 Task: Find connections with filter location São José de Ribamar with filter topic #Hiringwith filter profile language French with filter current company SGS Consulting with filter school Guru Gobind Singh Indraprastha University with filter industry IT System Installation and Disposal with filter service category Portrait Photography with filter keywords title Computer Animator
Action: Mouse moved to (324, 401)
Screenshot: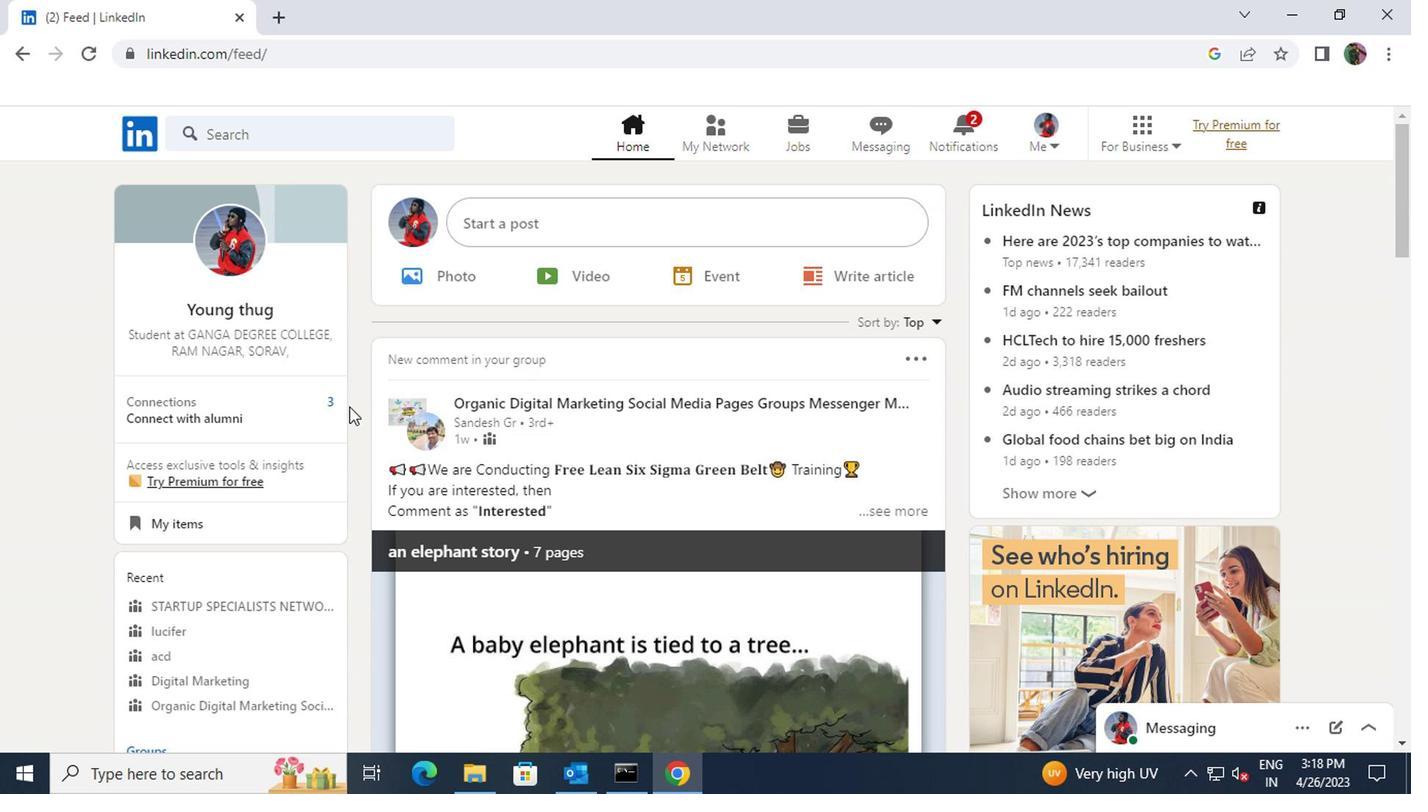 
Action: Mouse pressed left at (324, 401)
Screenshot: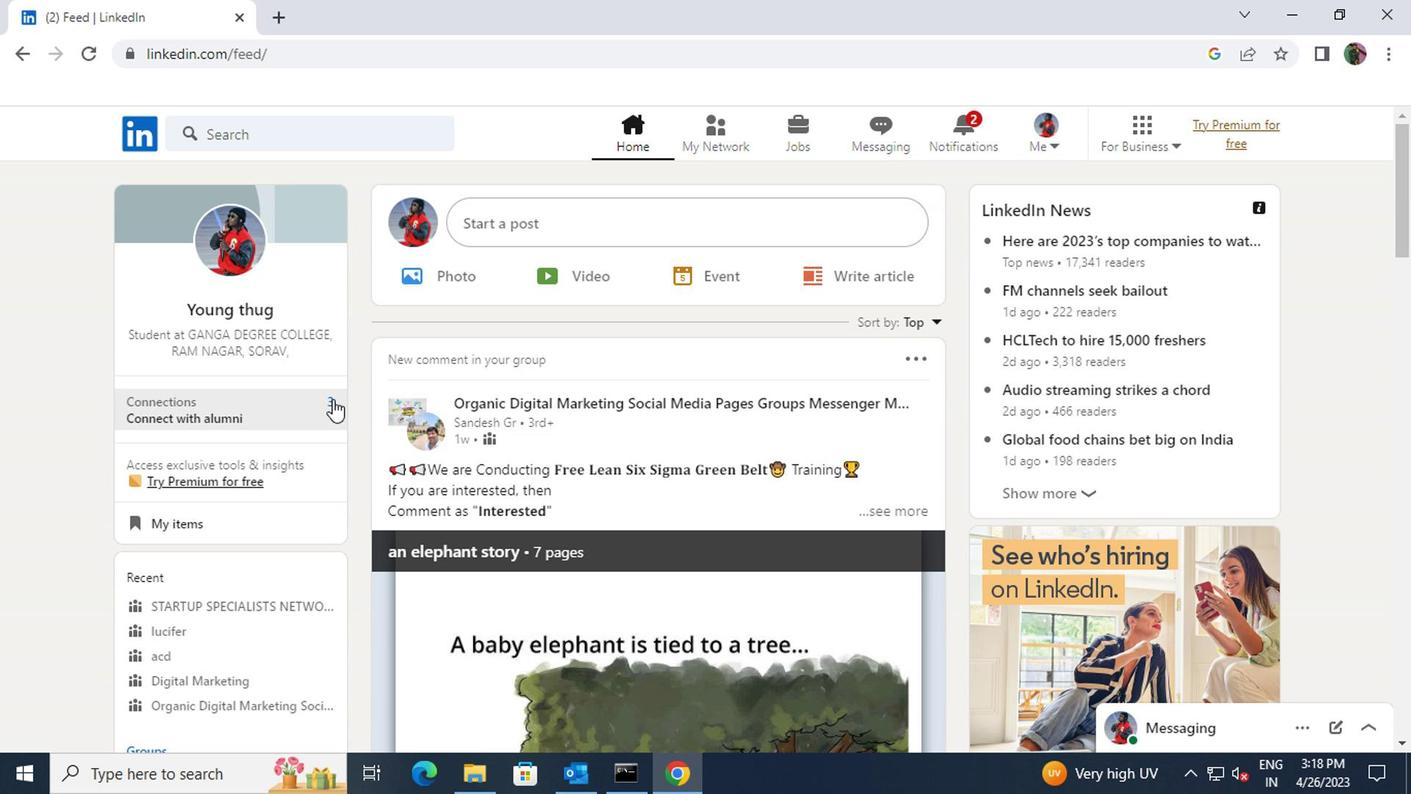 
Action: Mouse moved to (324, 235)
Screenshot: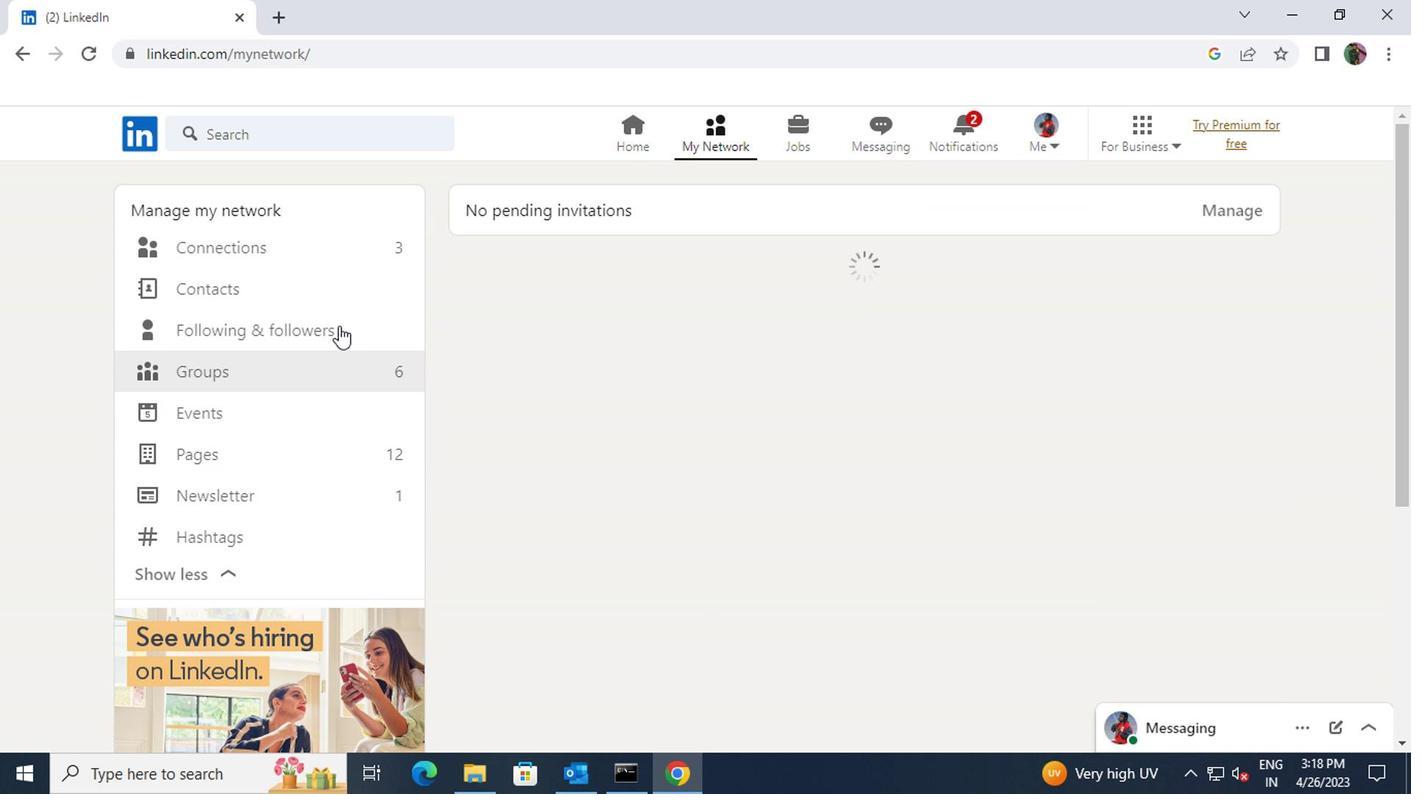 
Action: Mouse pressed left at (324, 235)
Screenshot: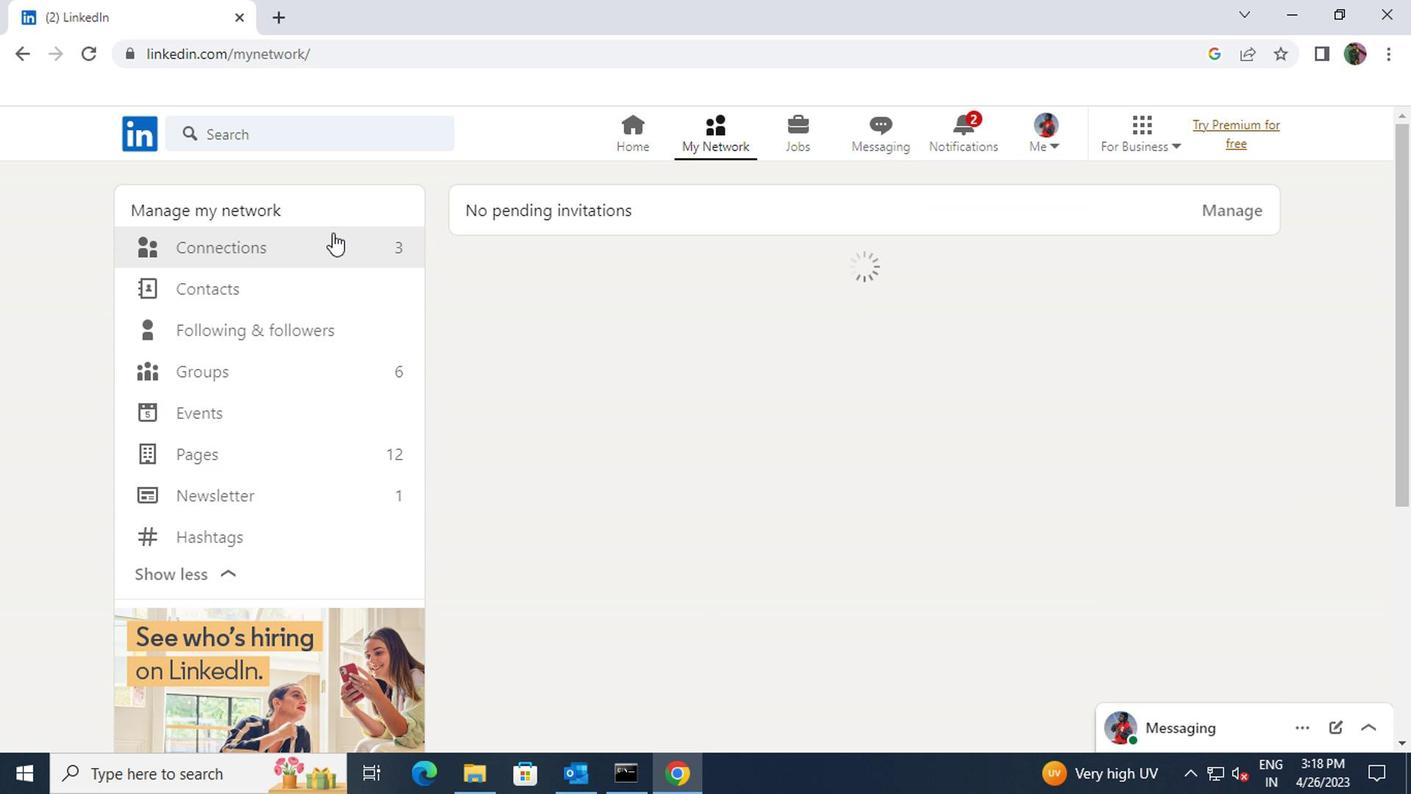 
Action: Mouse moved to (324, 242)
Screenshot: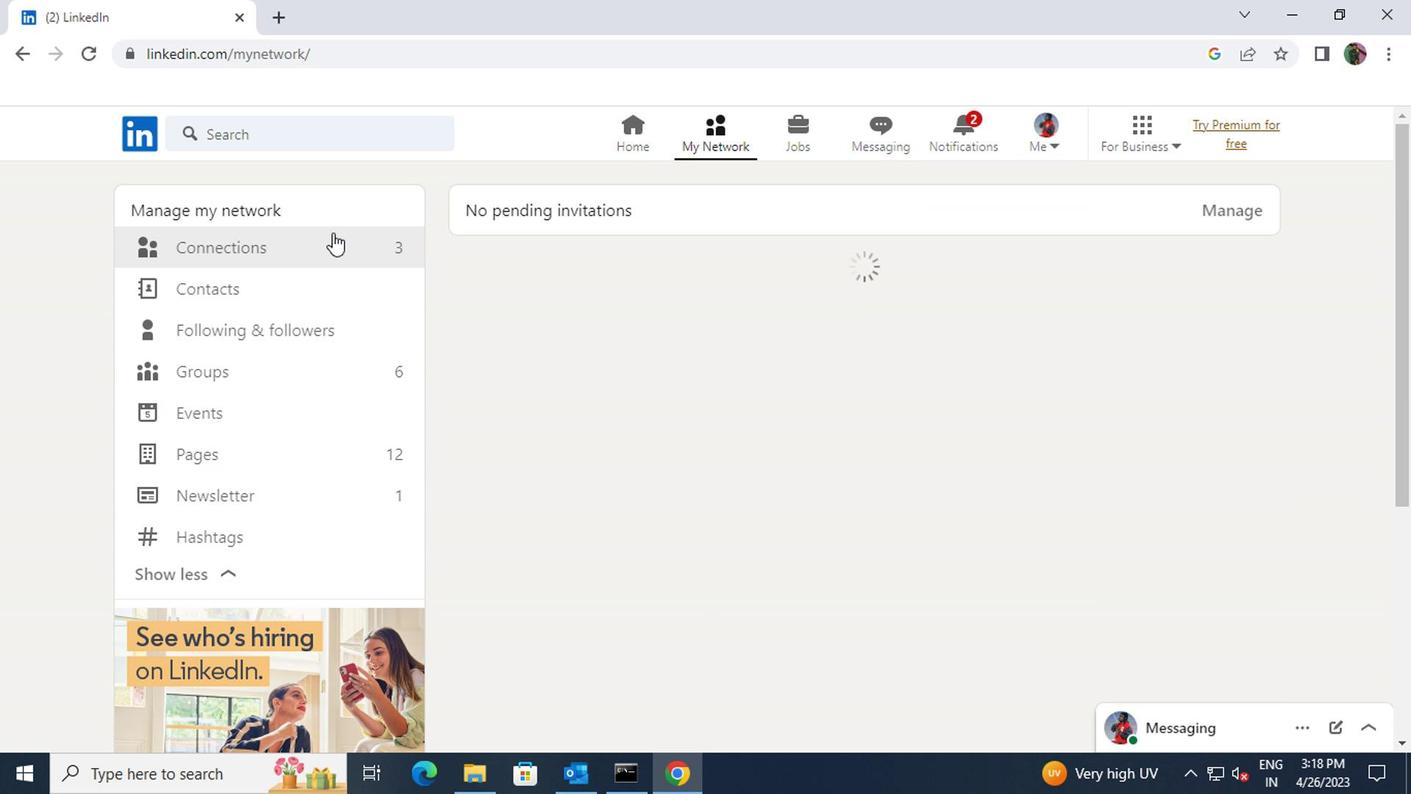 
Action: Mouse pressed left at (324, 242)
Screenshot: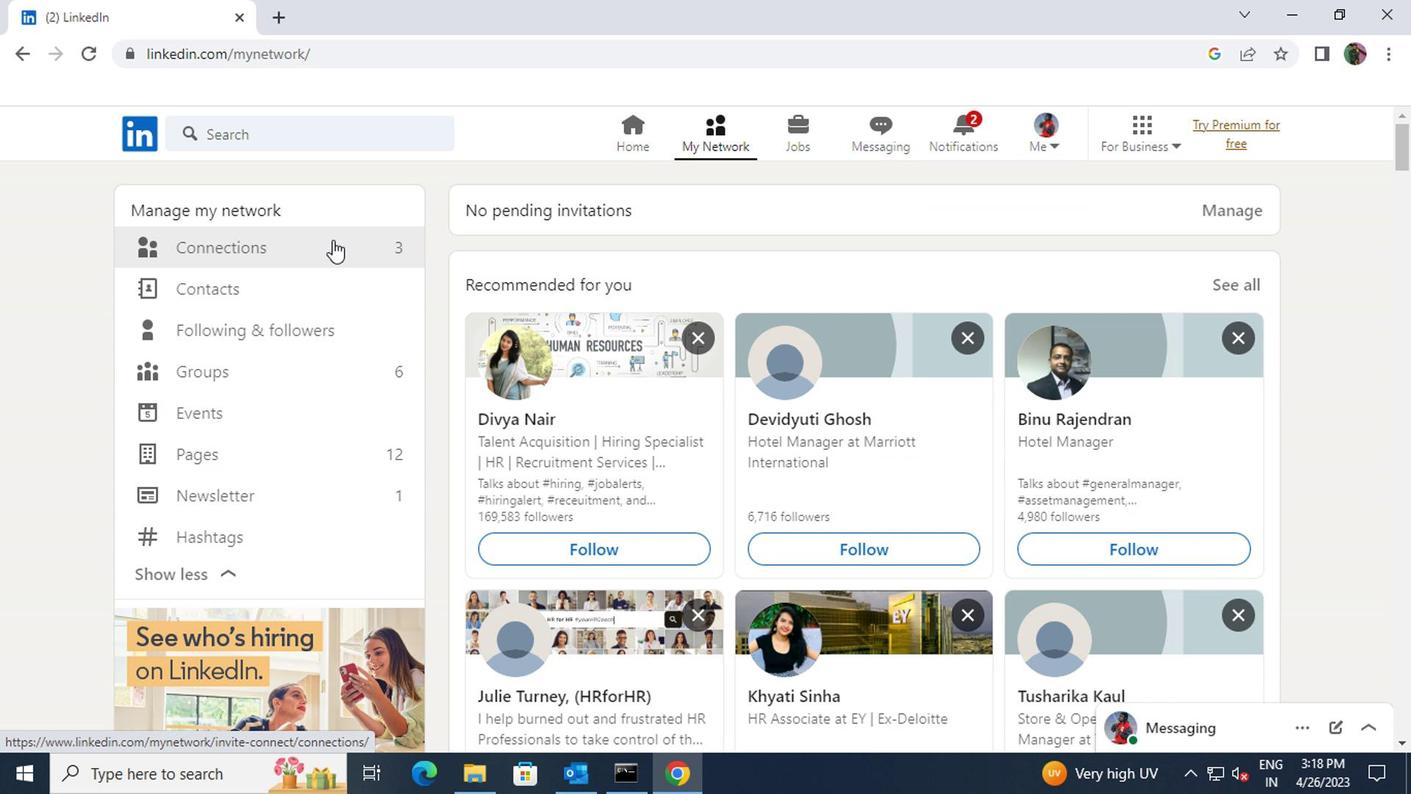 
Action: Mouse pressed left at (324, 242)
Screenshot: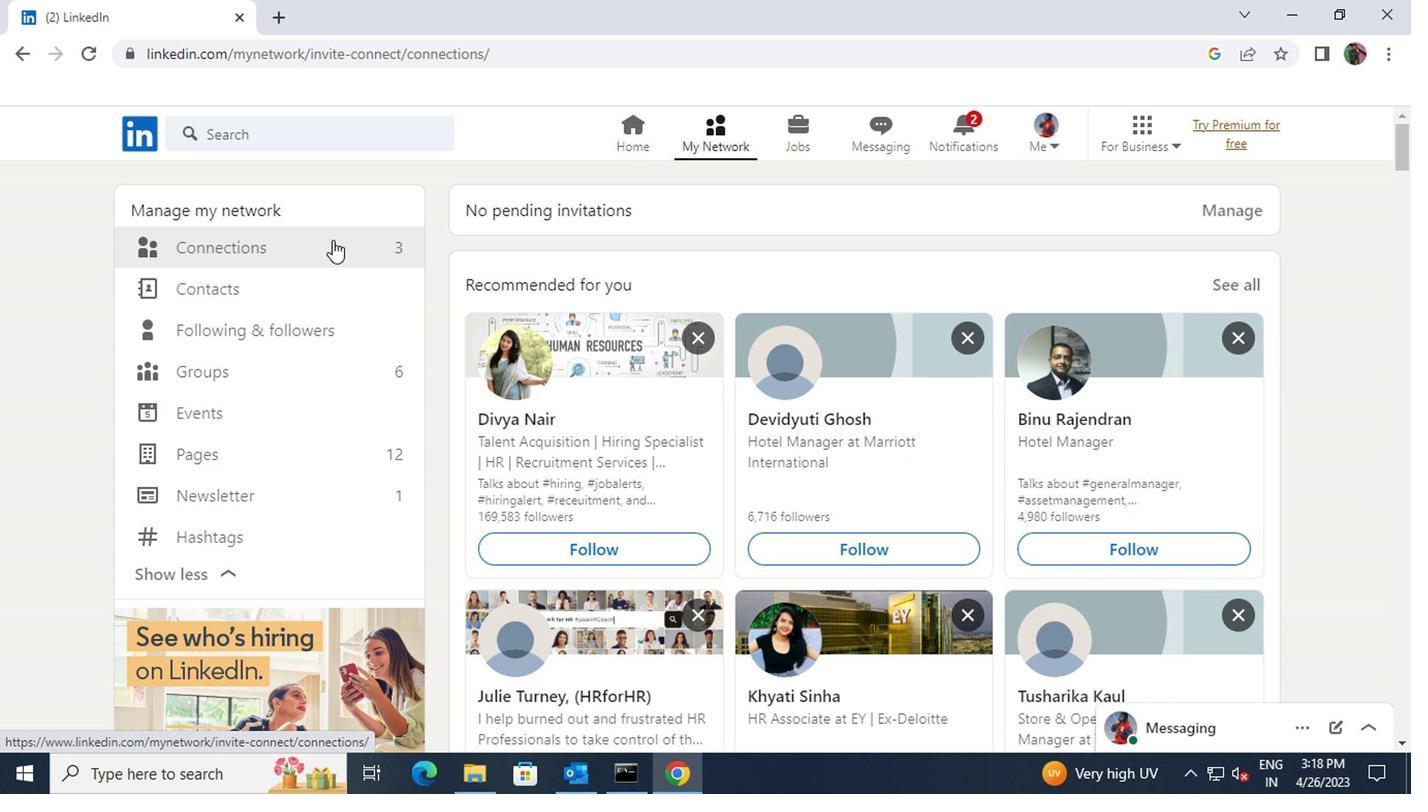 
Action: Mouse moved to (841, 245)
Screenshot: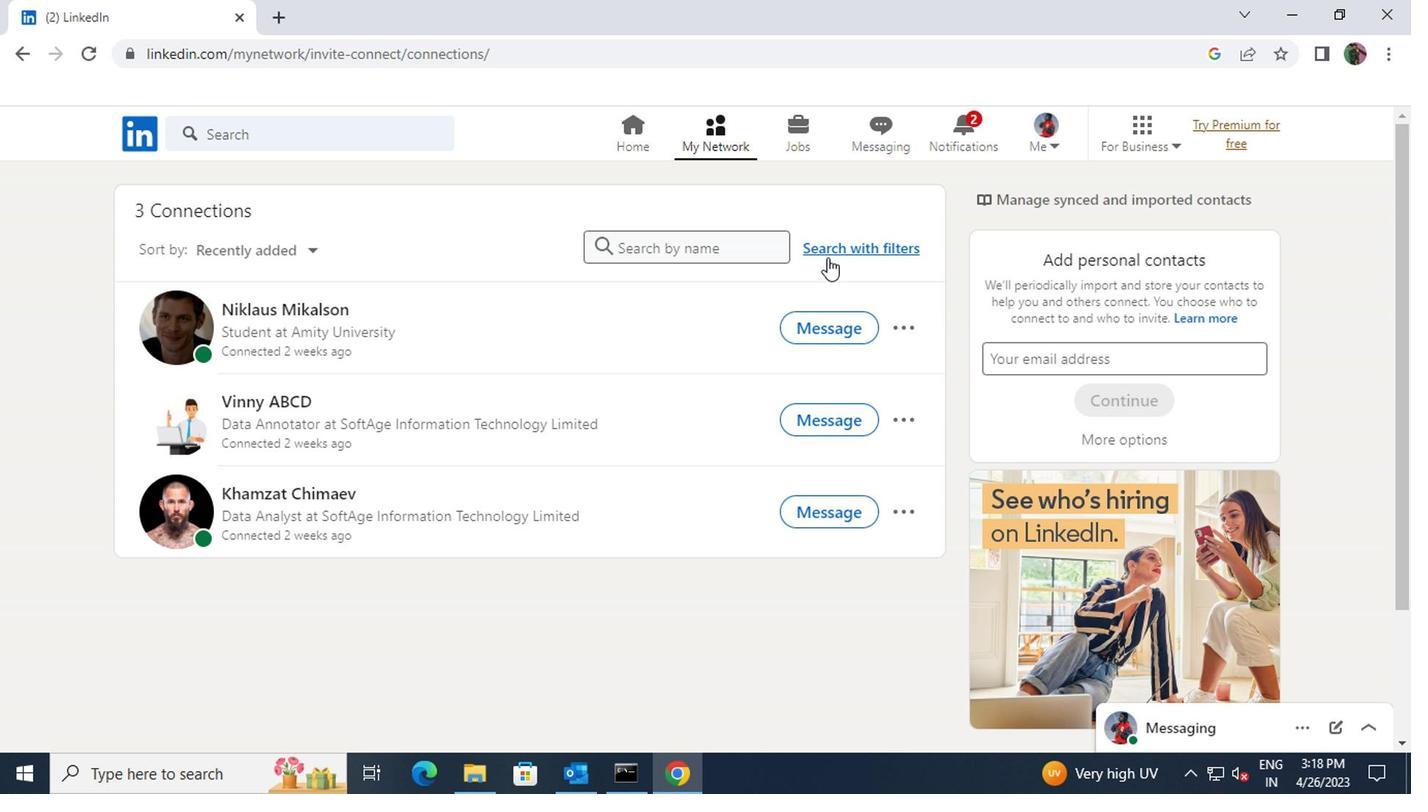 
Action: Mouse pressed left at (841, 245)
Screenshot: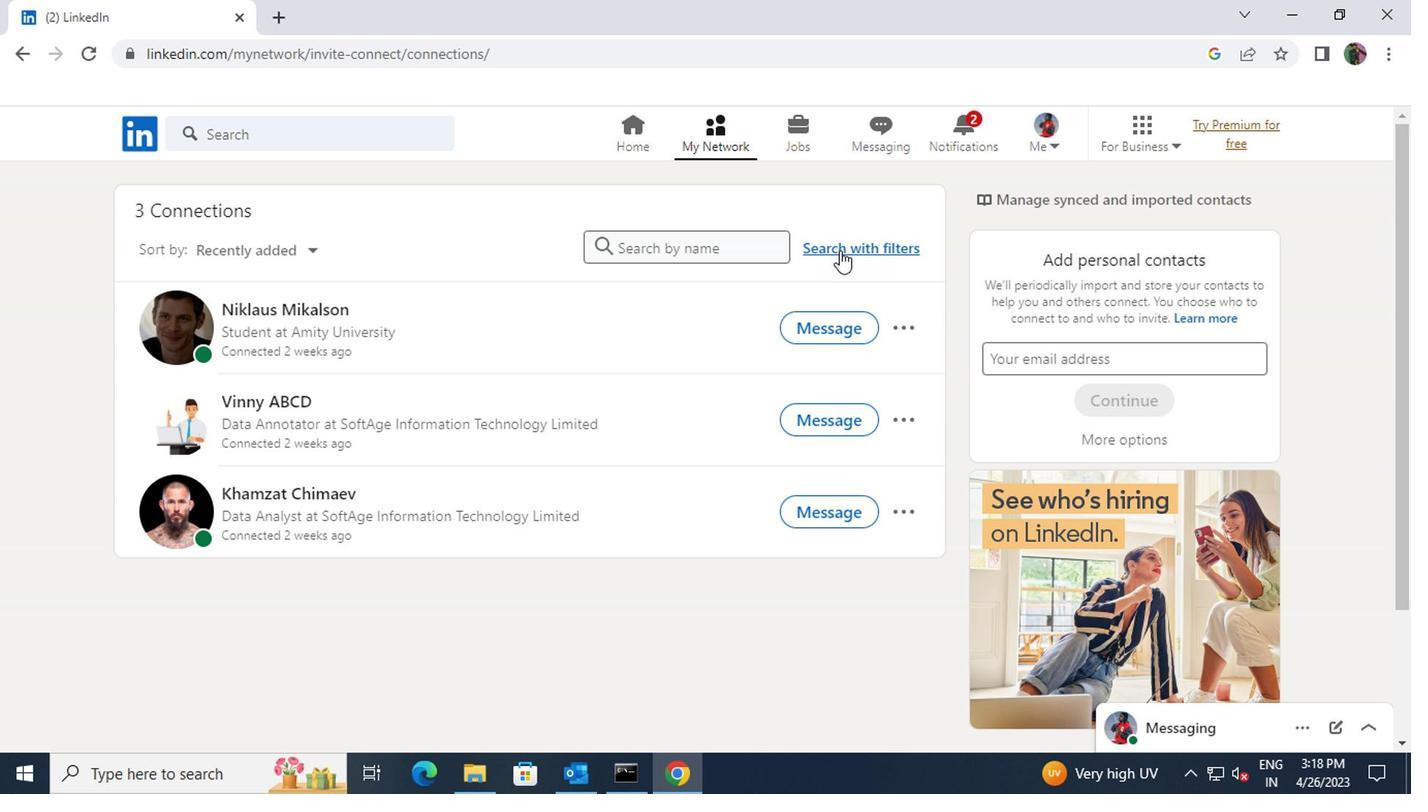 
Action: Mouse moved to (758, 186)
Screenshot: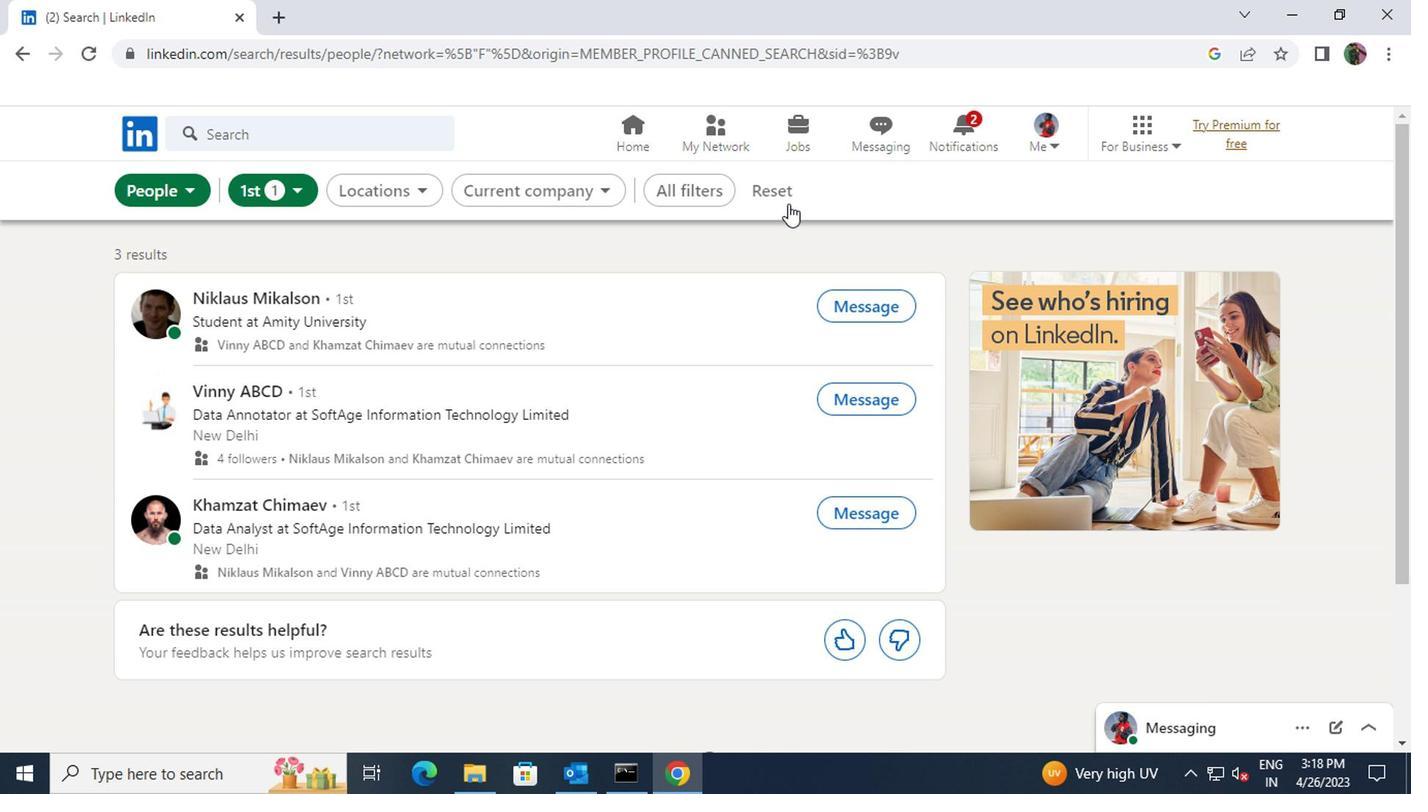 
Action: Mouse pressed left at (758, 186)
Screenshot: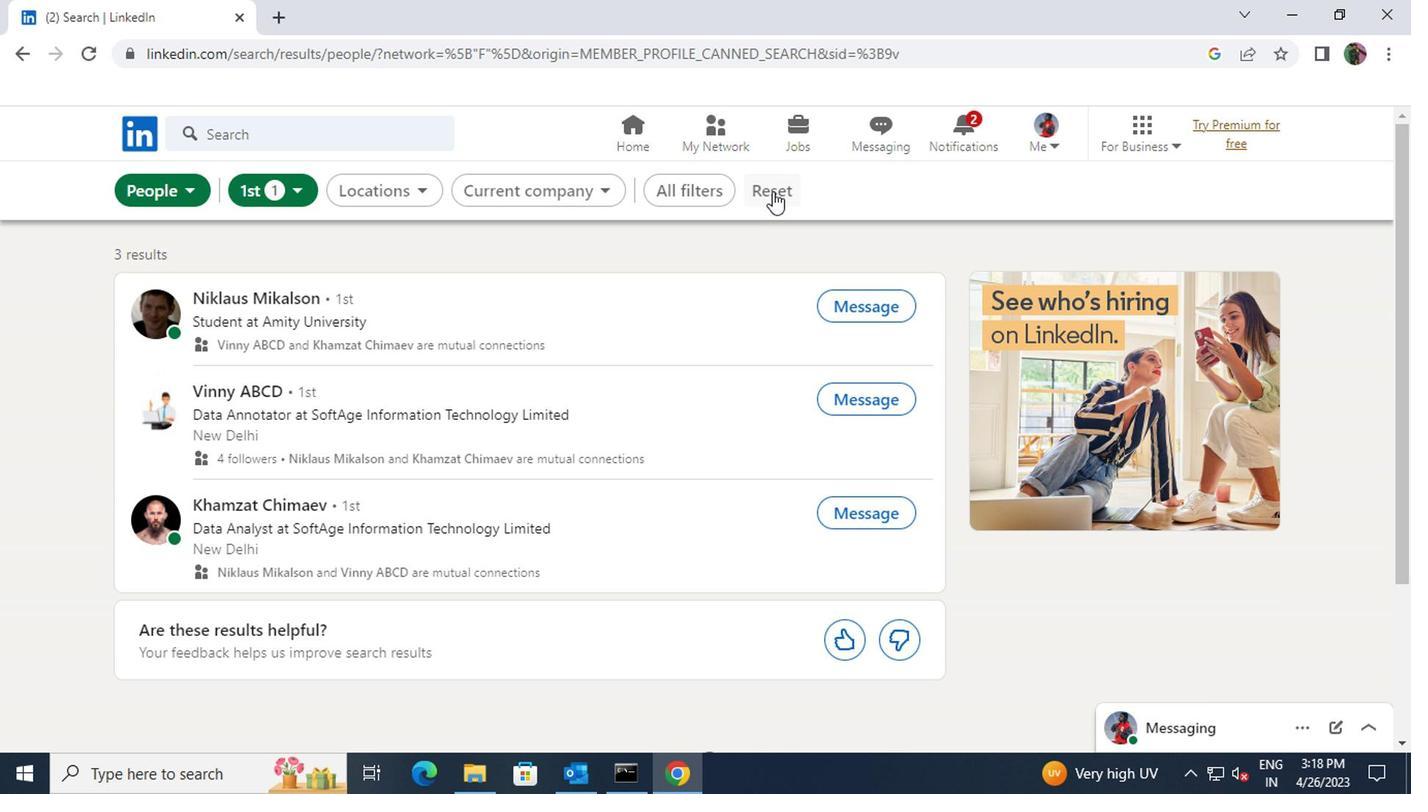 
Action: Mouse moved to (751, 183)
Screenshot: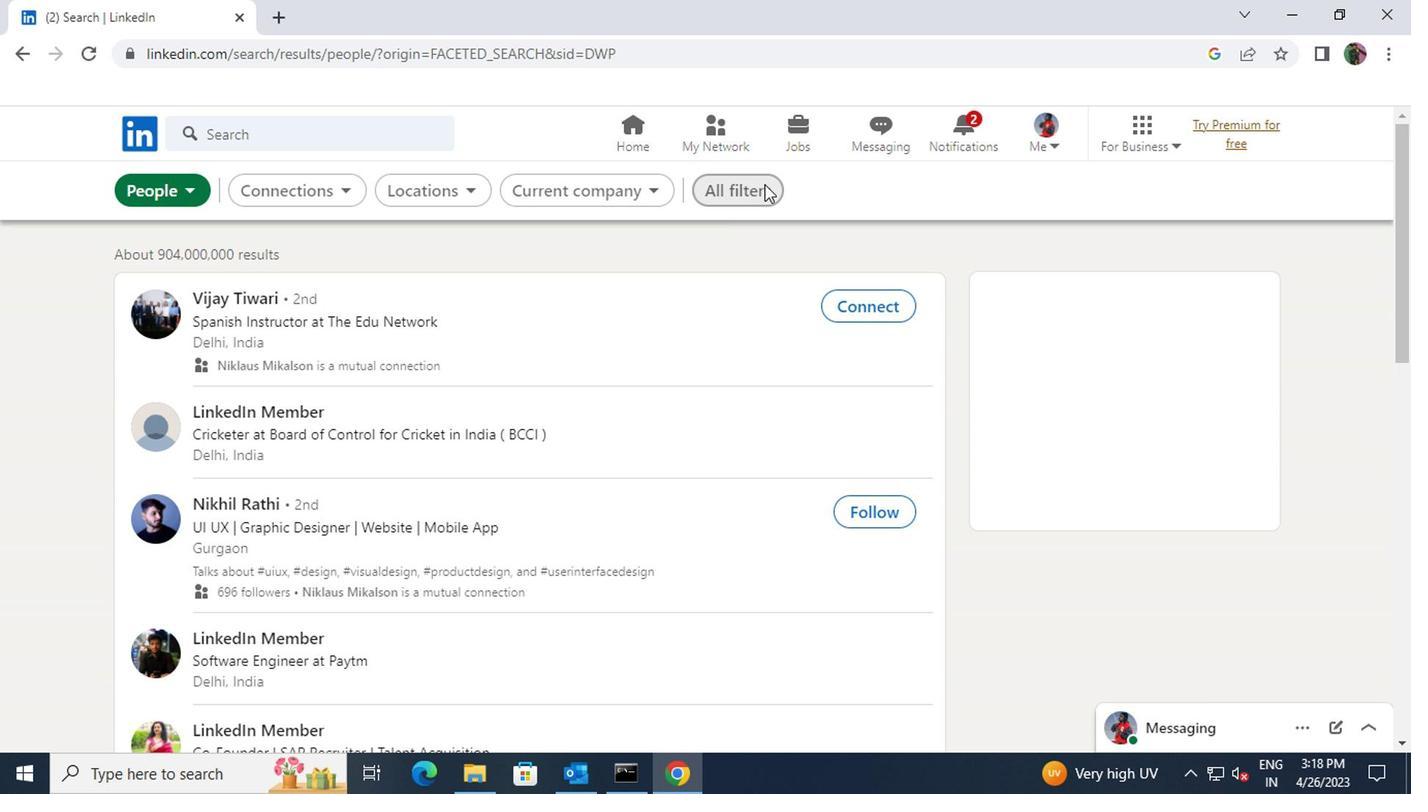 
Action: Mouse pressed left at (751, 183)
Screenshot: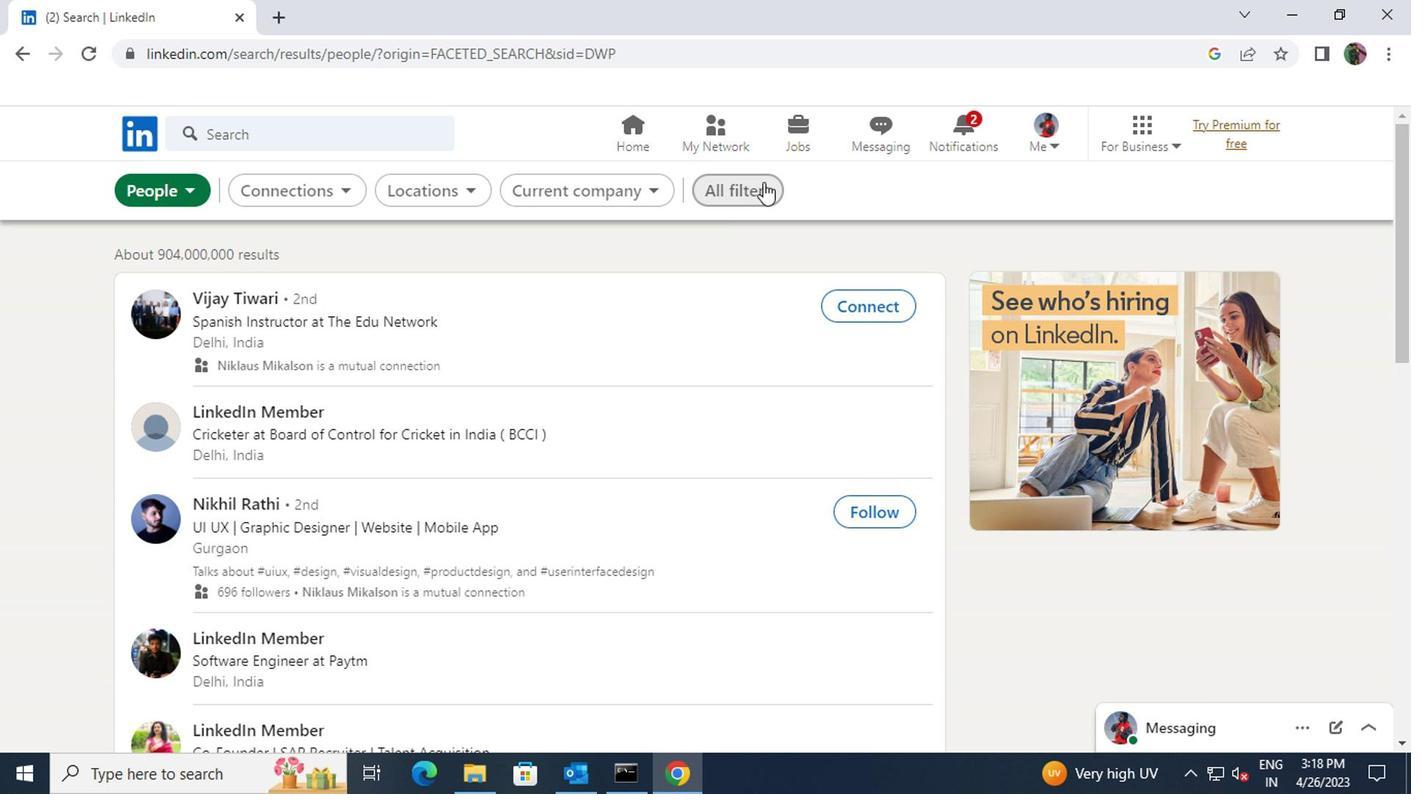 
Action: Mouse moved to (1108, 494)
Screenshot: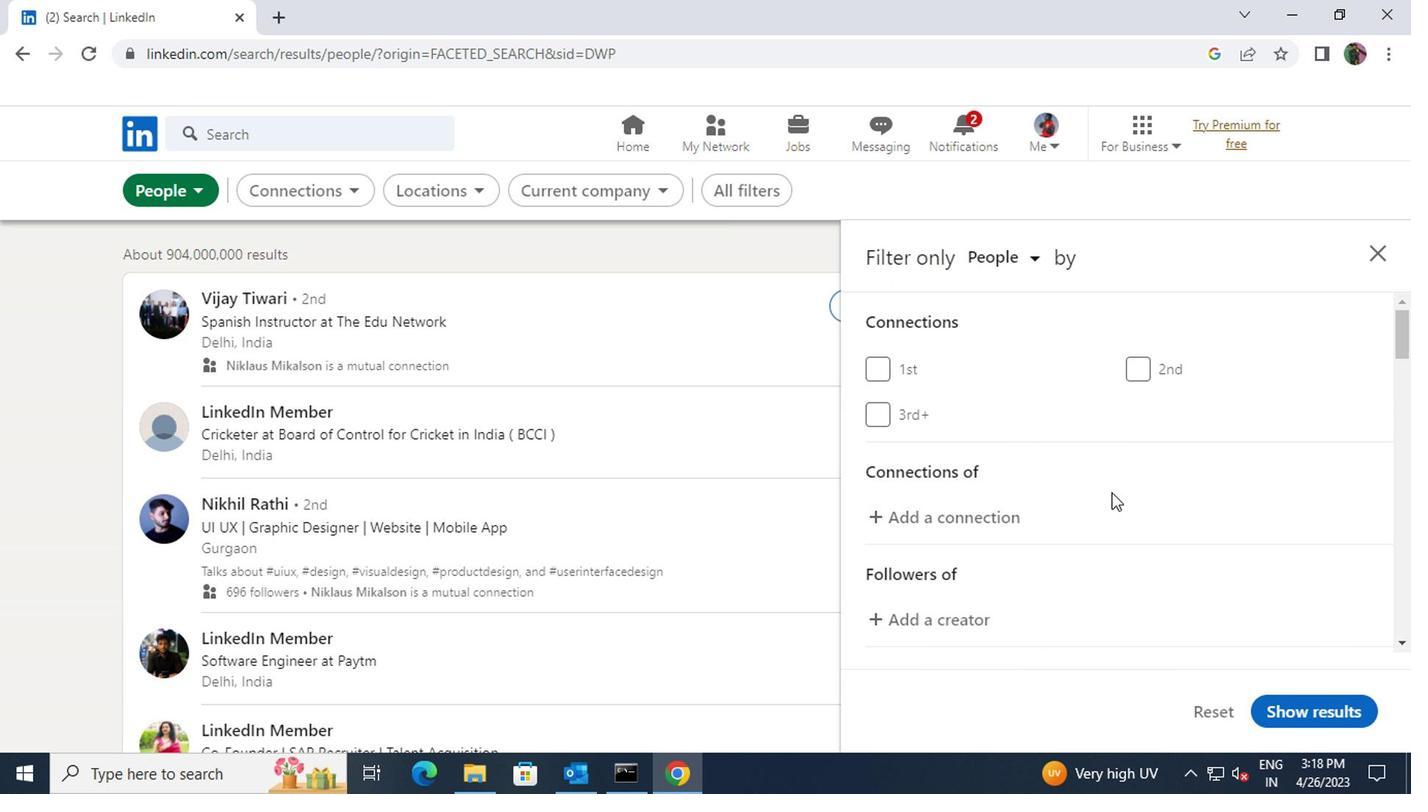 
Action: Mouse scrolled (1108, 493) with delta (0, -1)
Screenshot: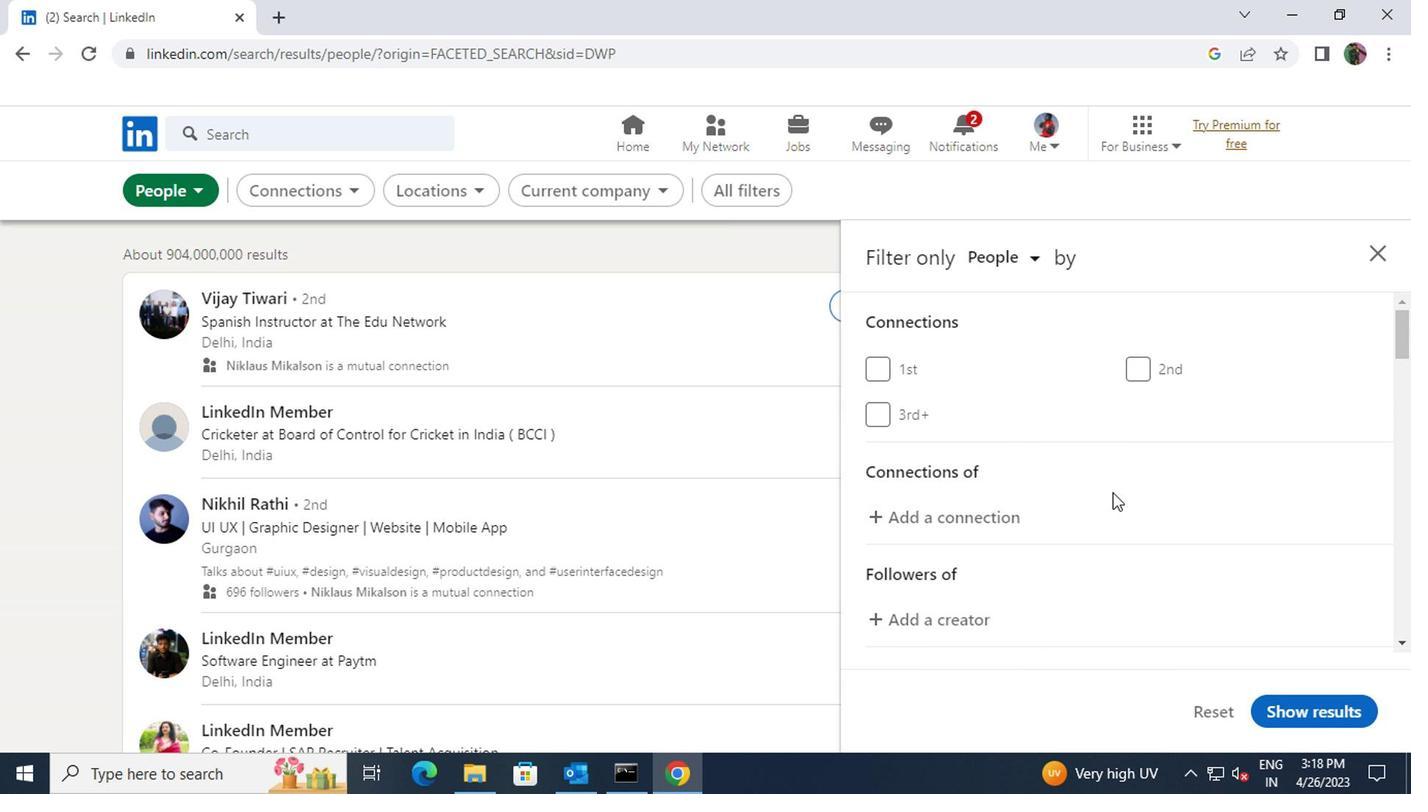 
Action: Mouse moved to (1109, 492)
Screenshot: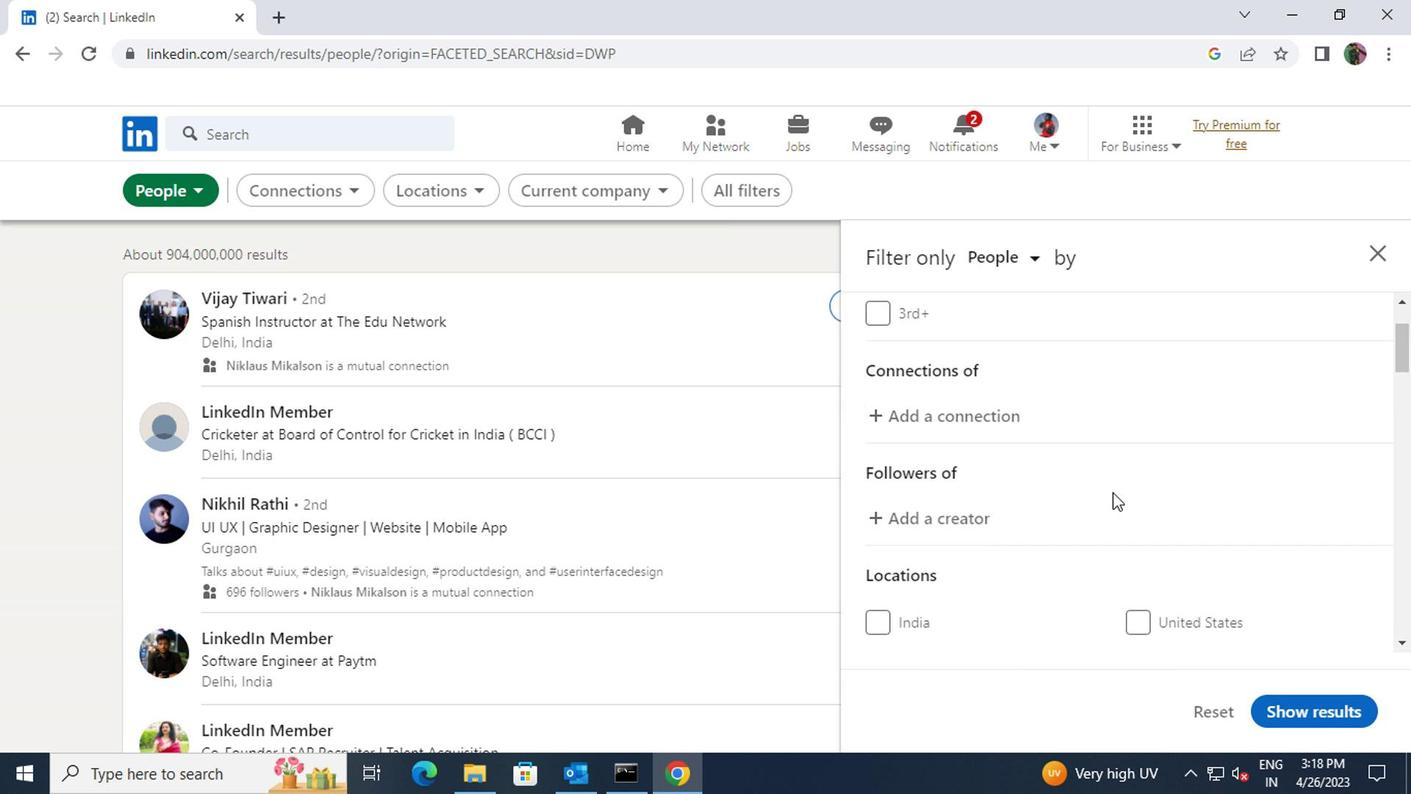 
Action: Mouse scrolled (1109, 491) with delta (0, 0)
Screenshot: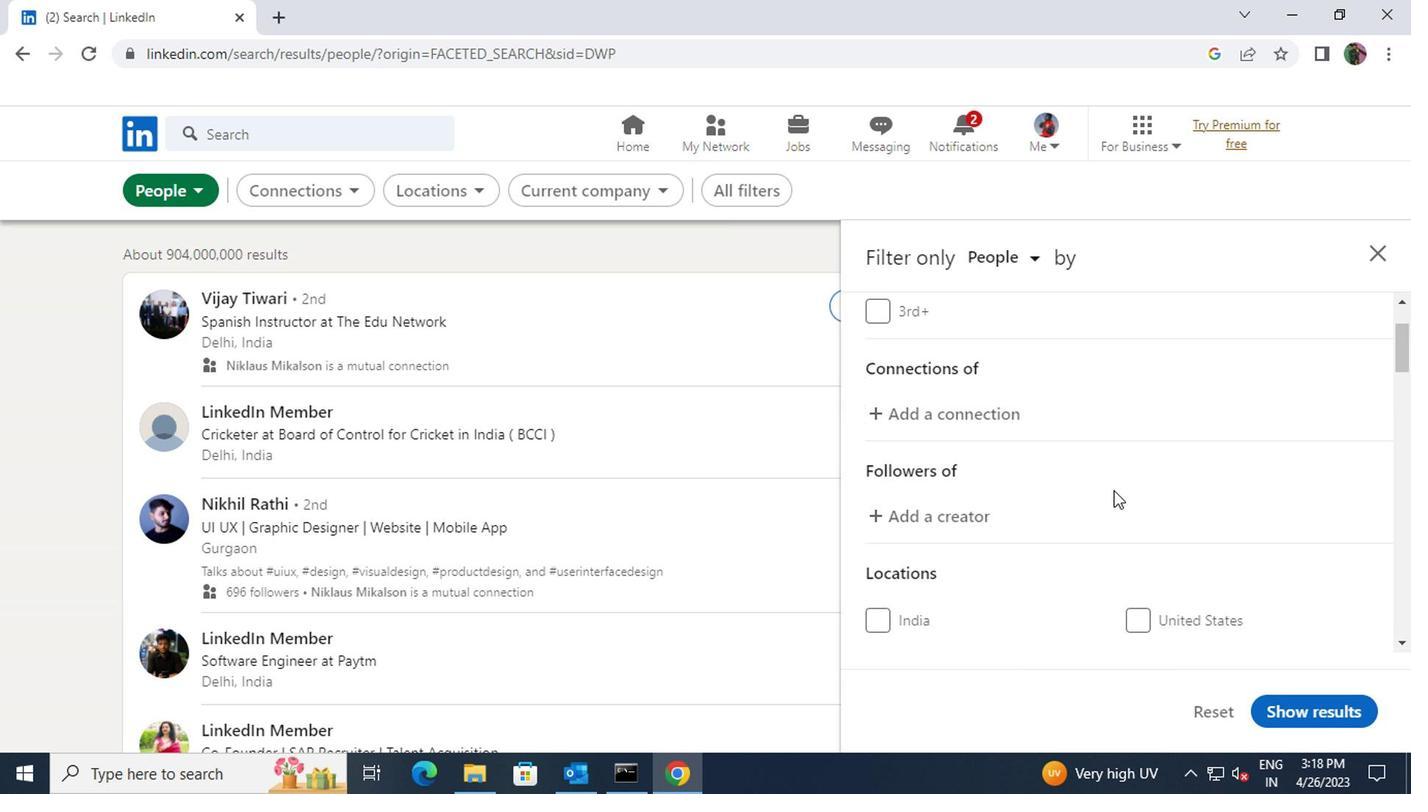 
Action: Mouse scrolled (1109, 491) with delta (0, 0)
Screenshot: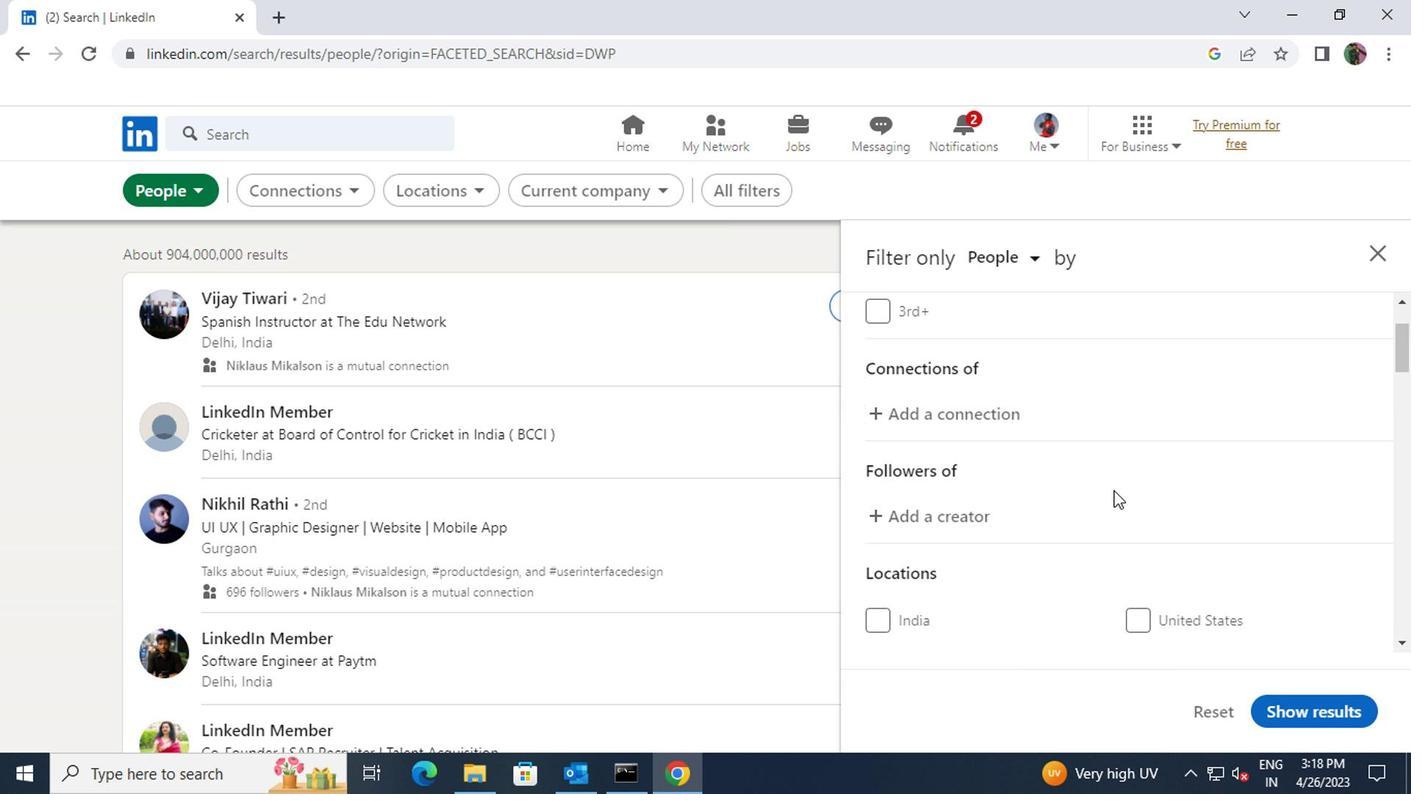
Action: Mouse moved to (1172, 508)
Screenshot: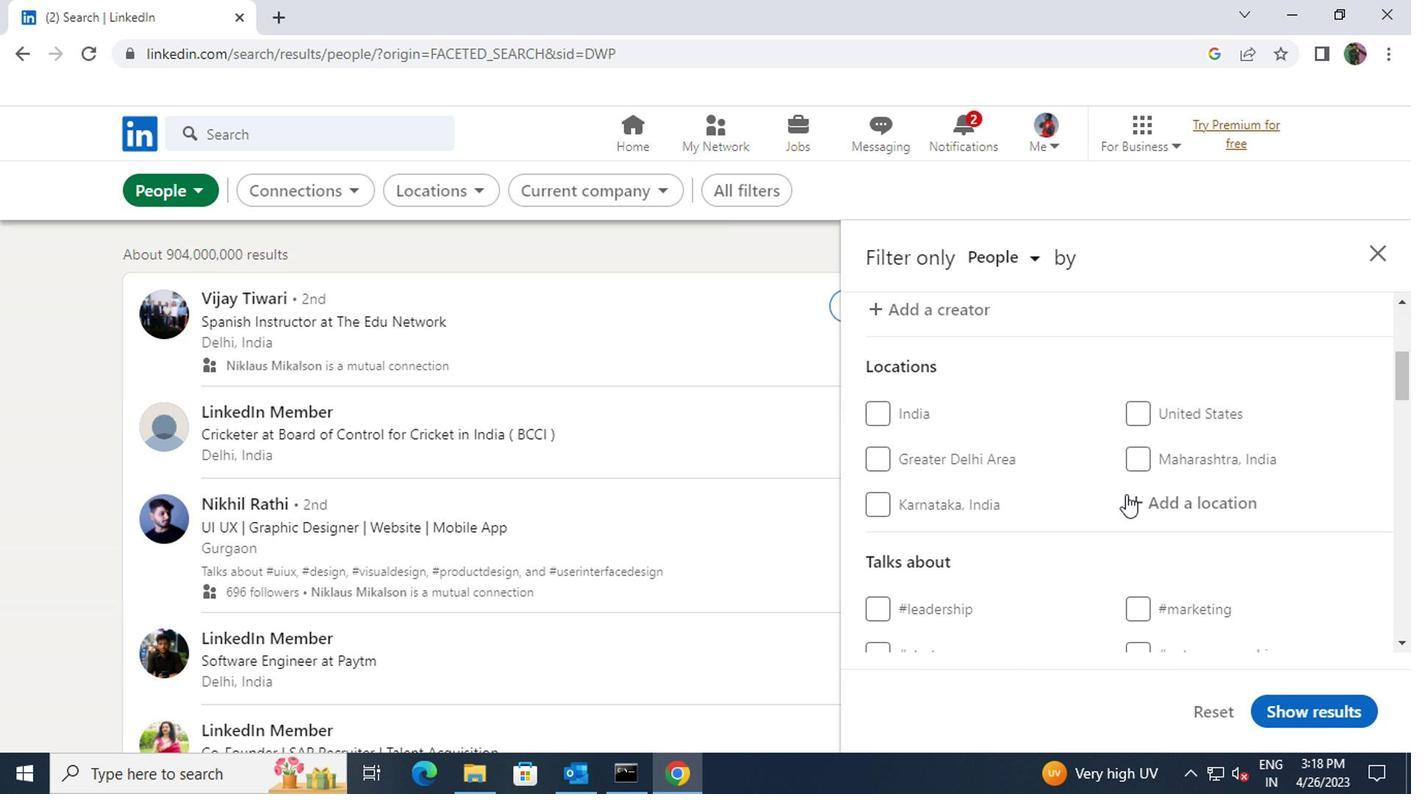 
Action: Mouse pressed left at (1172, 508)
Screenshot: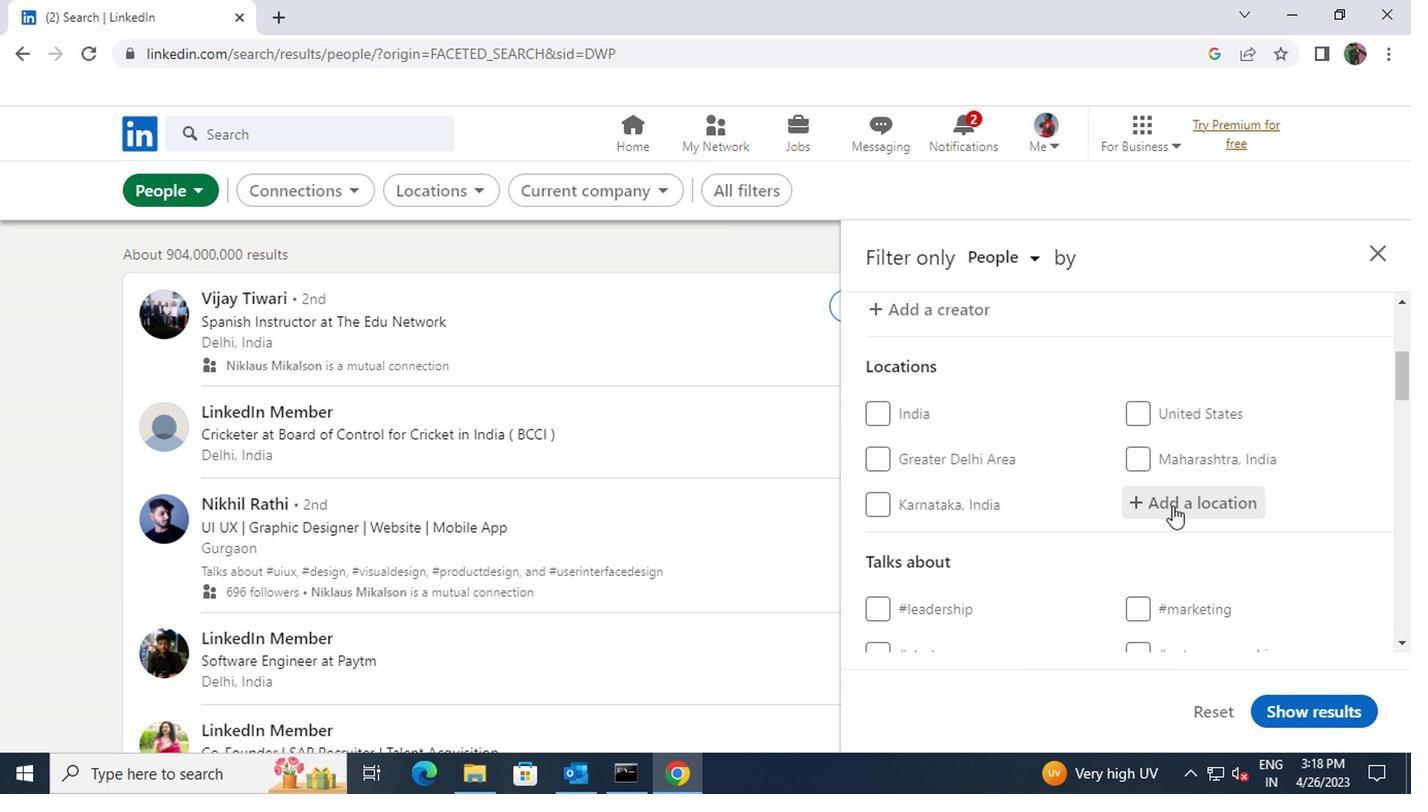 
Action: Key pressed <Key.shift><Key.shift><Key.shift>SAO<Key.space>JOSE<Key.space>DE<Key.space>RIB
Screenshot: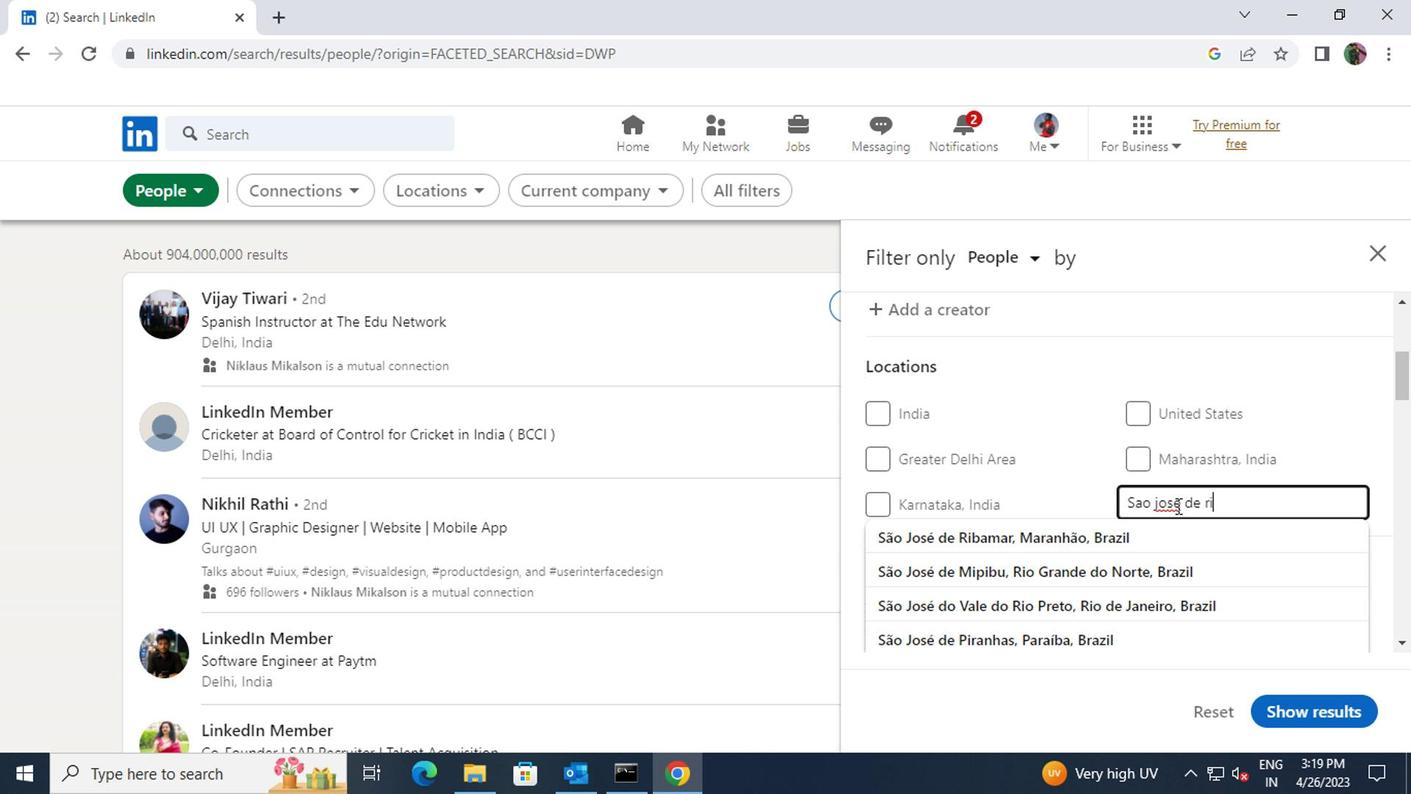 
Action: Mouse moved to (1147, 530)
Screenshot: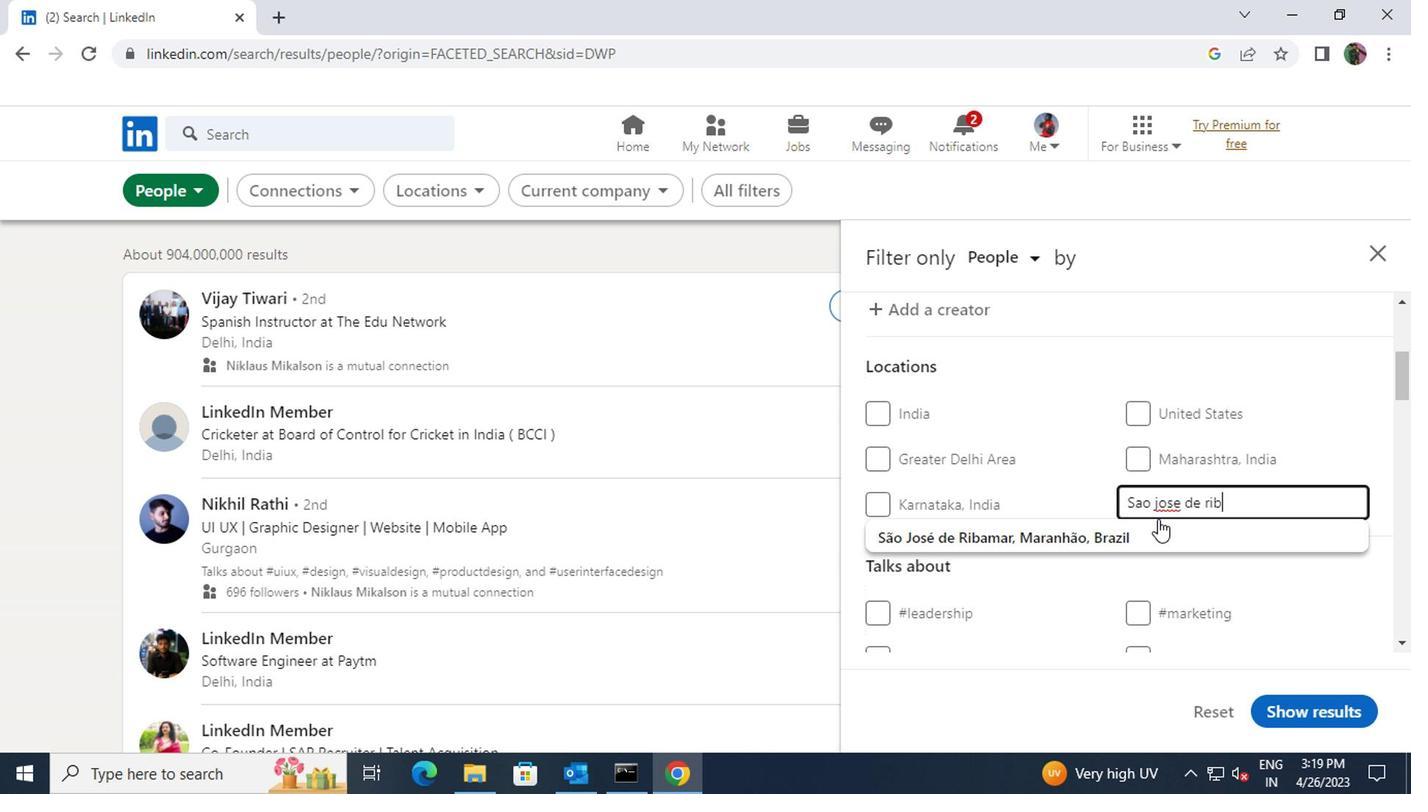 
Action: Mouse pressed left at (1147, 530)
Screenshot: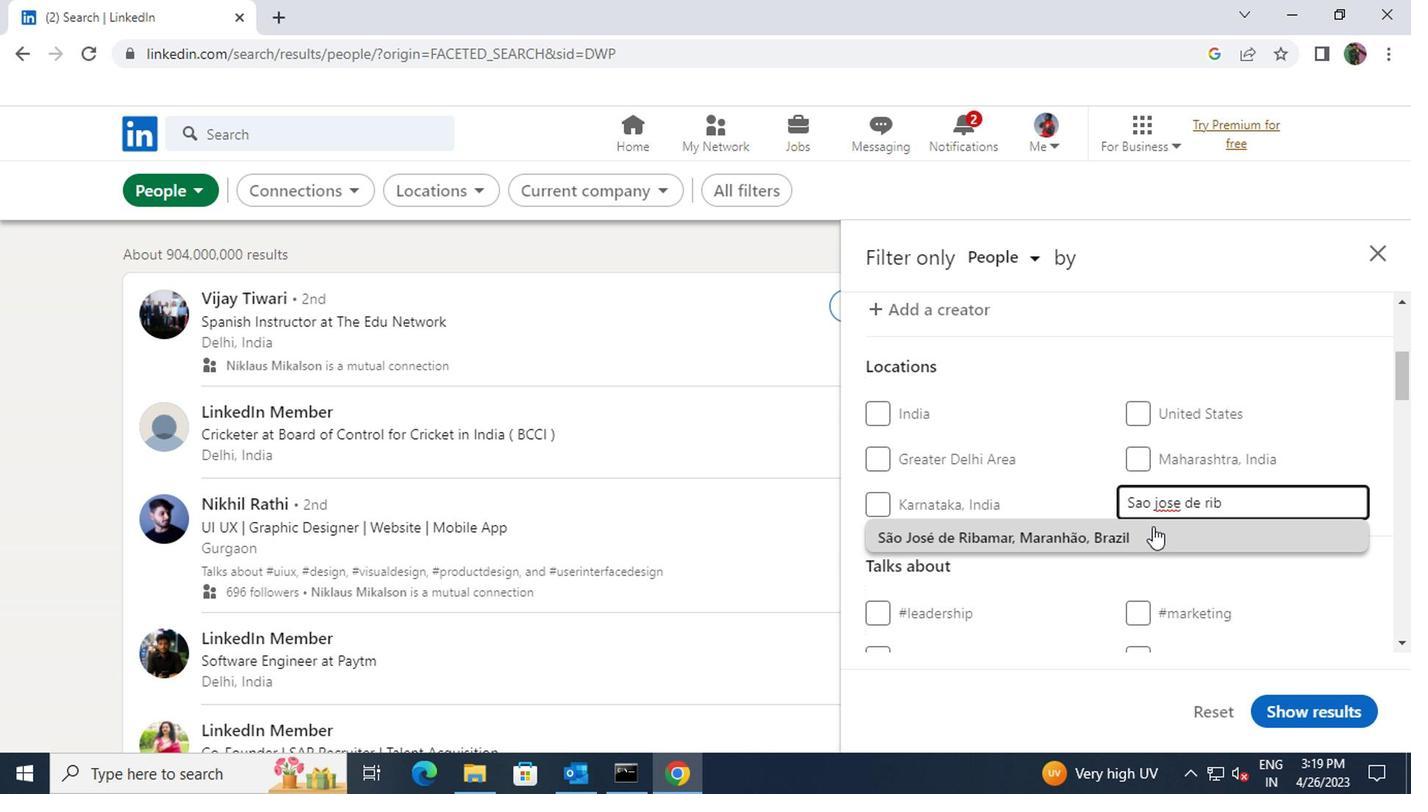 
Action: Mouse scrolled (1147, 530) with delta (0, 0)
Screenshot: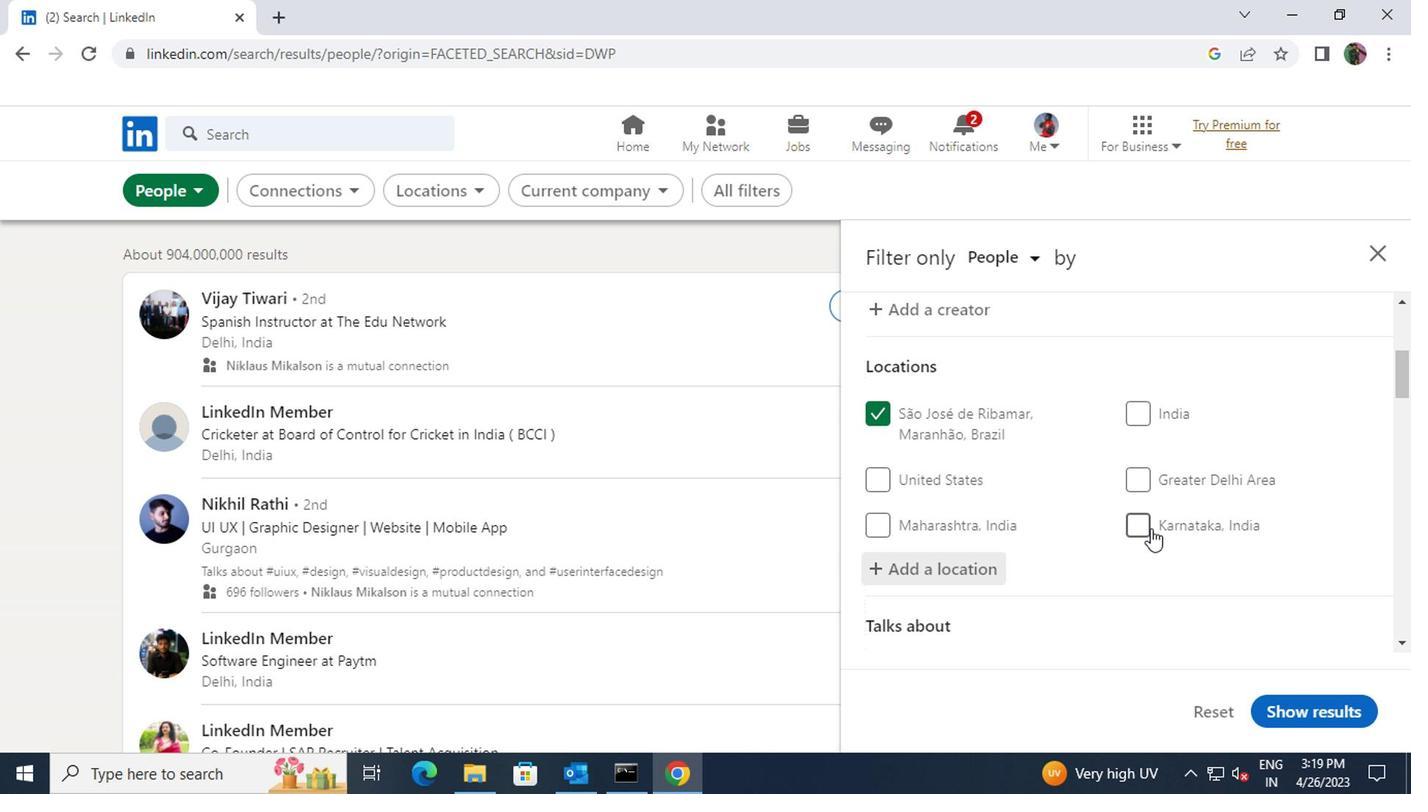 
Action: Mouse scrolled (1147, 530) with delta (0, 0)
Screenshot: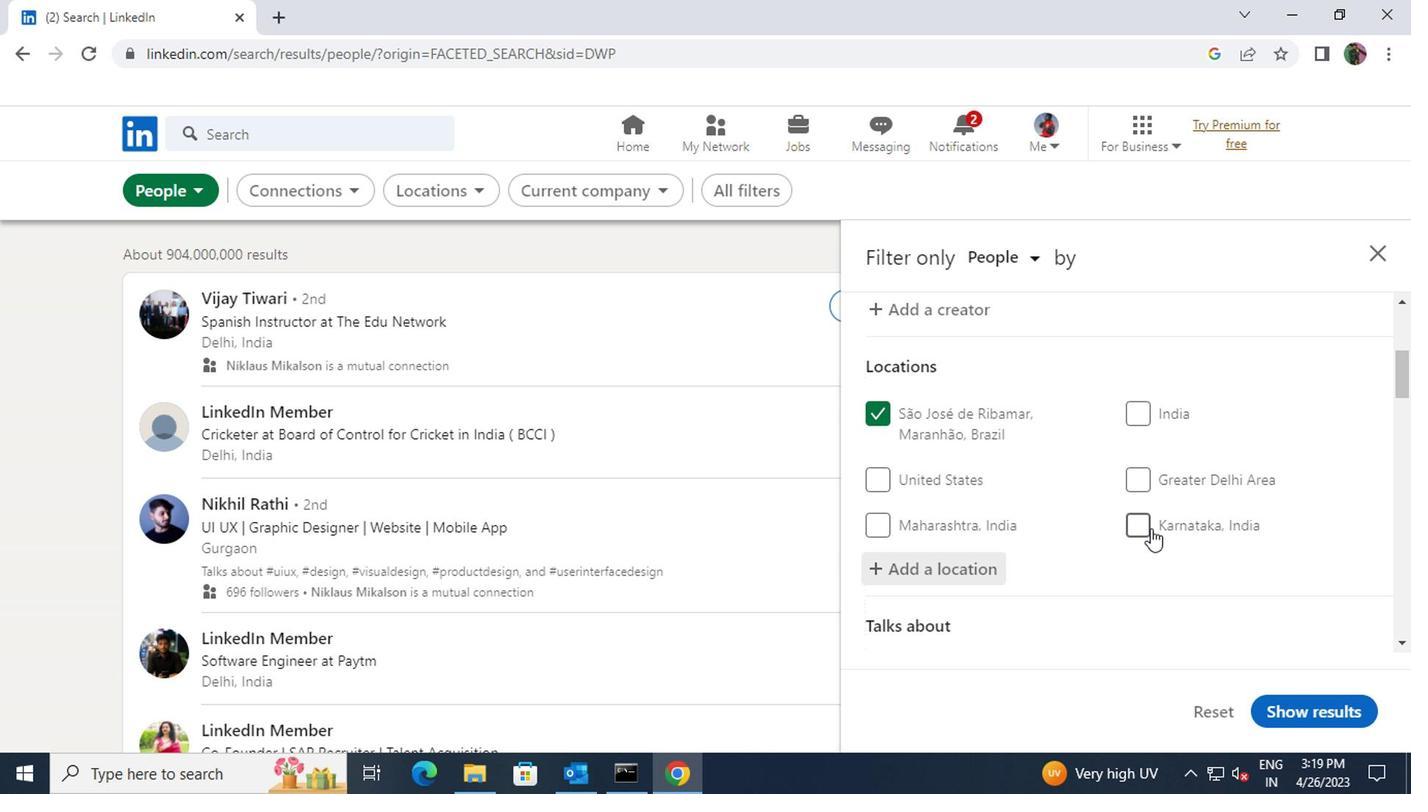 
Action: Mouse scrolled (1147, 530) with delta (0, 0)
Screenshot: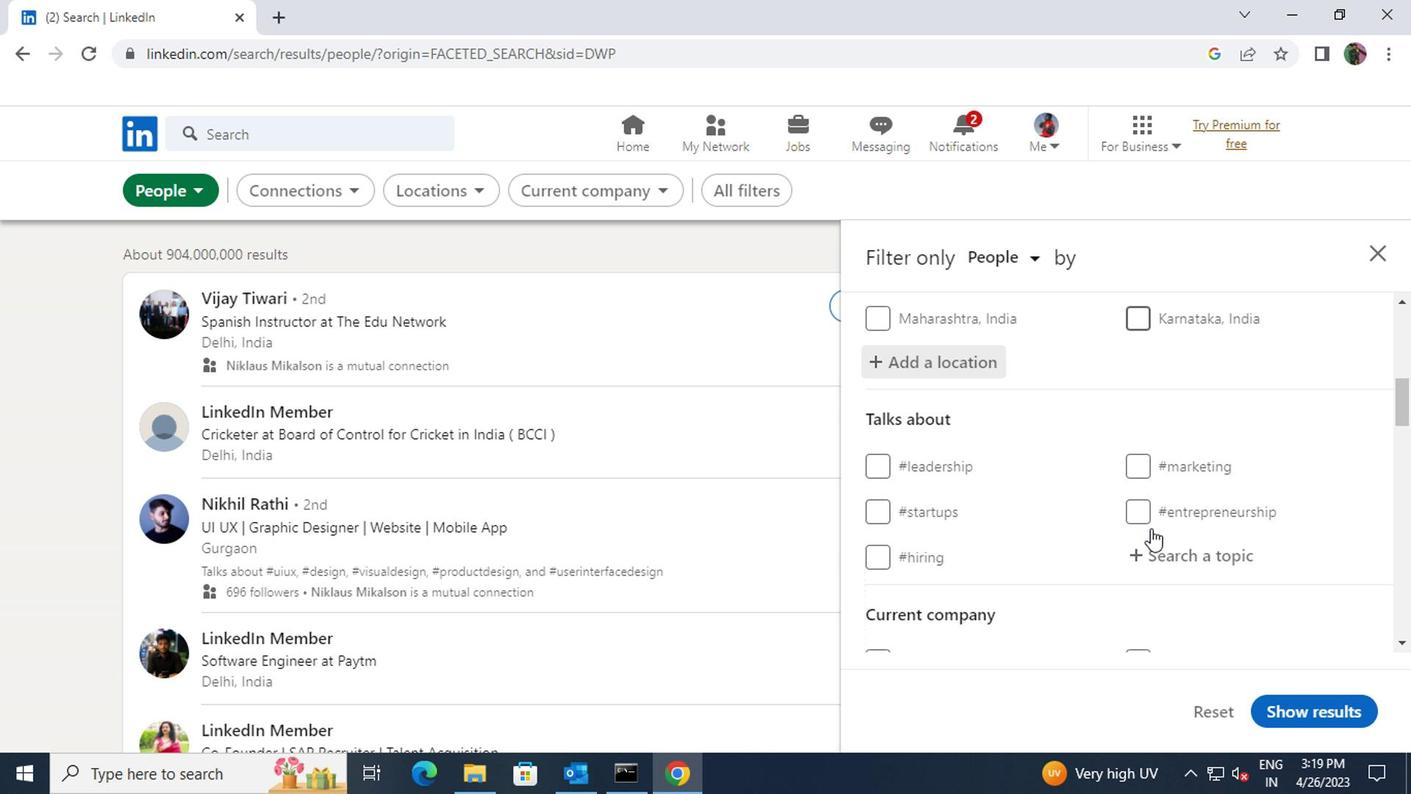 
Action: Mouse moved to (1149, 459)
Screenshot: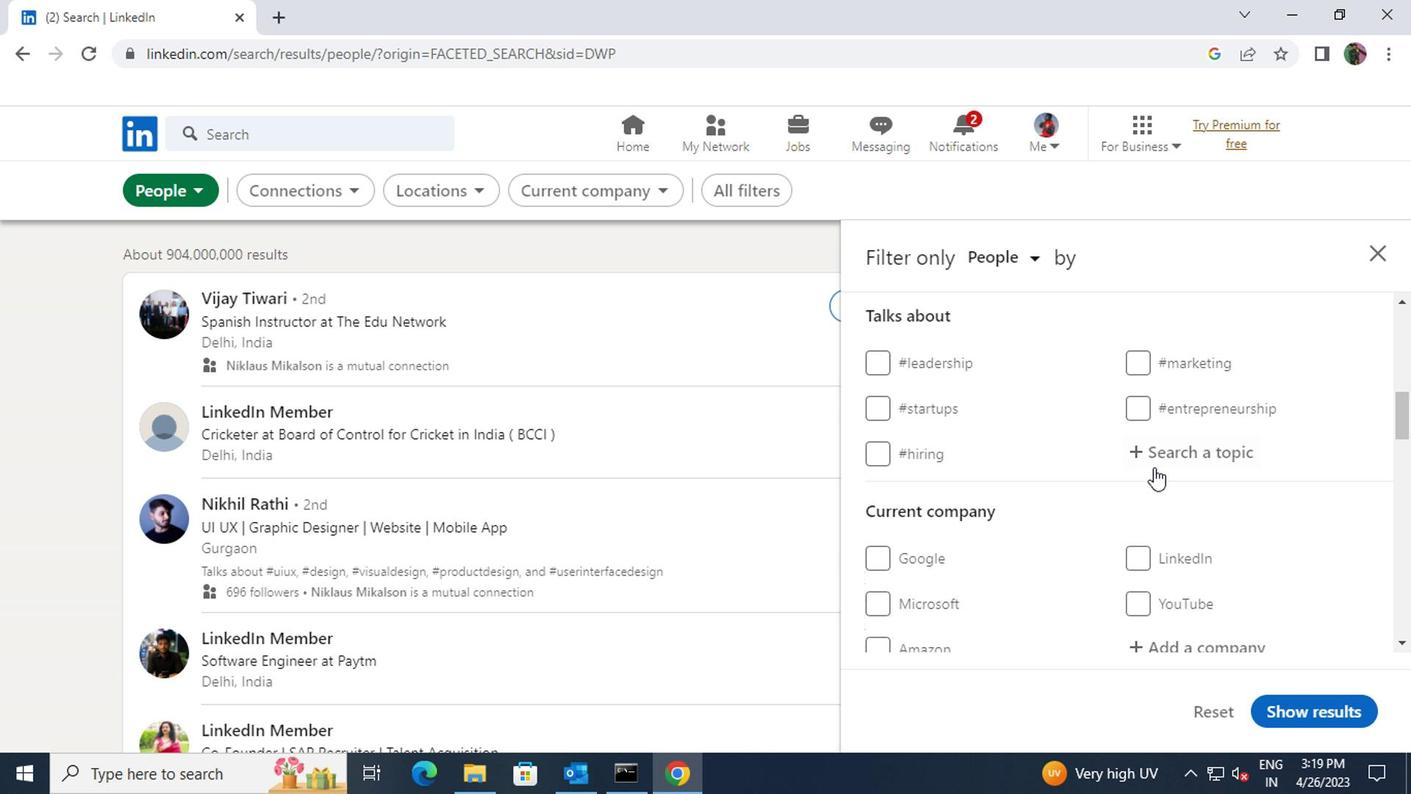 
Action: Mouse pressed left at (1149, 459)
Screenshot: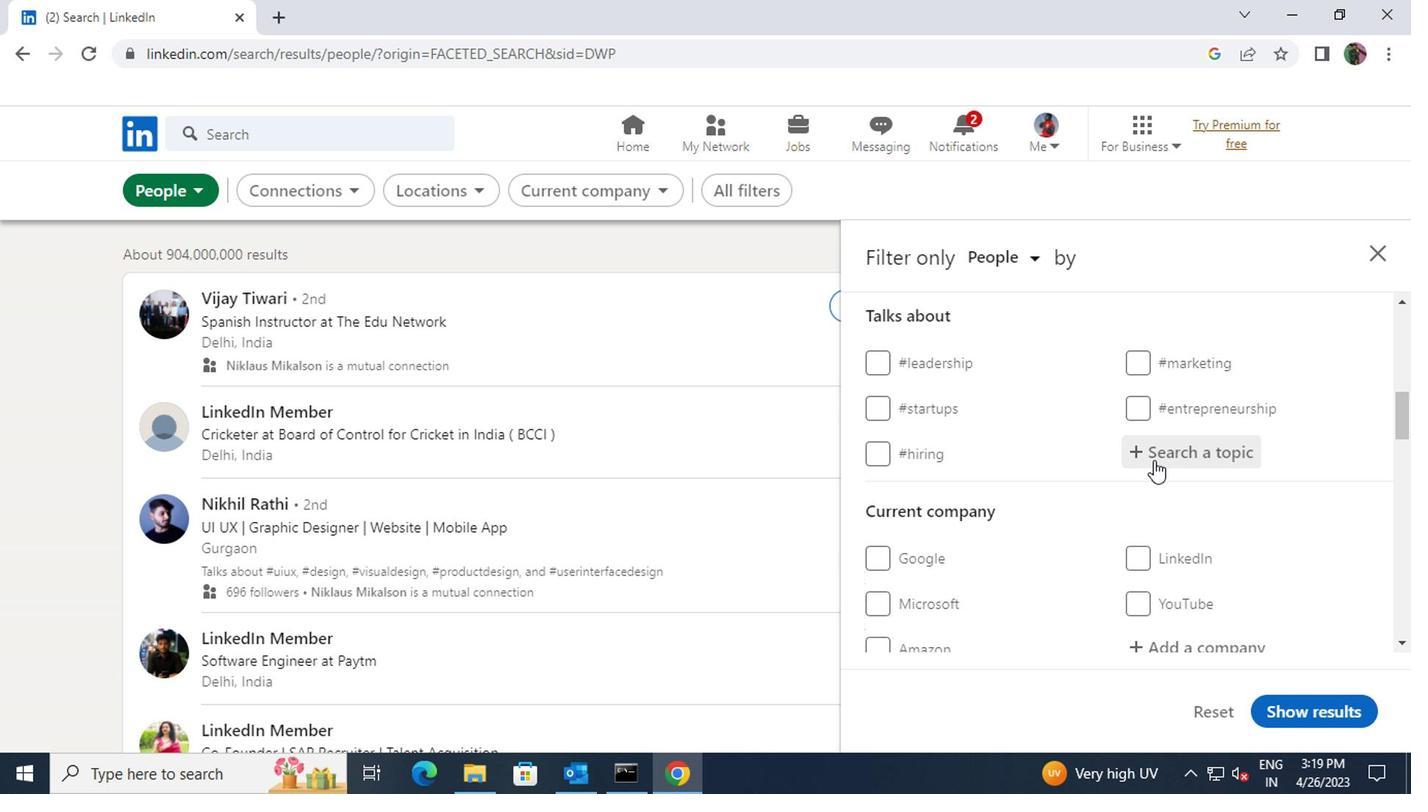 
Action: Key pressed <Key.shift><Key.shift><Key.shift><Key.shift><Key.shift>#<Key.shift>HIRINGWITH
Screenshot: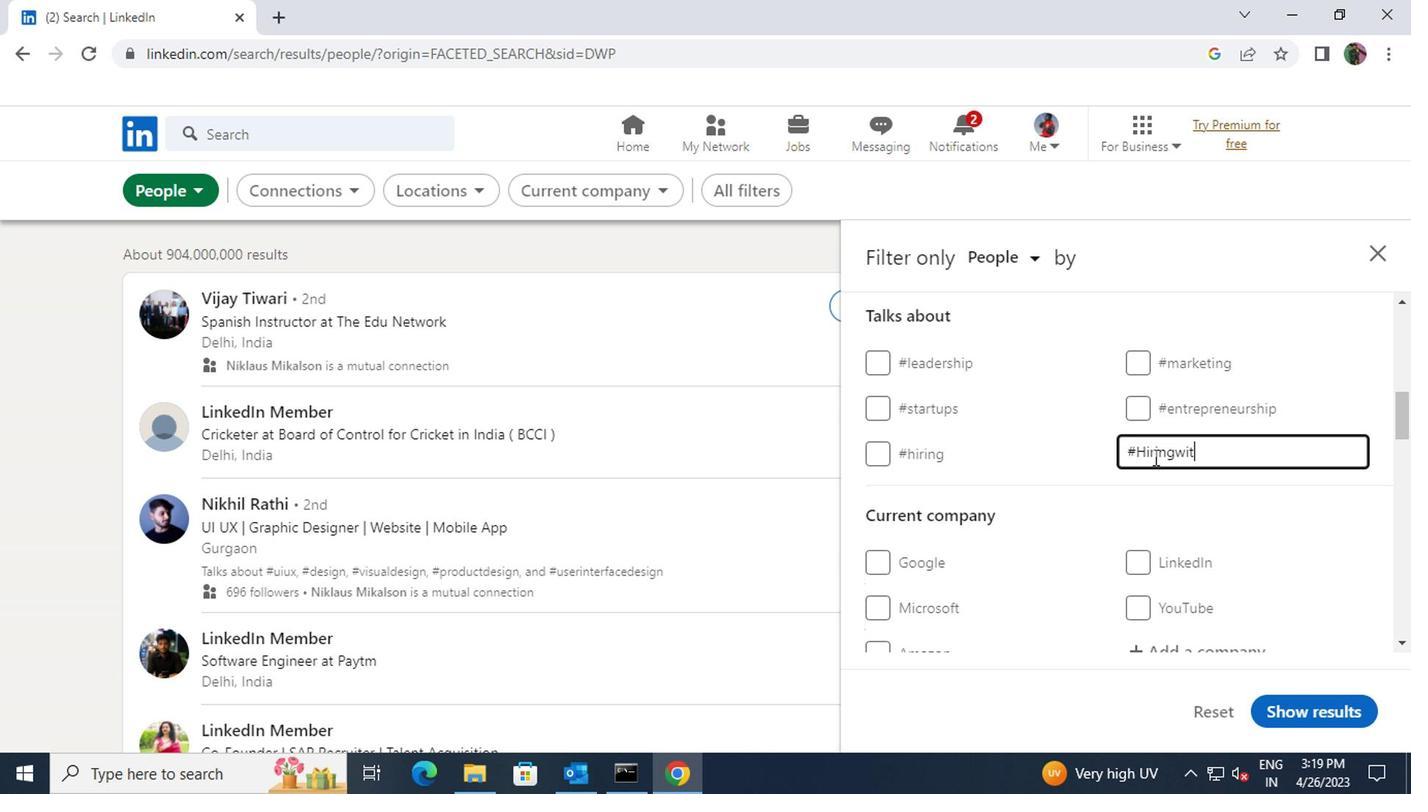 
Action: Mouse moved to (1117, 469)
Screenshot: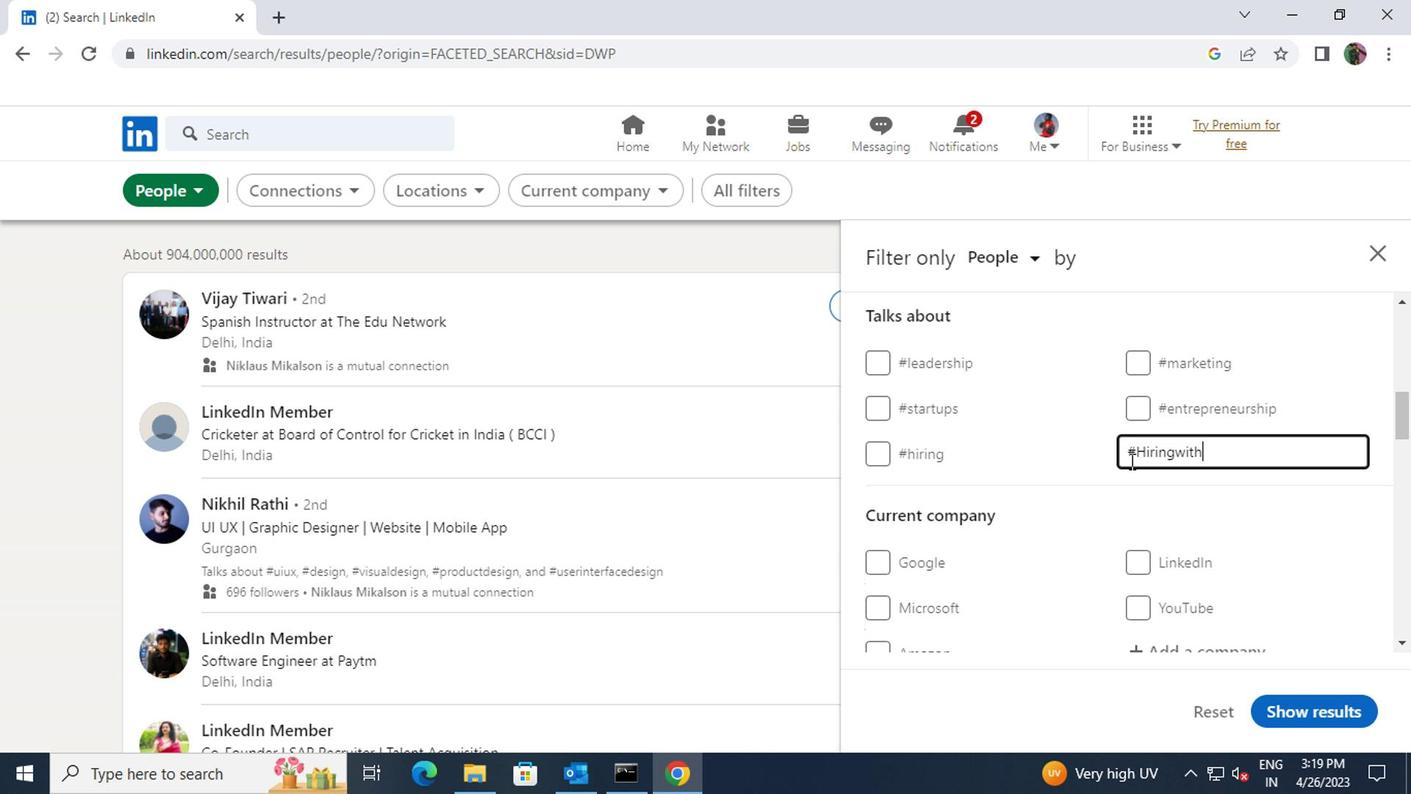 
Action: Mouse scrolled (1117, 467) with delta (0, -1)
Screenshot: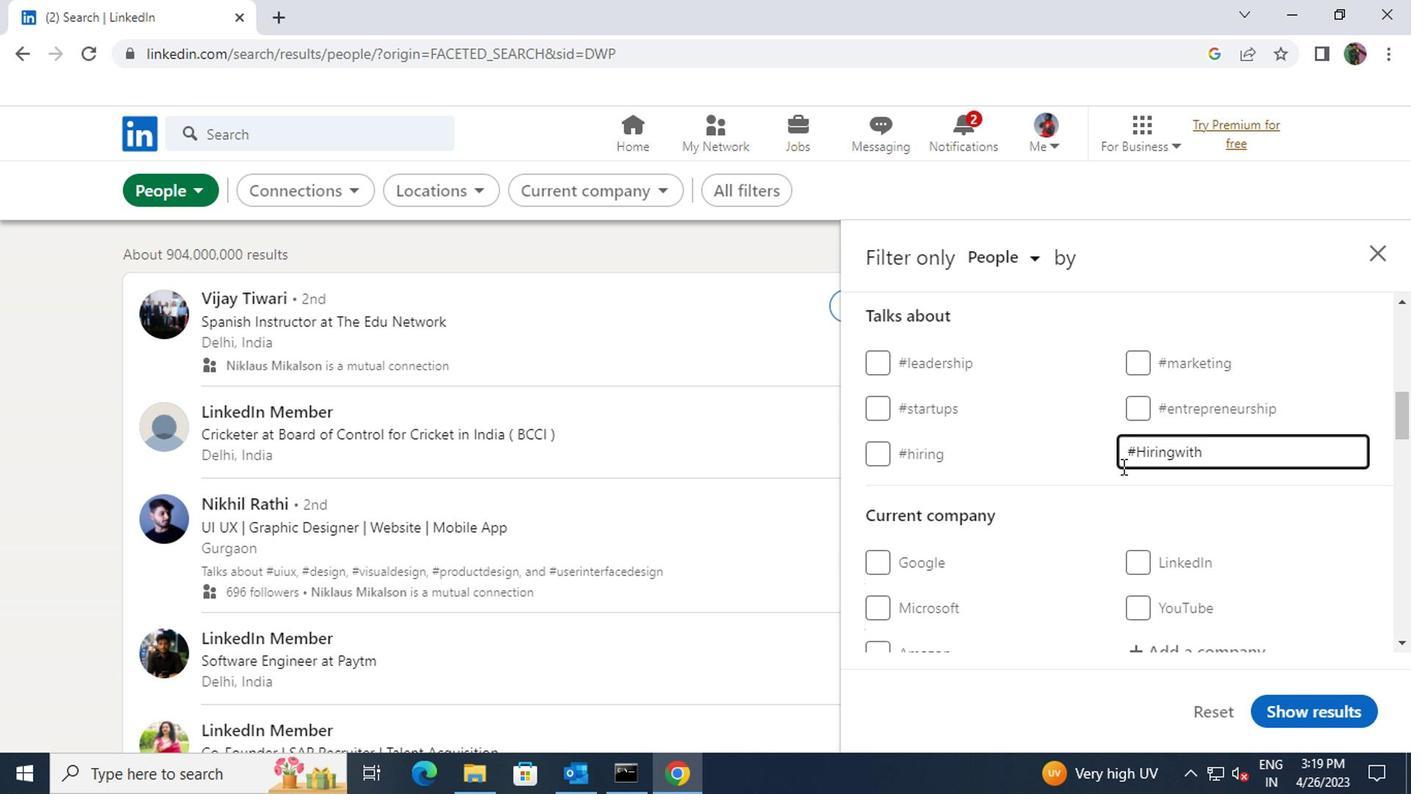 
Action: Mouse scrolled (1117, 467) with delta (0, -1)
Screenshot: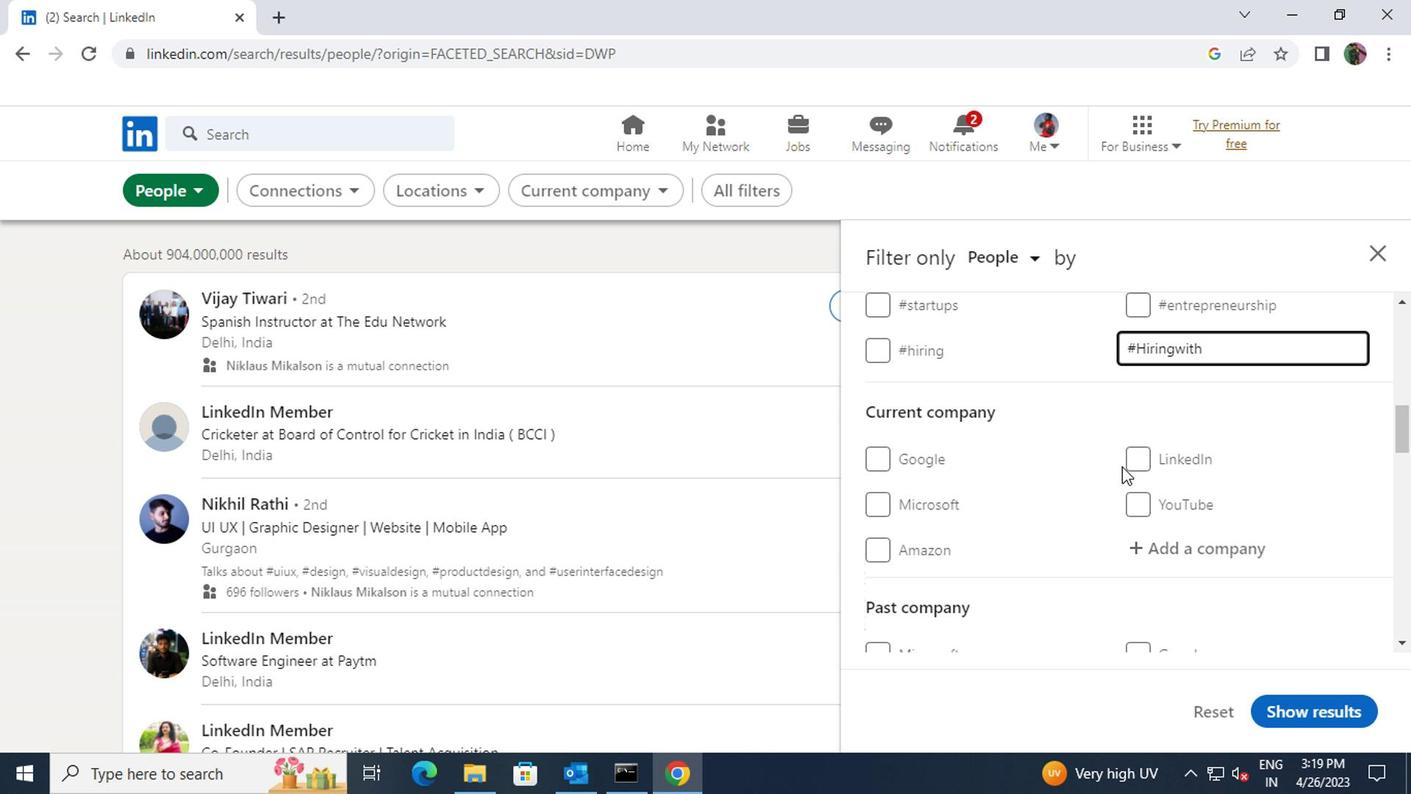 
Action: Mouse moved to (1152, 453)
Screenshot: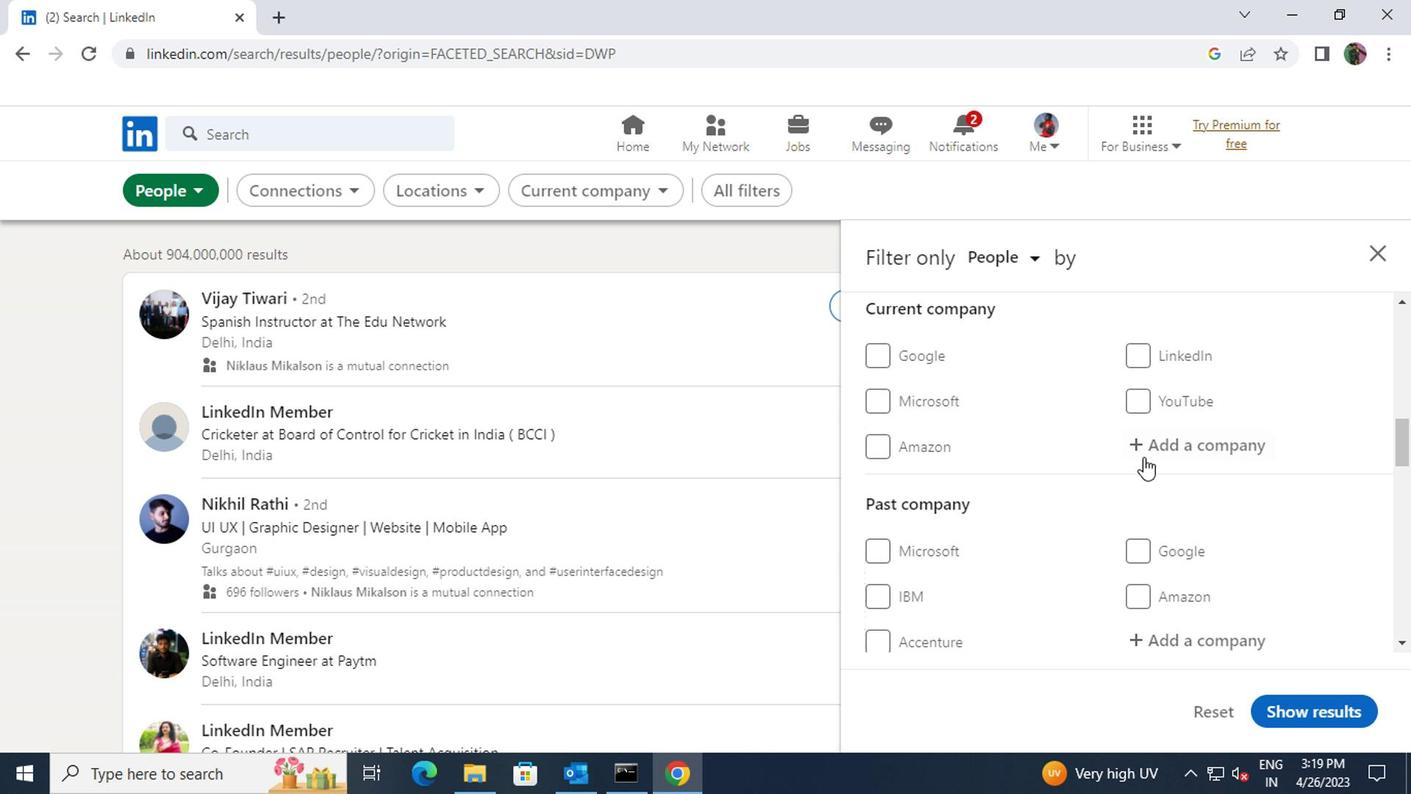 
Action: Mouse pressed left at (1152, 453)
Screenshot: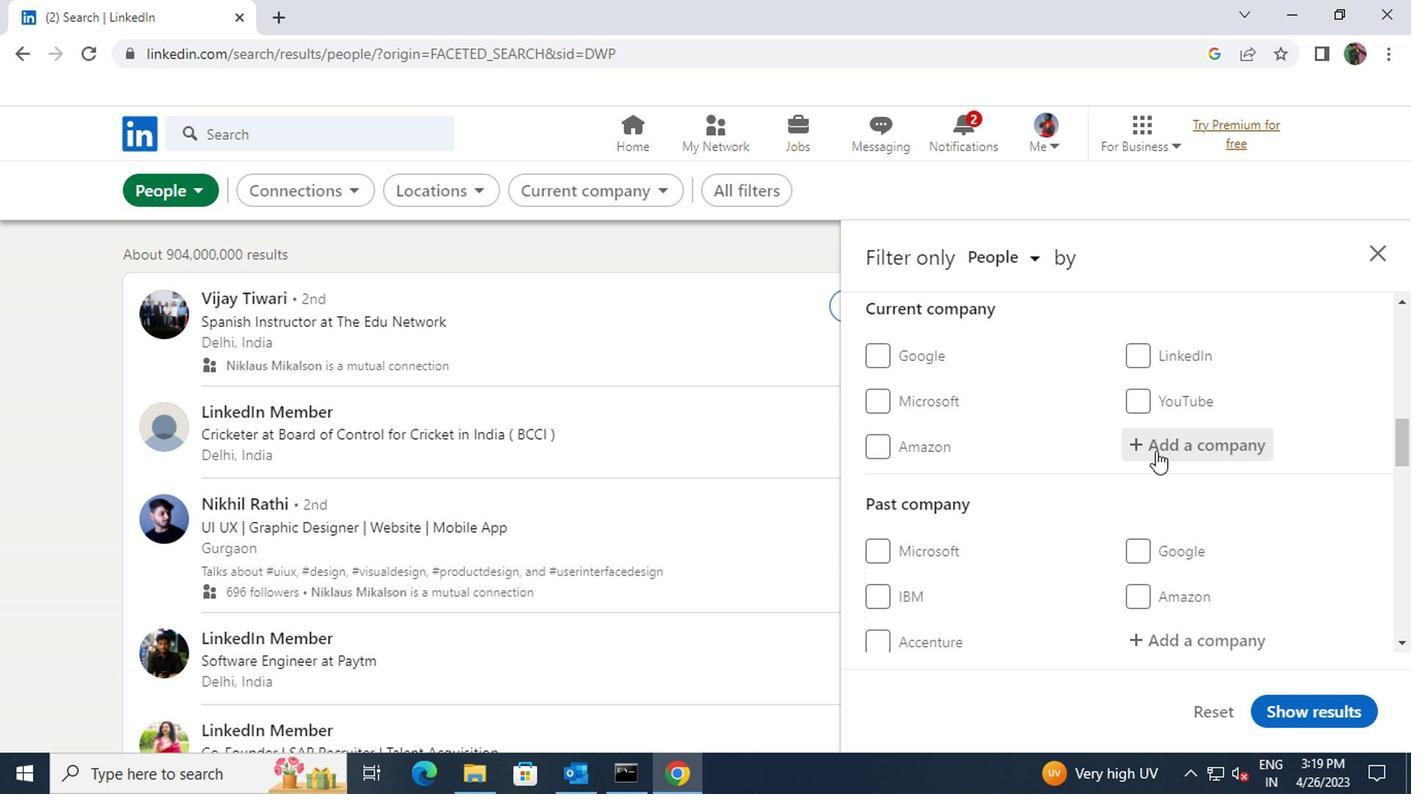 
Action: Key pressed <Key.shift>SGS
Screenshot: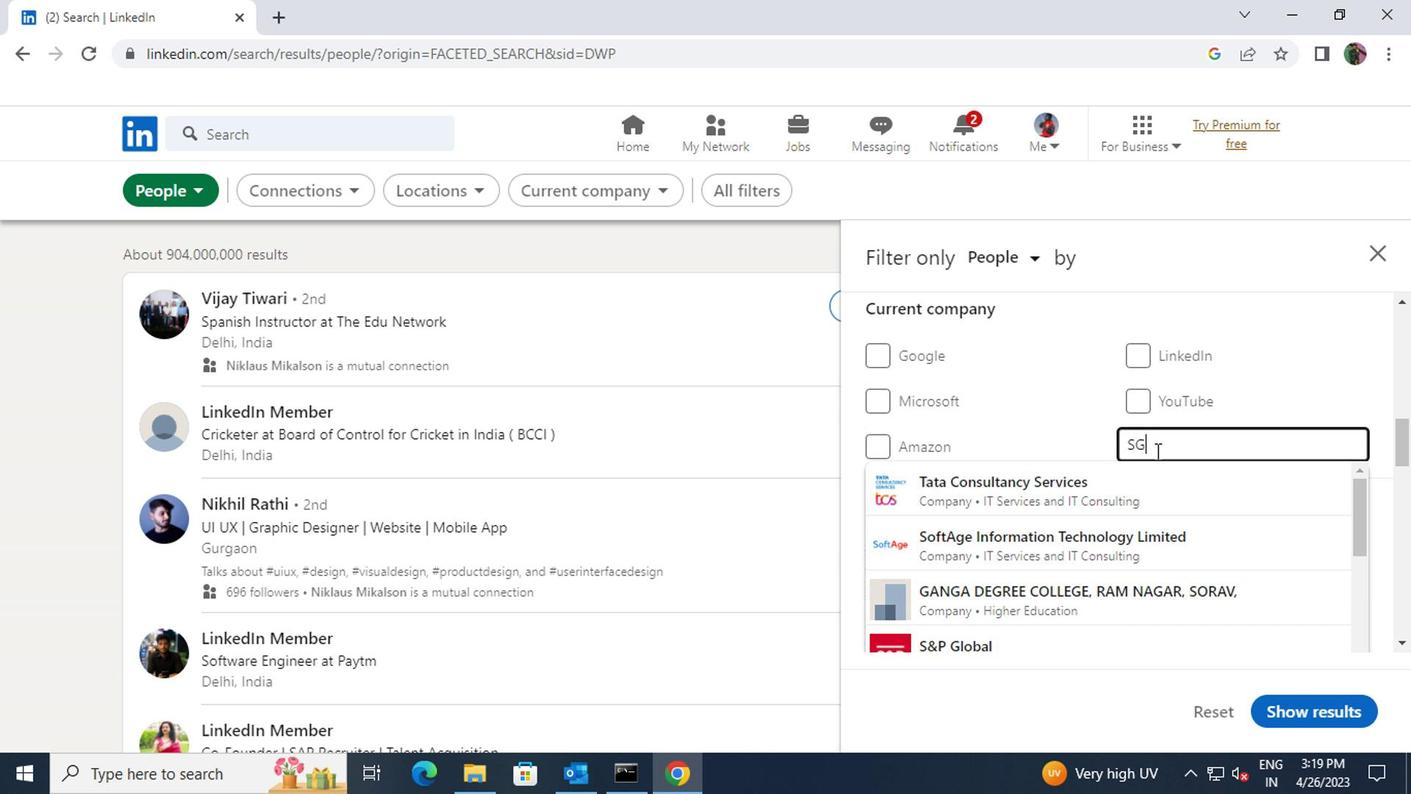 
Action: Mouse moved to (1091, 589)
Screenshot: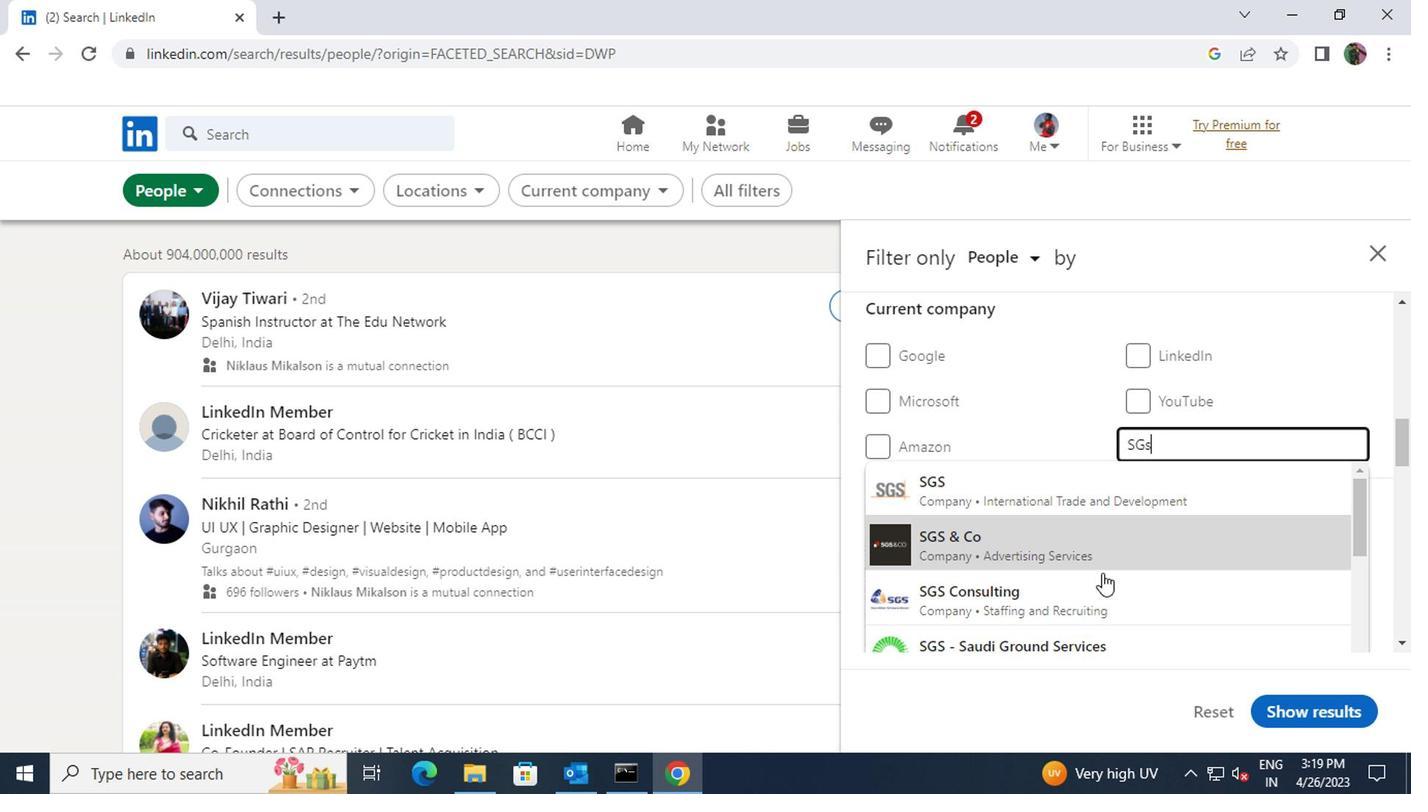 
Action: Mouse pressed left at (1091, 589)
Screenshot: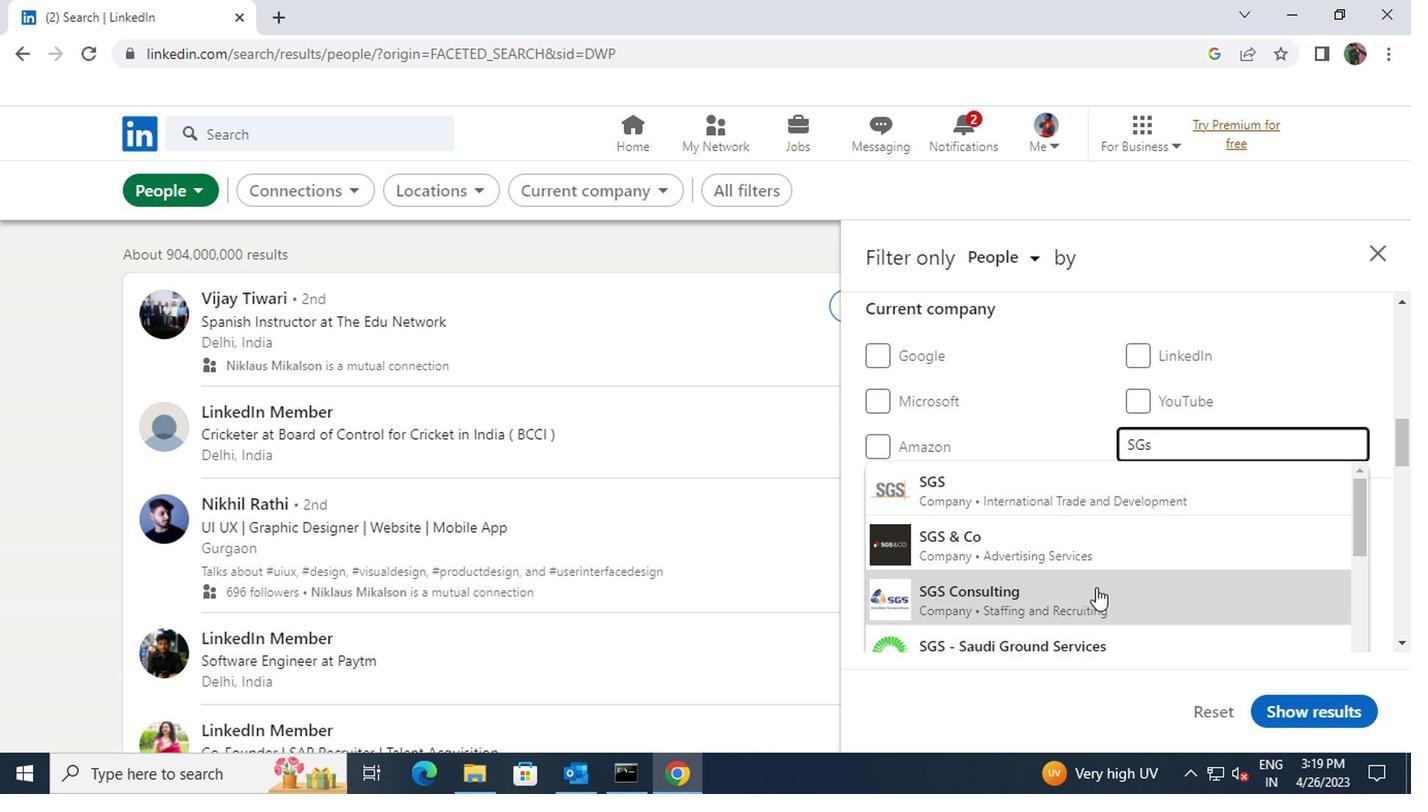 
Action: Mouse scrolled (1091, 588) with delta (0, 0)
Screenshot: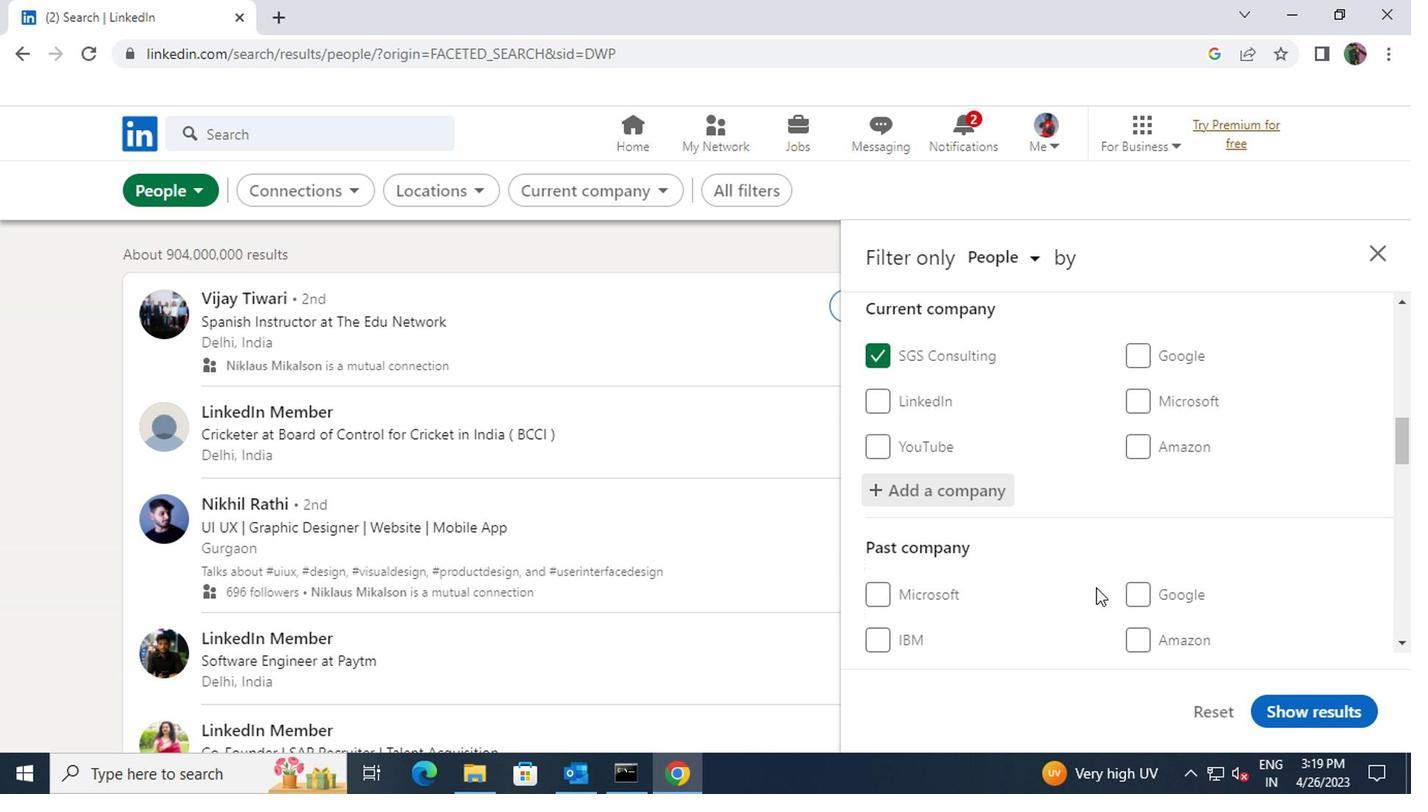 
Action: Mouse scrolled (1091, 588) with delta (0, 0)
Screenshot: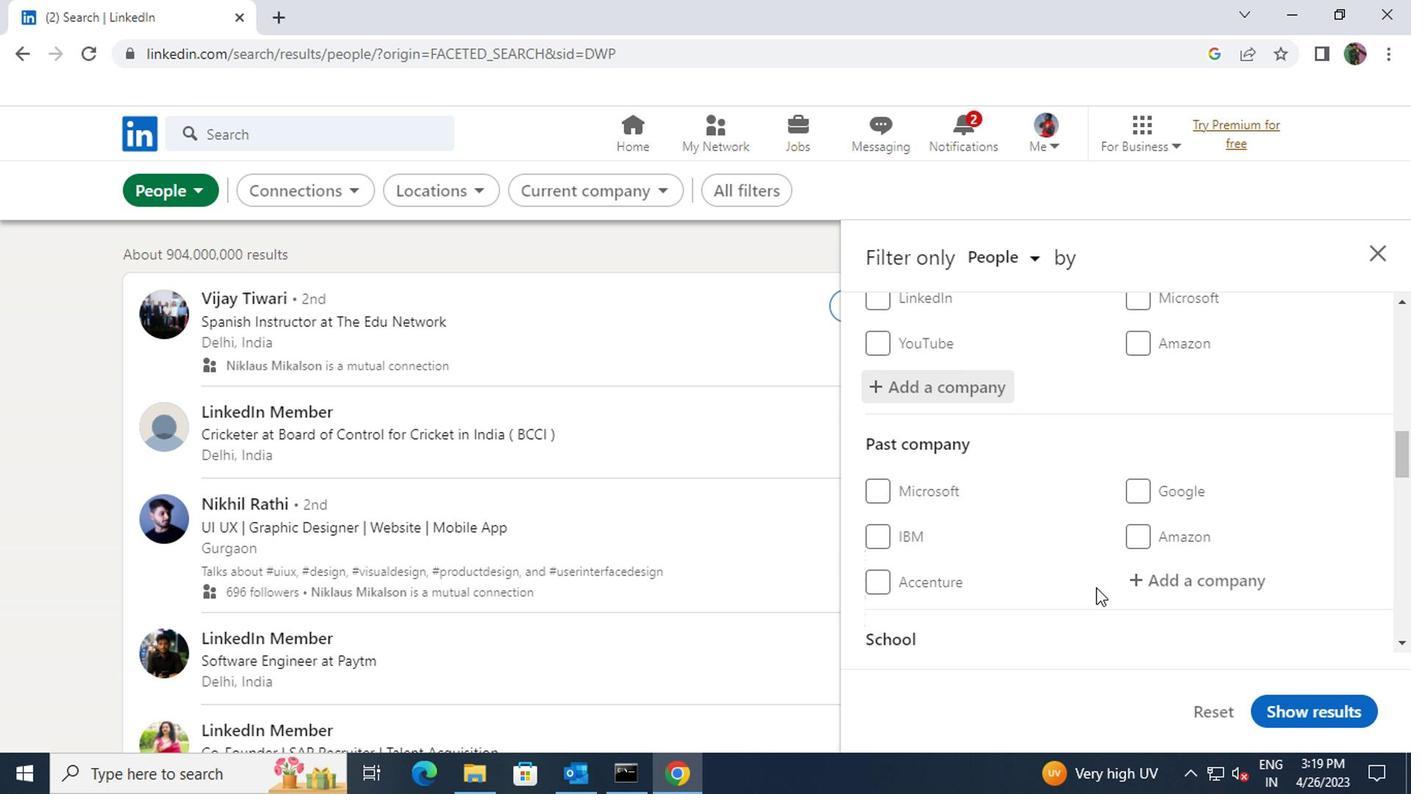 
Action: Mouse scrolled (1091, 588) with delta (0, 0)
Screenshot: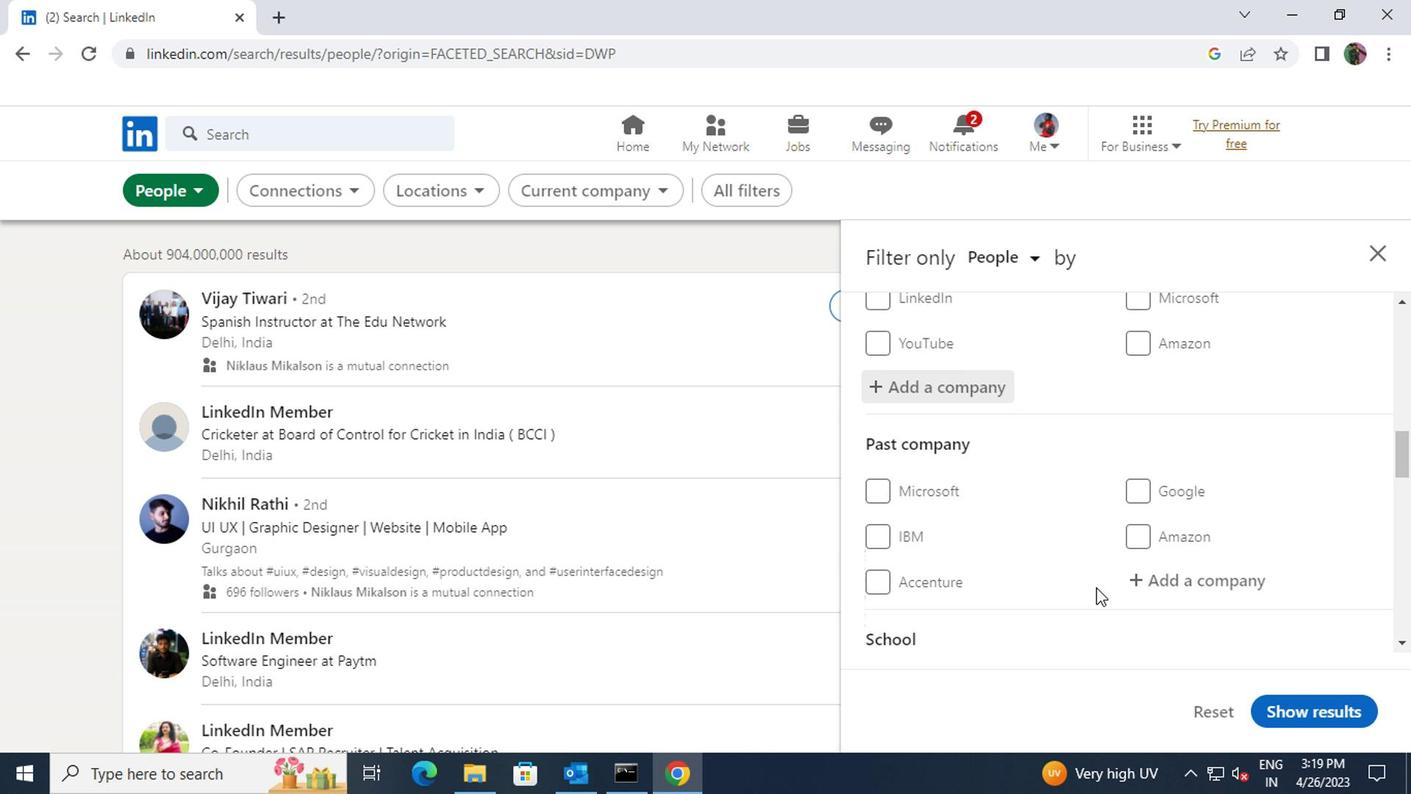 
Action: Mouse moved to (1130, 586)
Screenshot: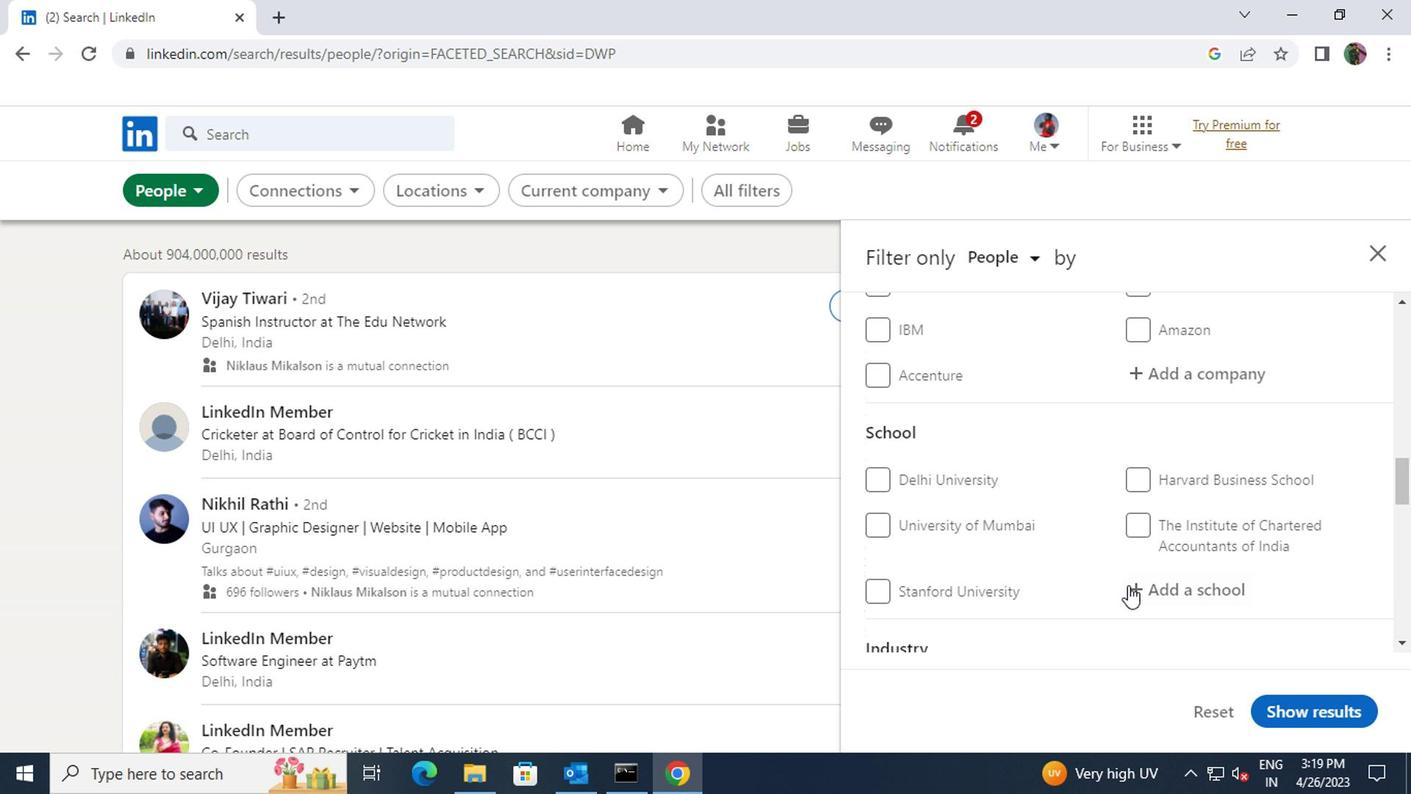 
Action: Mouse pressed left at (1130, 586)
Screenshot: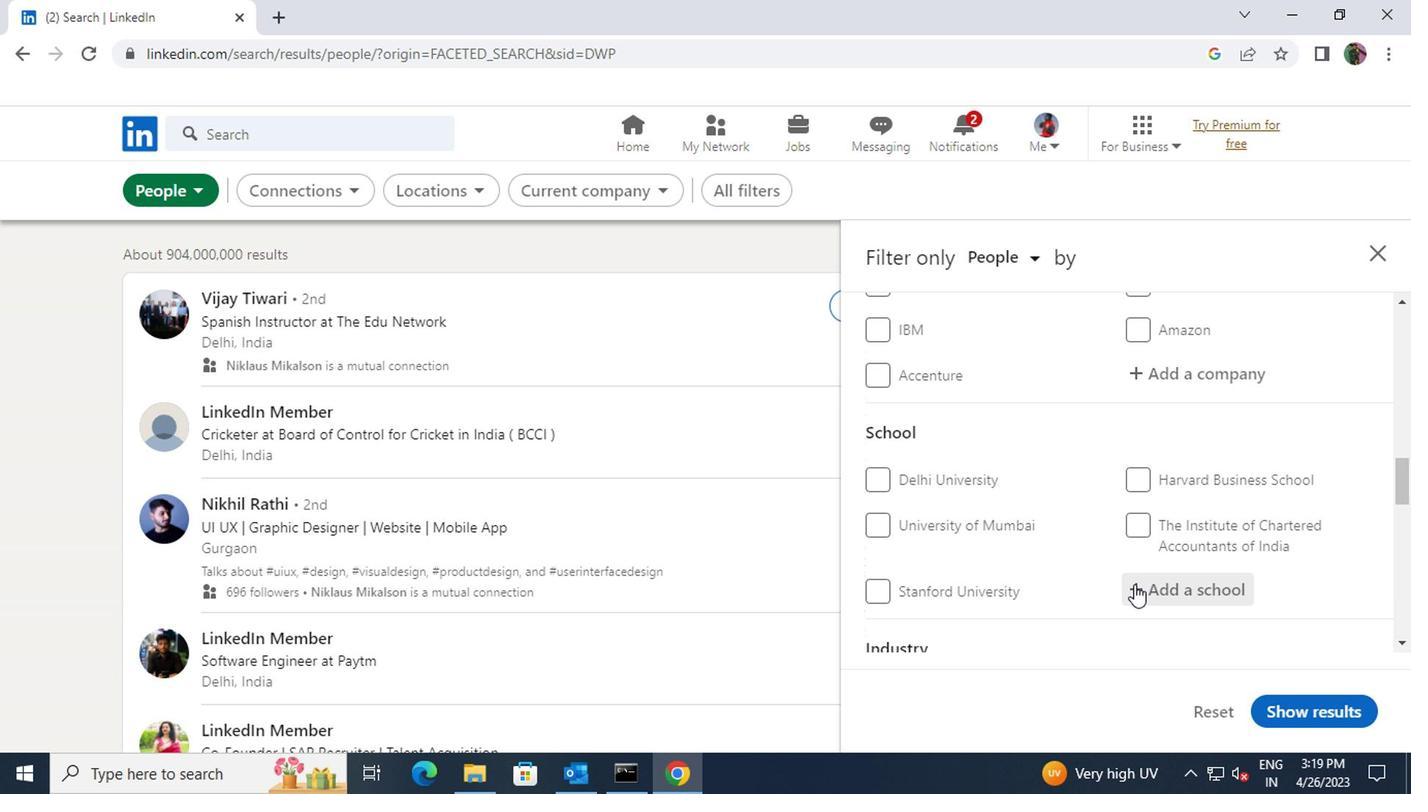
Action: Key pressed <Key.shift>GURU<Key.space>GO
Screenshot: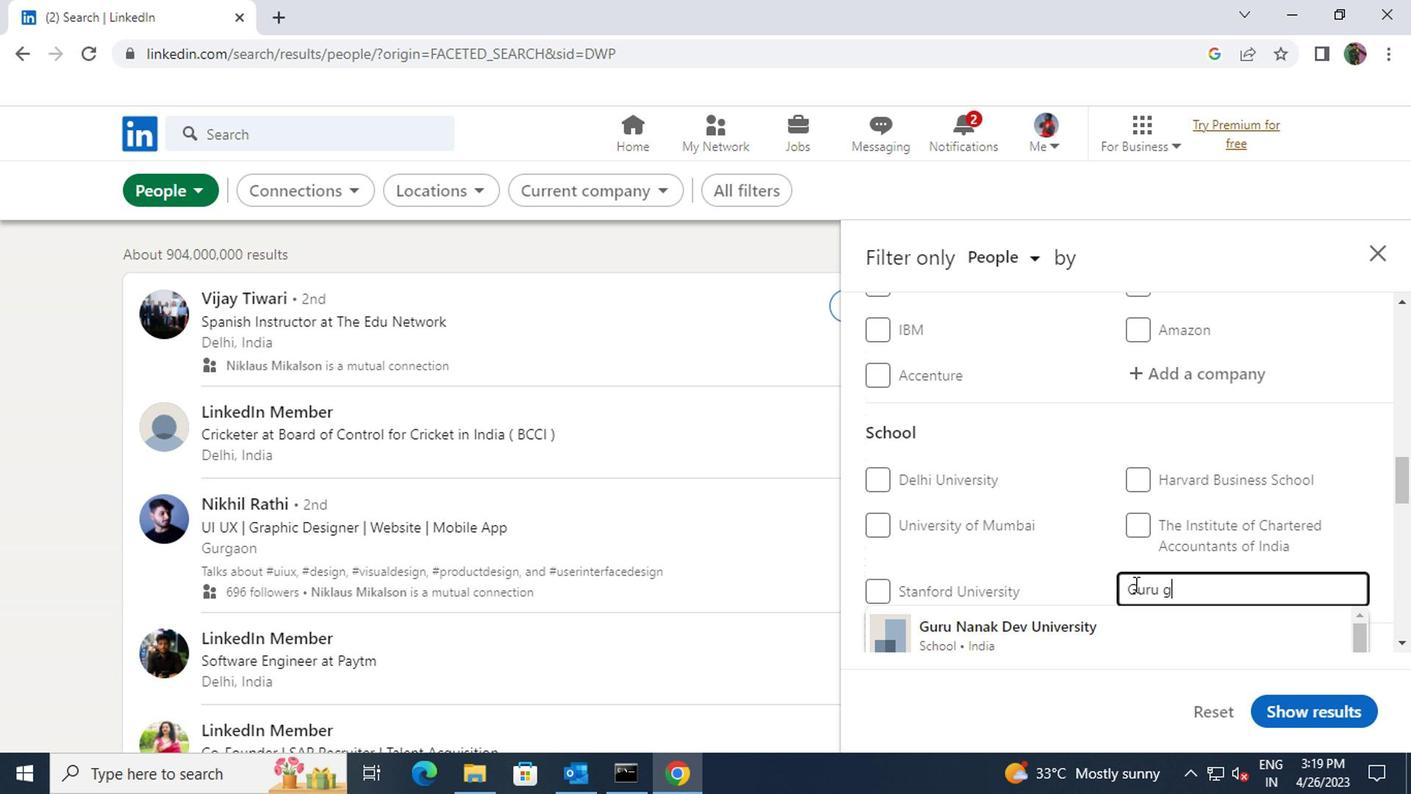 
Action: Mouse moved to (1114, 624)
Screenshot: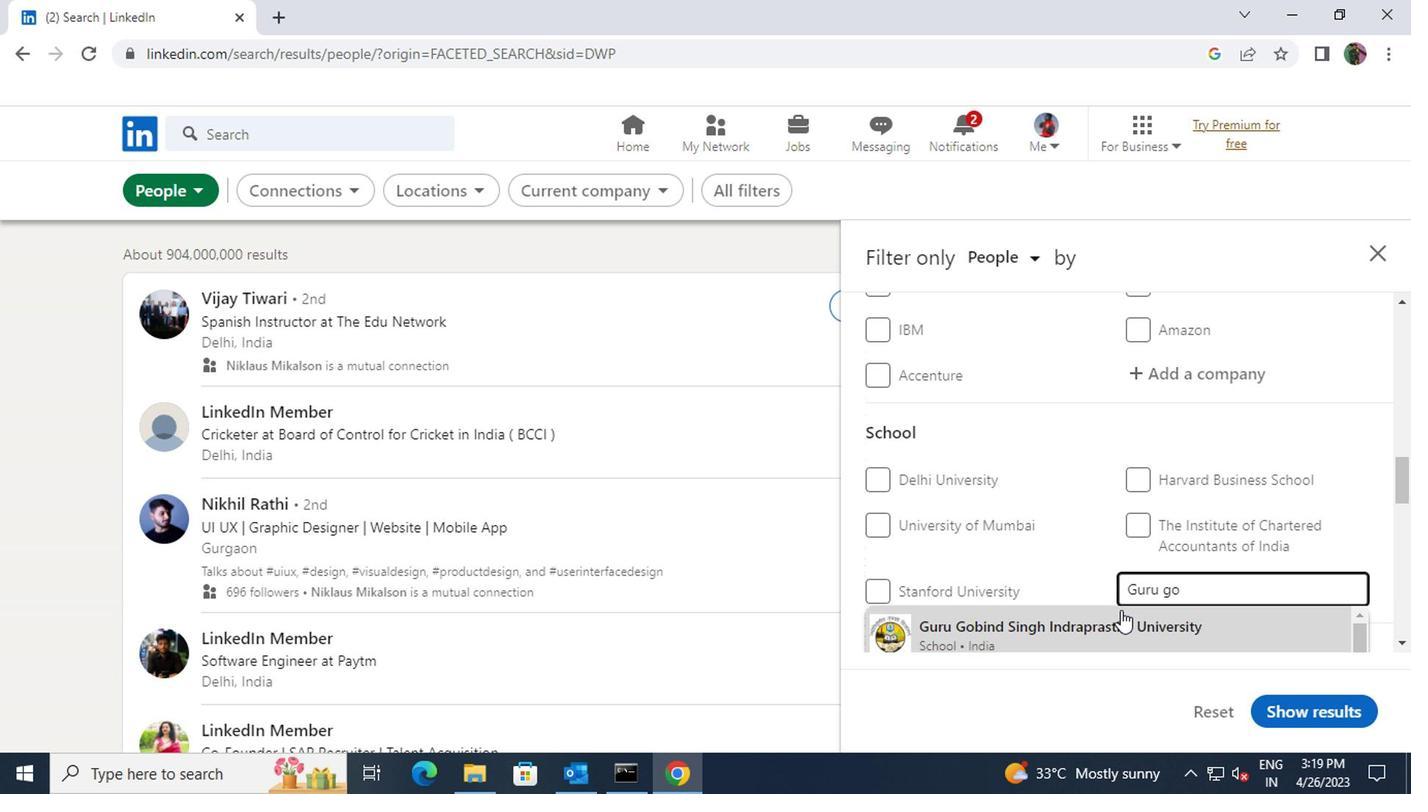 
Action: Mouse pressed left at (1114, 624)
Screenshot: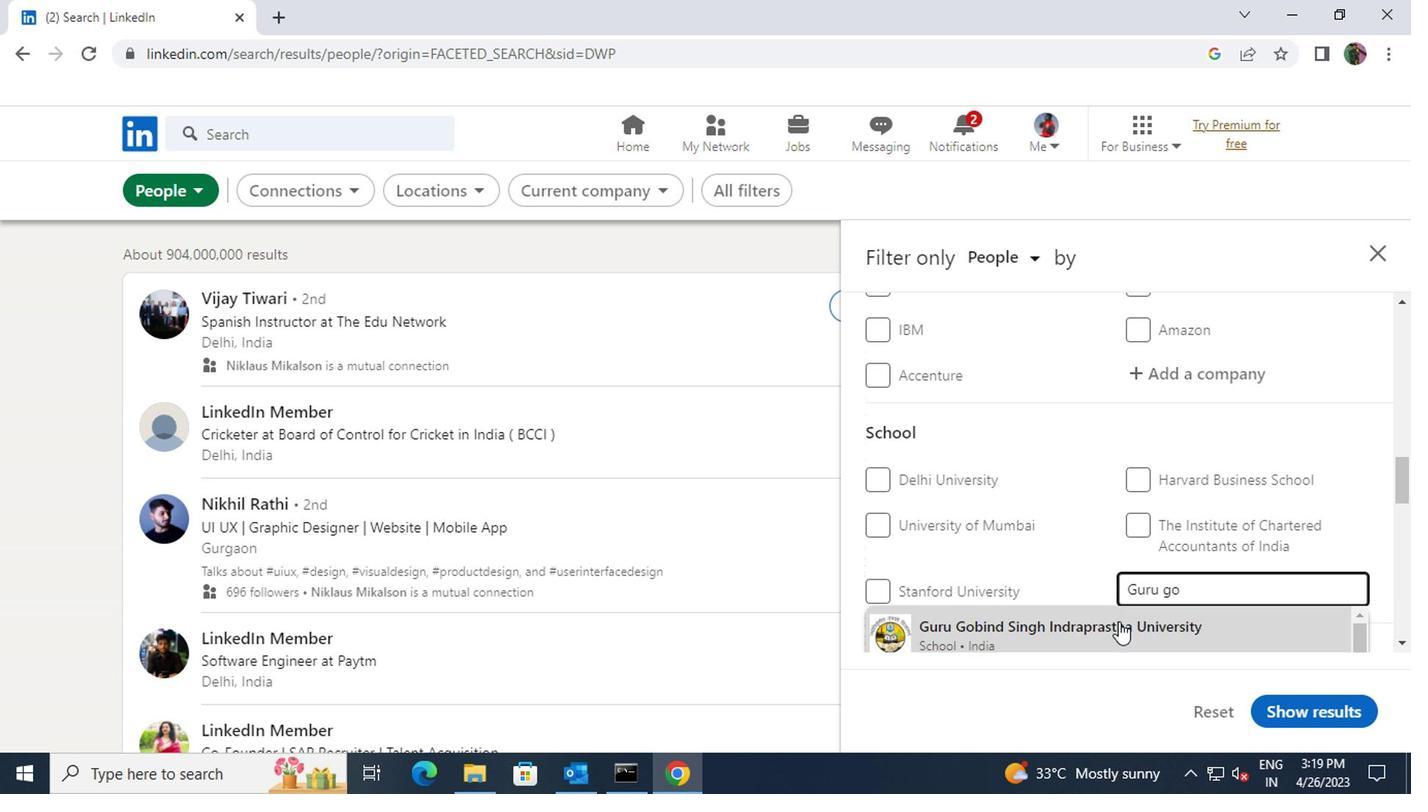 
Action: Mouse moved to (1114, 624)
Screenshot: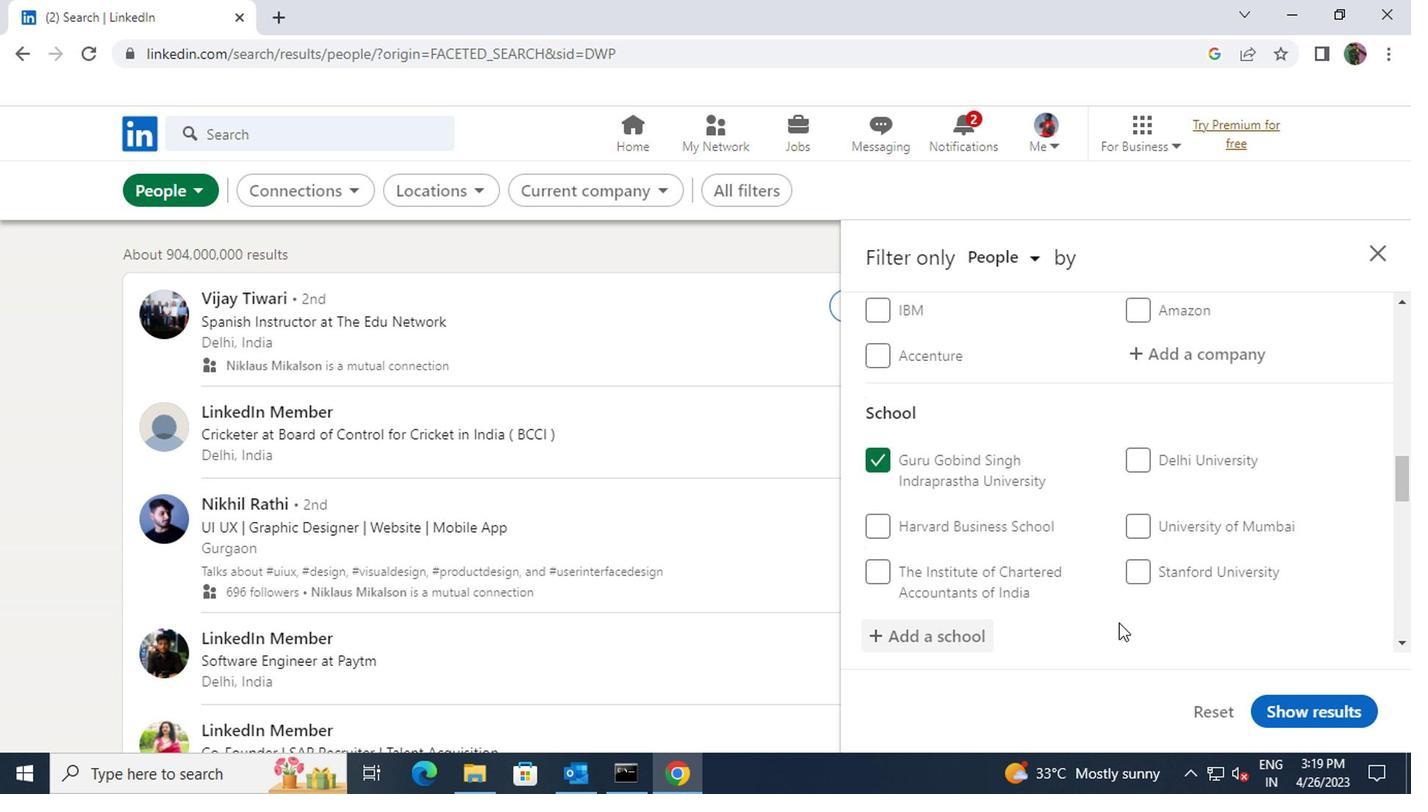 
Action: Mouse scrolled (1114, 624) with delta (0, 0)
Screenshot: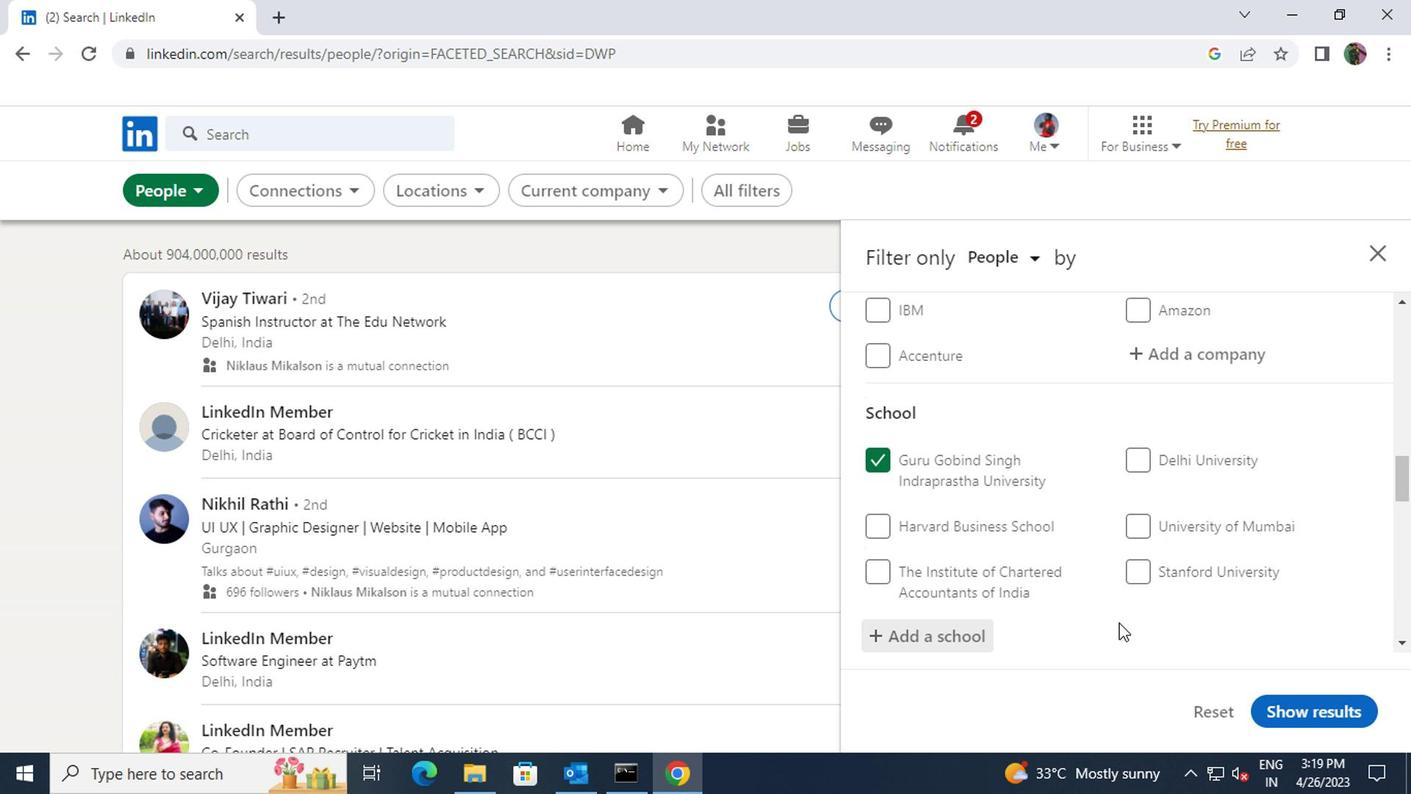 
Action: Mouse scrolled (1114, 624) with delta (0, 0)
Screenshot: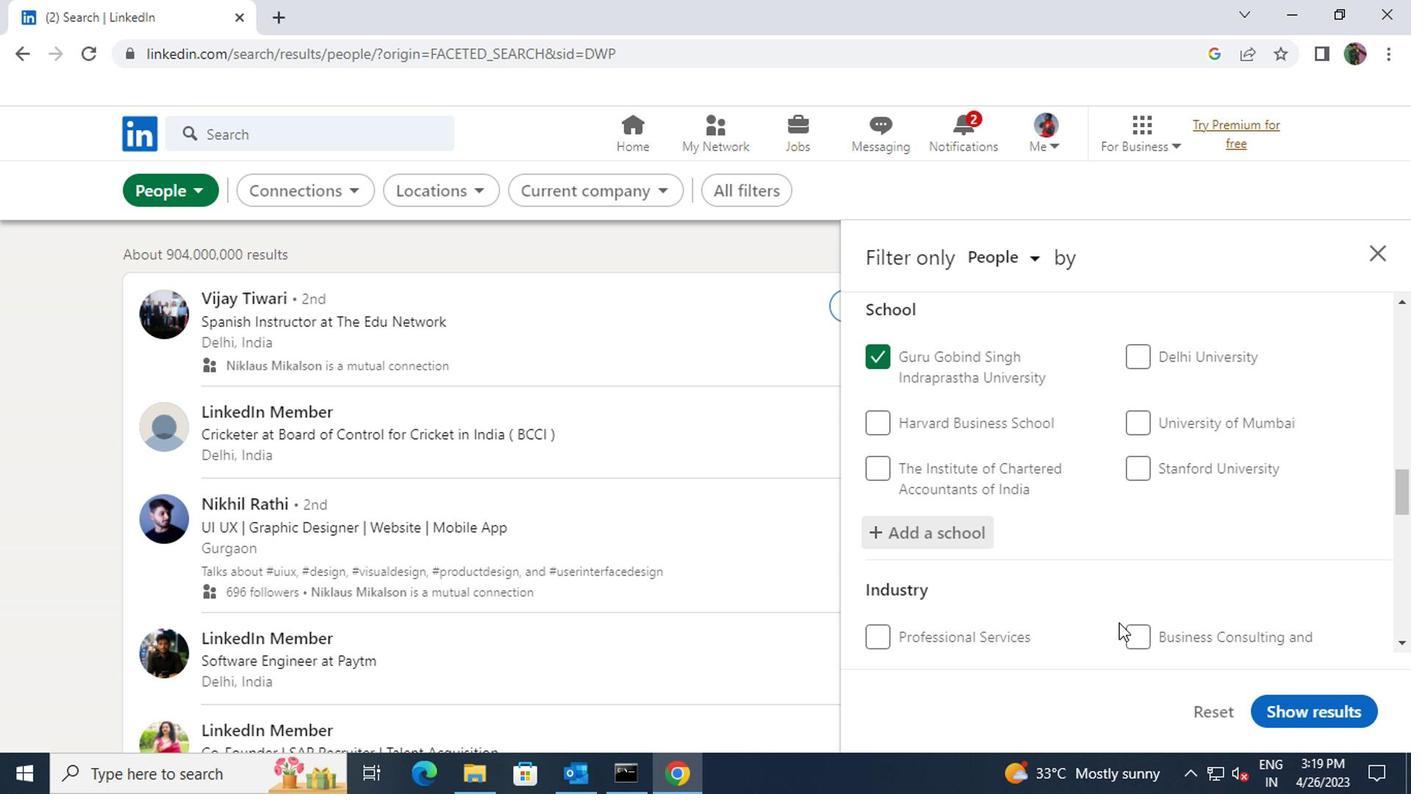 
Action: Mouse scrolled (1114, 624) with delta (0, 0)
Screenshot: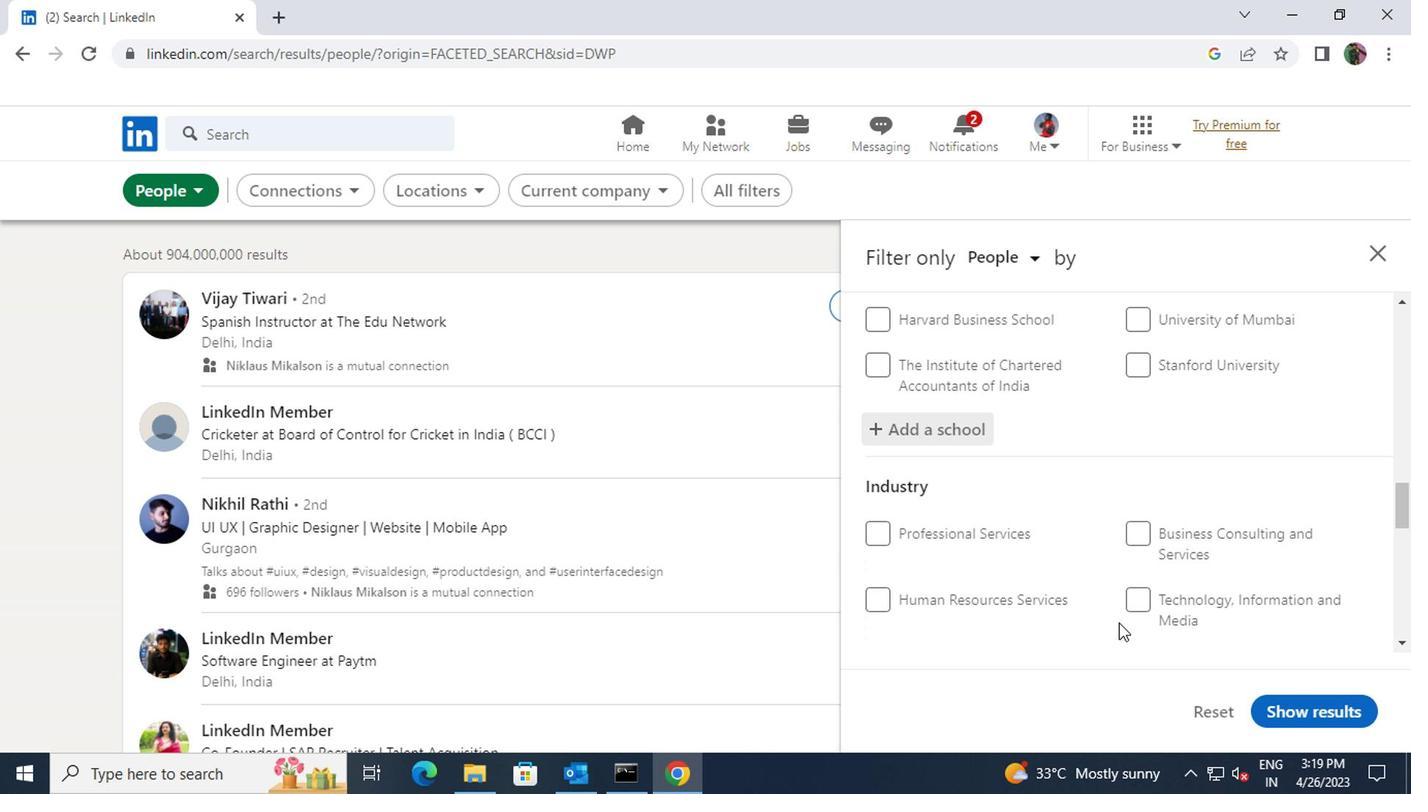 
Action: Mouse moved to (1163, 566)
Screenshot: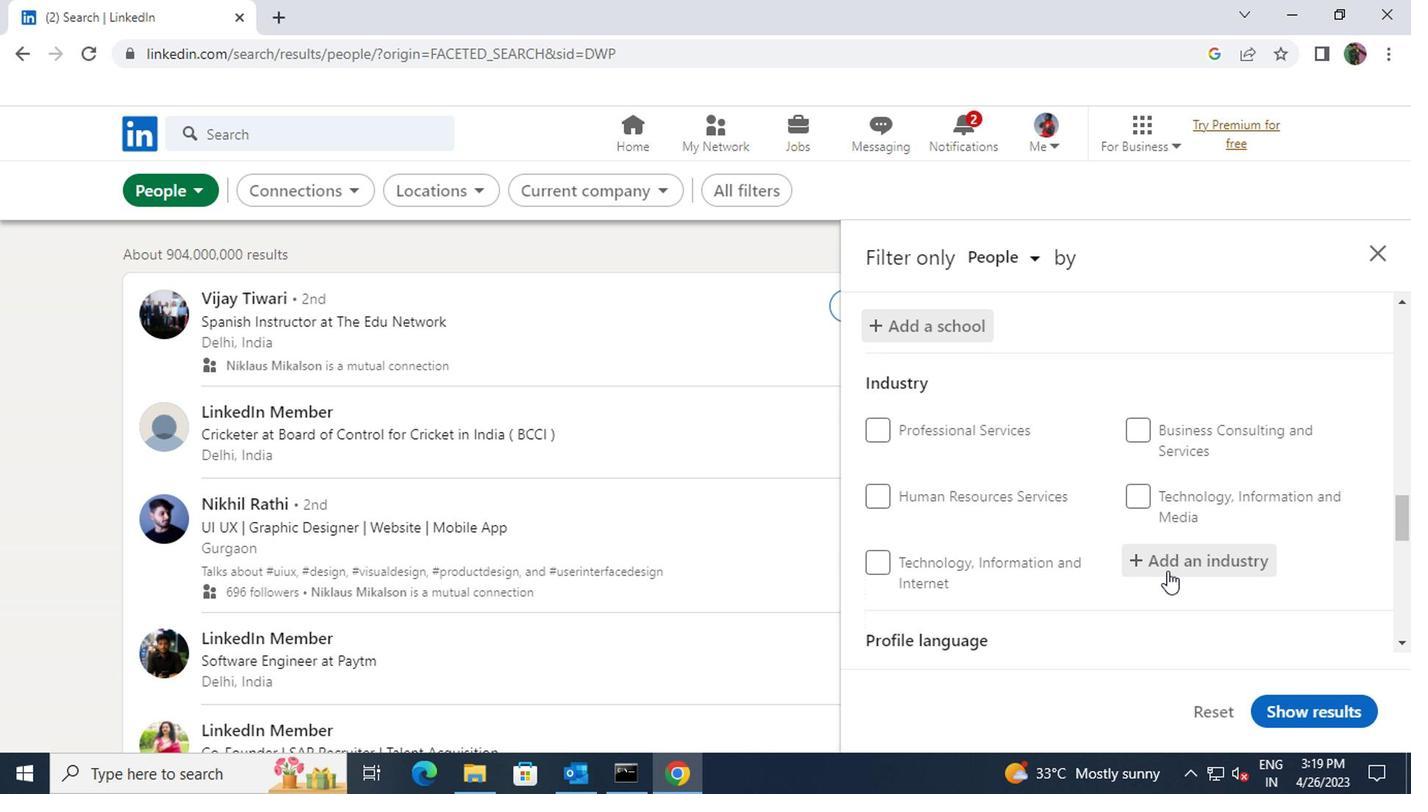 
Action: Mouse pressed left at (1163, 566)
Screenshot: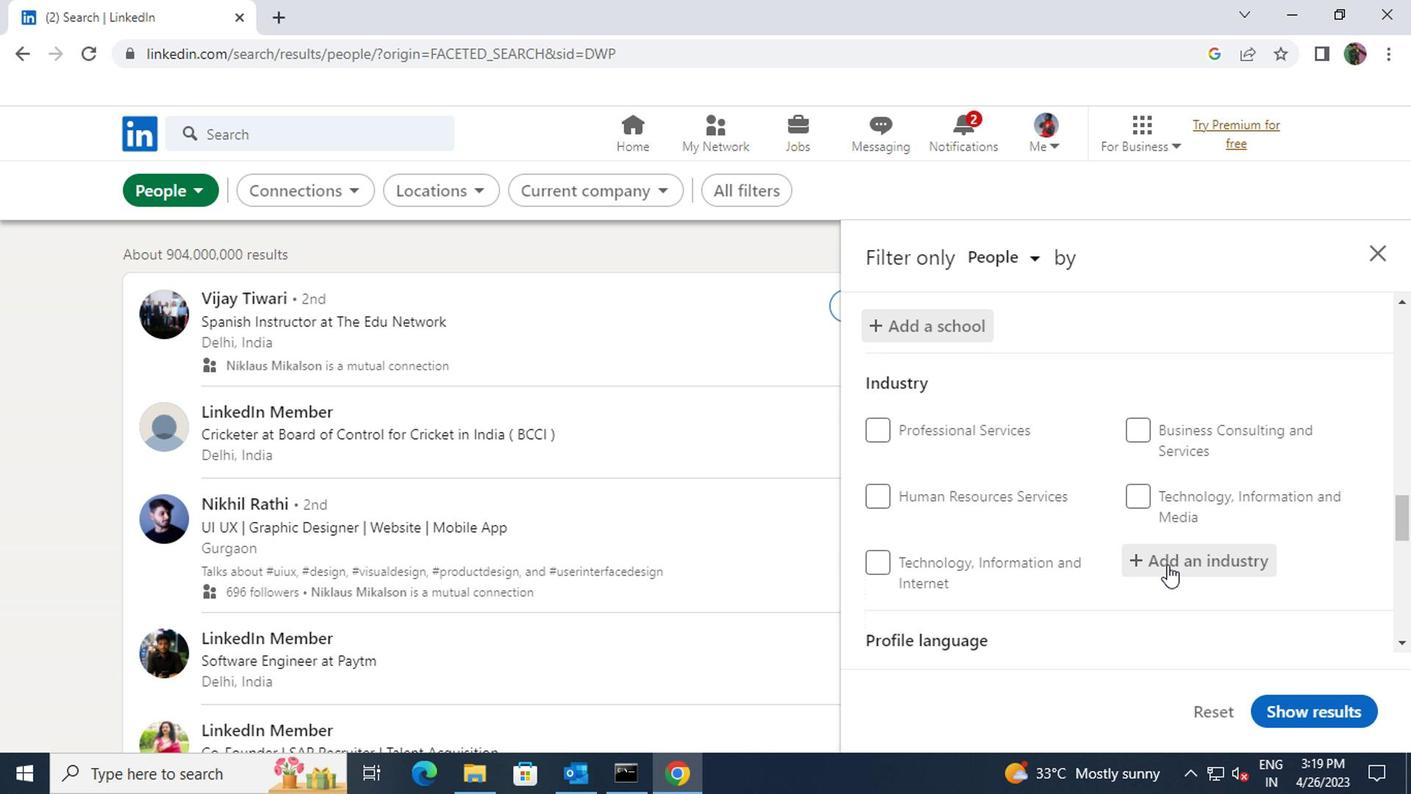 
Action: Key pressed <Key.shift>IT<Key.space>SYSTEM
Screenshot: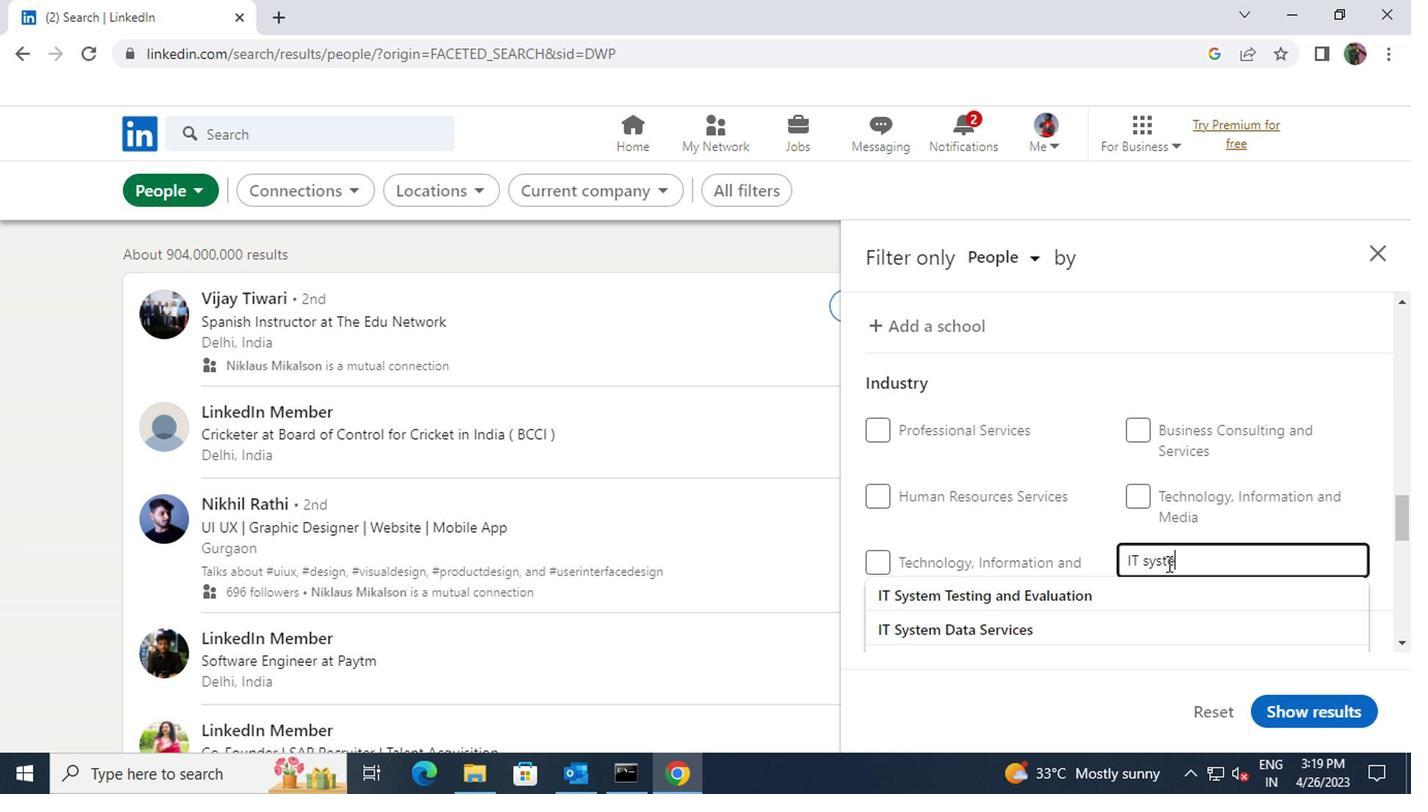 
Action: Mouse moved to (1124, 594)
Screenshot: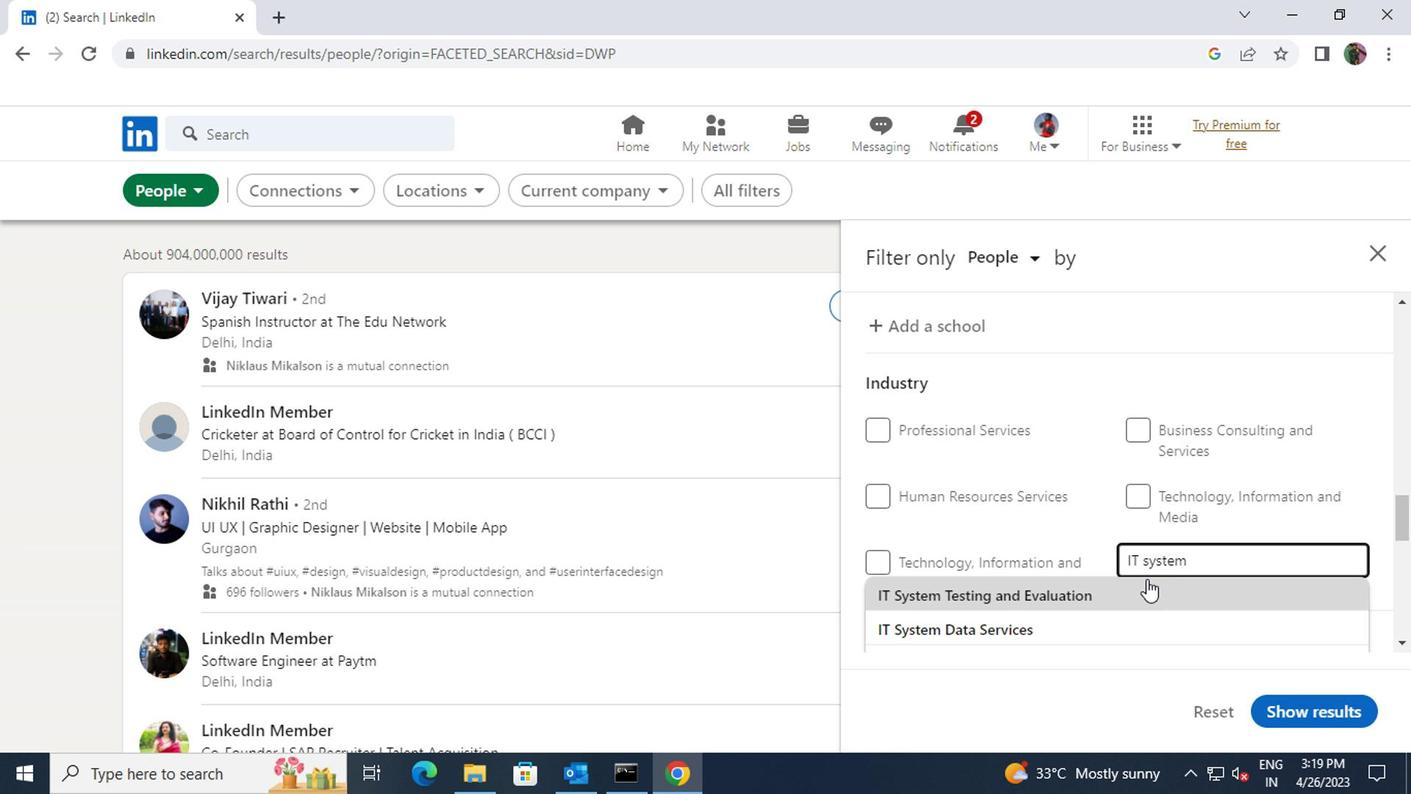 
Action: Mouse pressed left at (1124, 594)
Screenshot: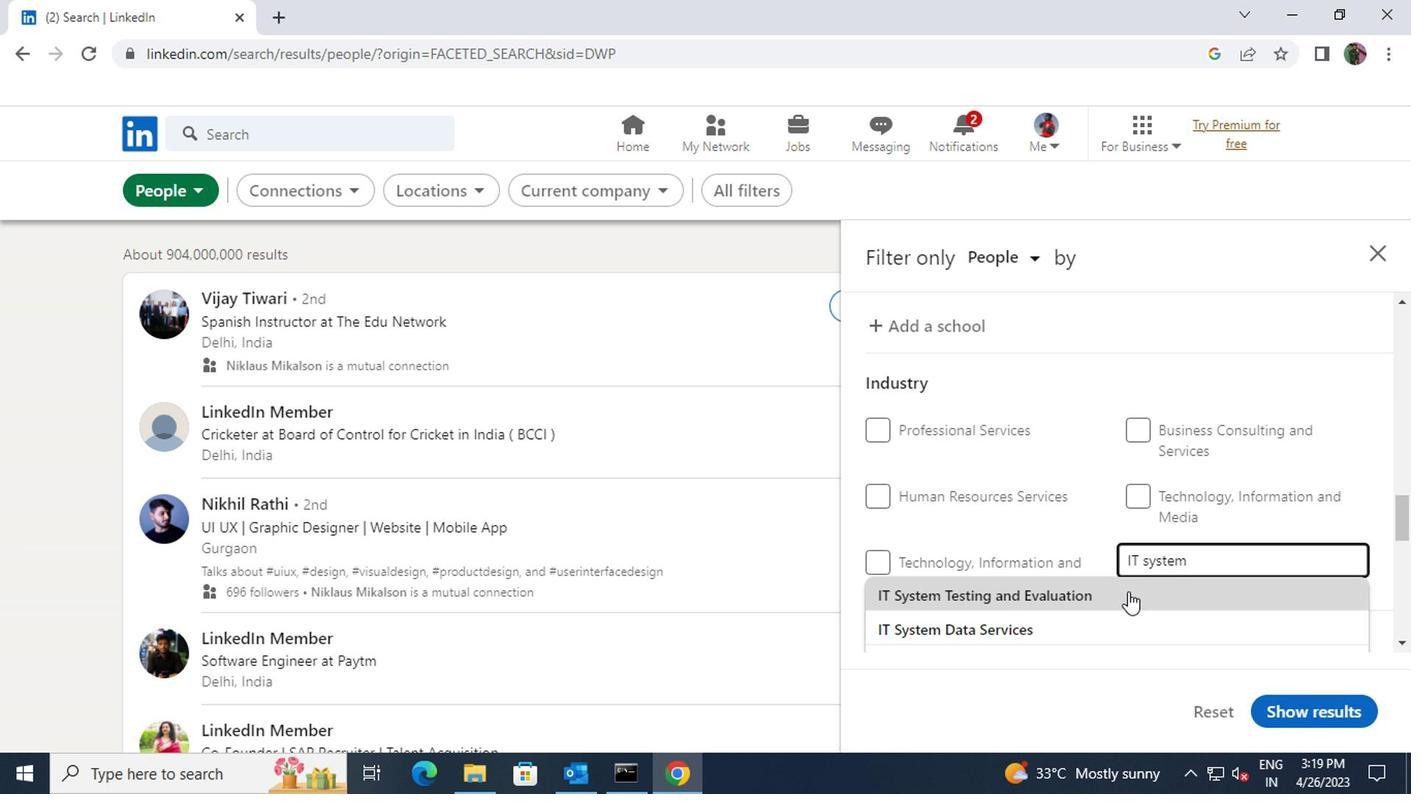 
Action: Mouse scrolled (1124, 592) with delta (0, -1)
Screenshot: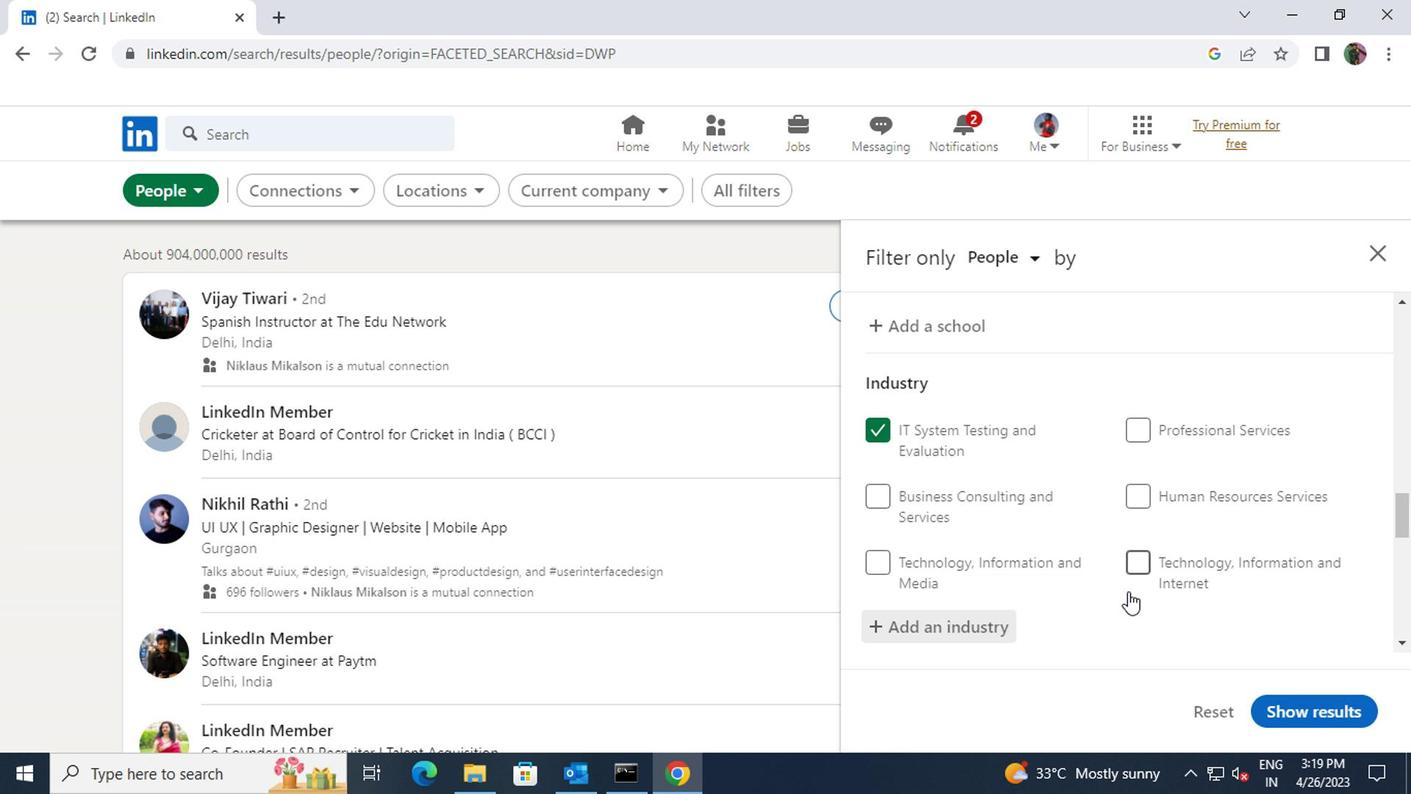 
Action: Mouse moved to (1122, 586)
Screenshot: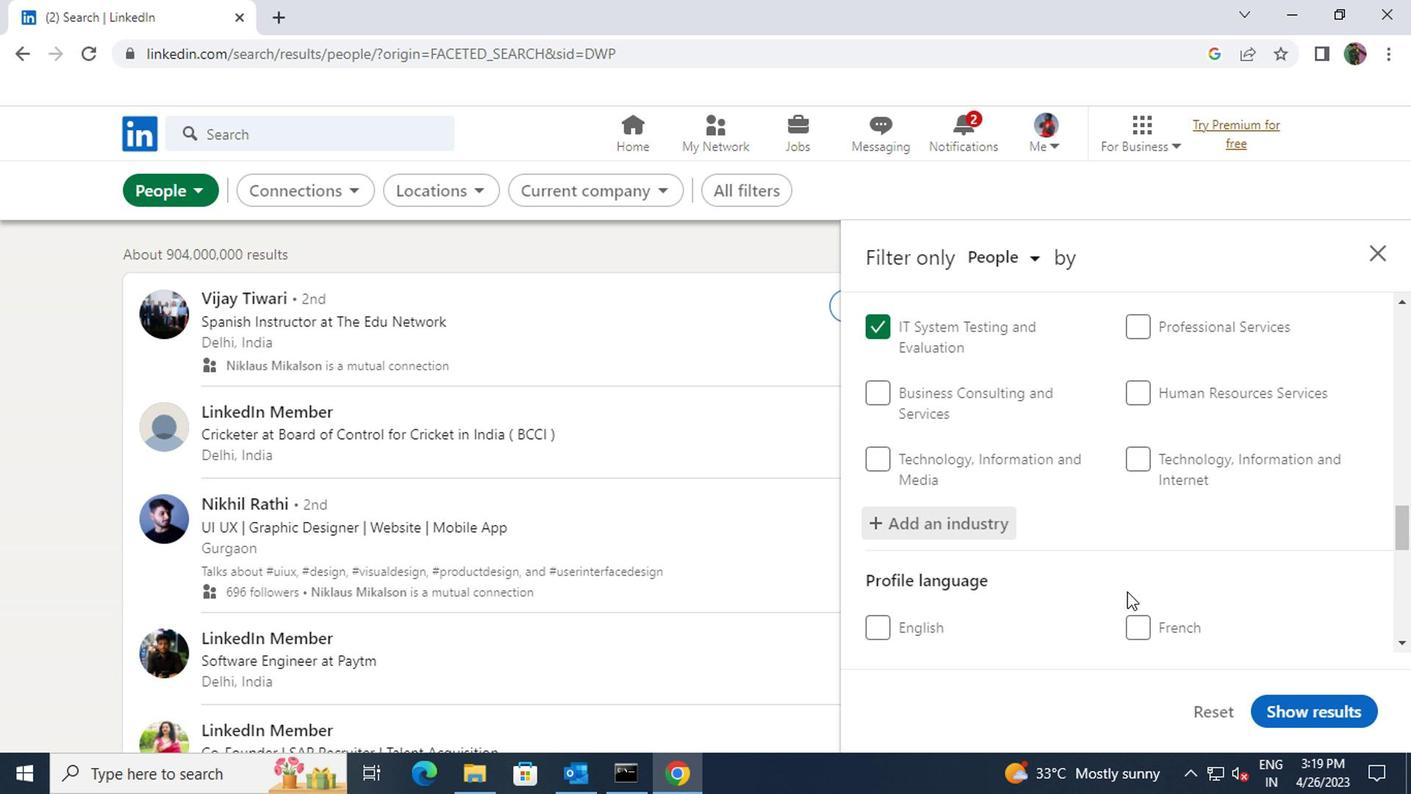 
Action: Mouse scrolled (1122, 584) with delta (0, -1)
Screenshot: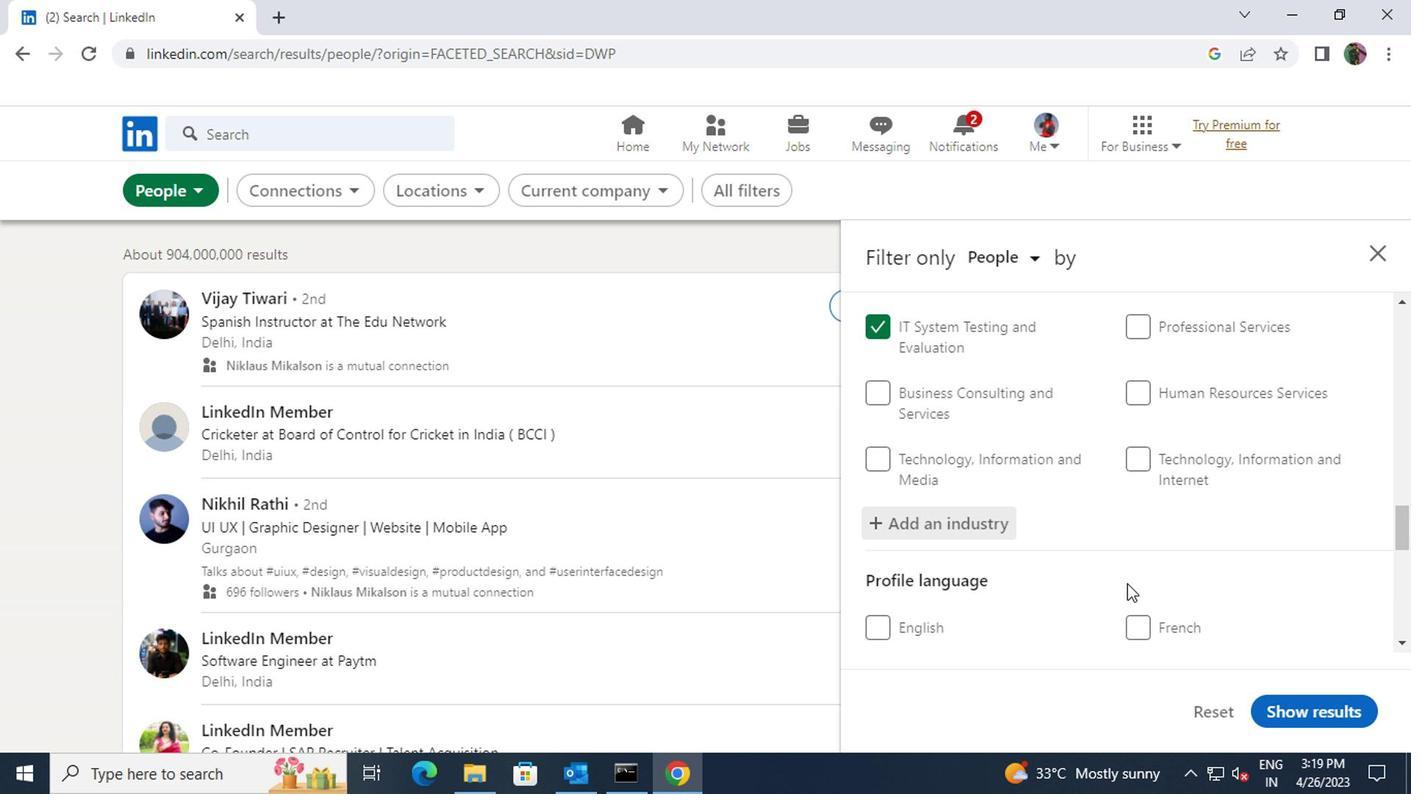 
Action: Mouse moved to (1144, 530)
Screenshot: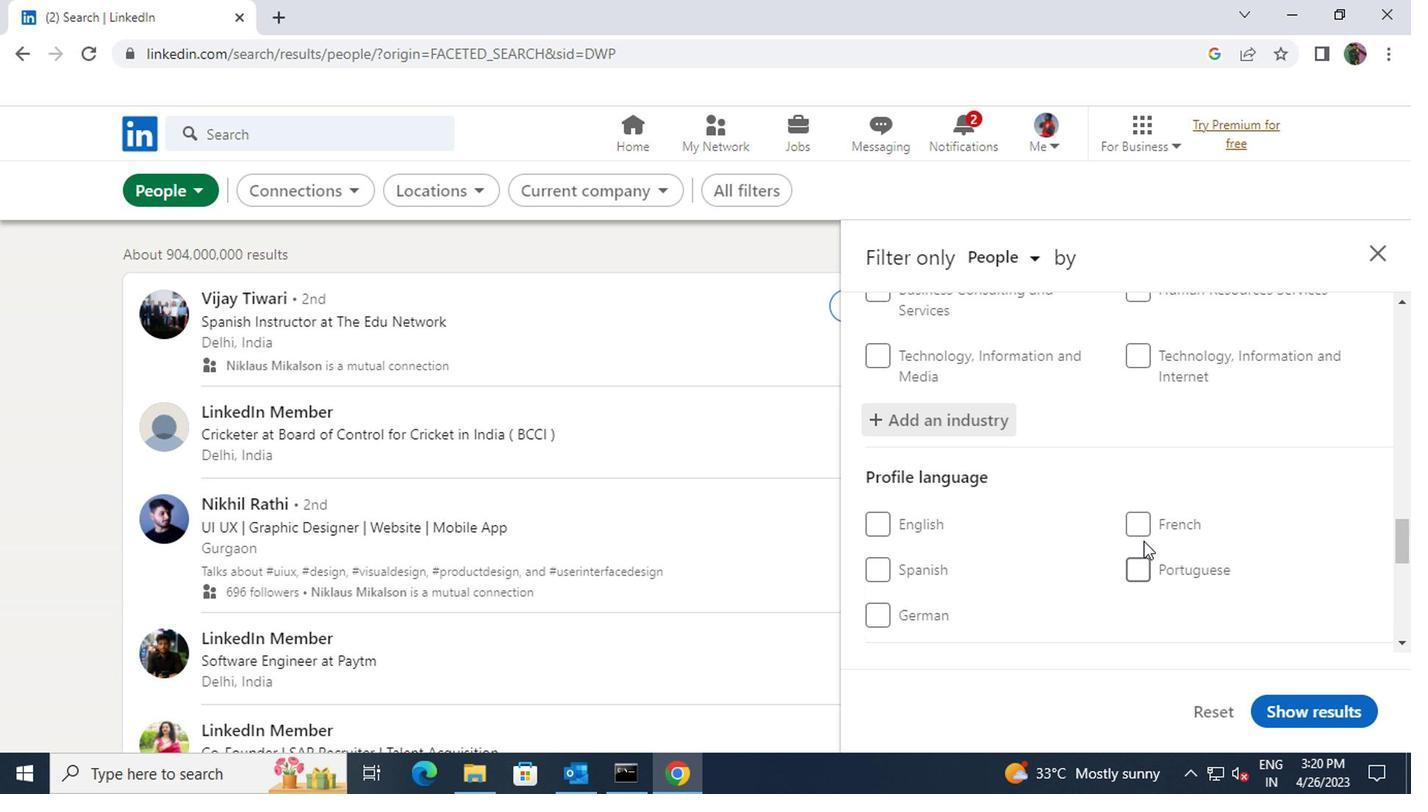 
Action: Mouse pressed left at (1144, 530)
Screenshot: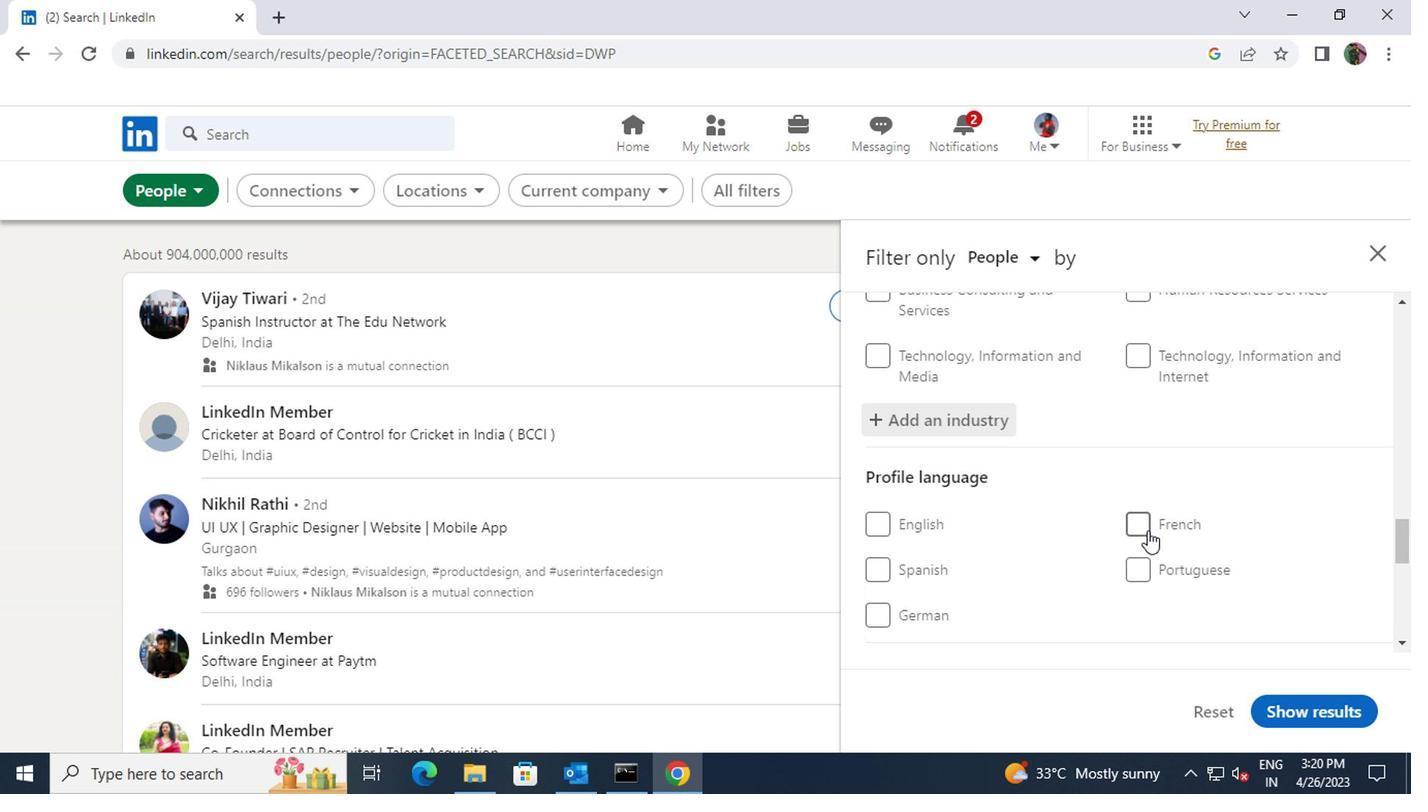 
Action: Mouse moved to (1131, 555)
Screenshot: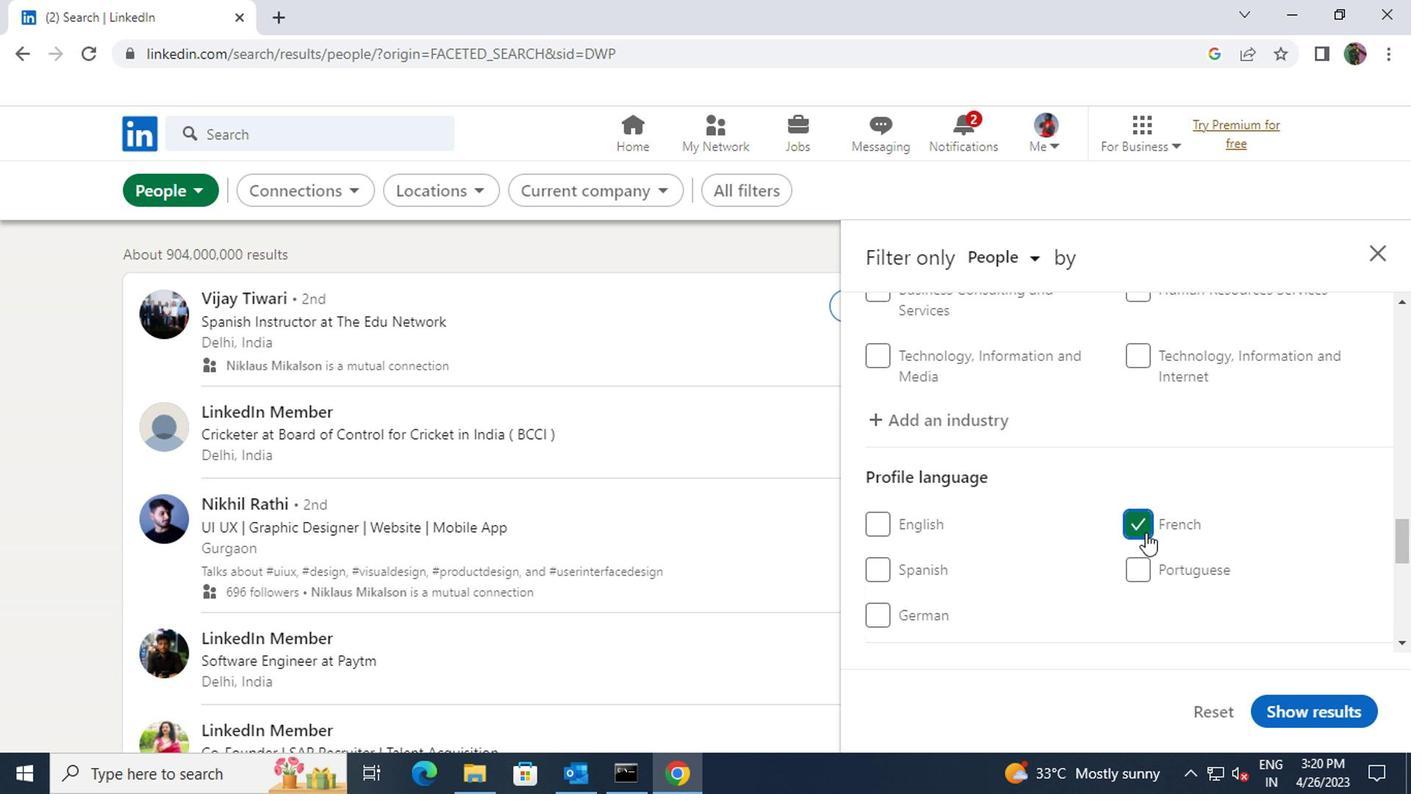 
Action: Mouse scrolled (1131, 554) with delta (0, -1)
Screenshot: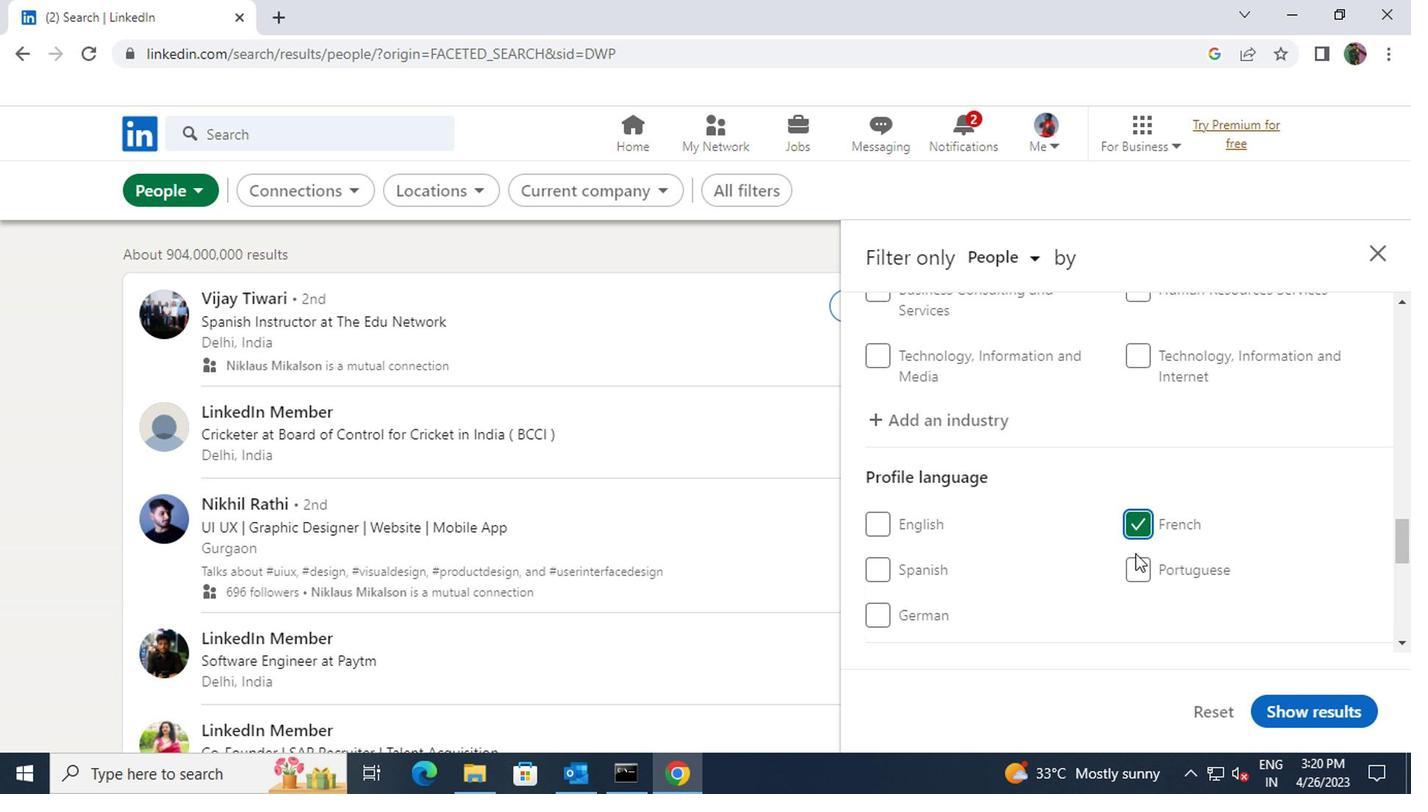 
Action: Mouse scrolled (1131, 554) with delta (0, -1)
Screenshot: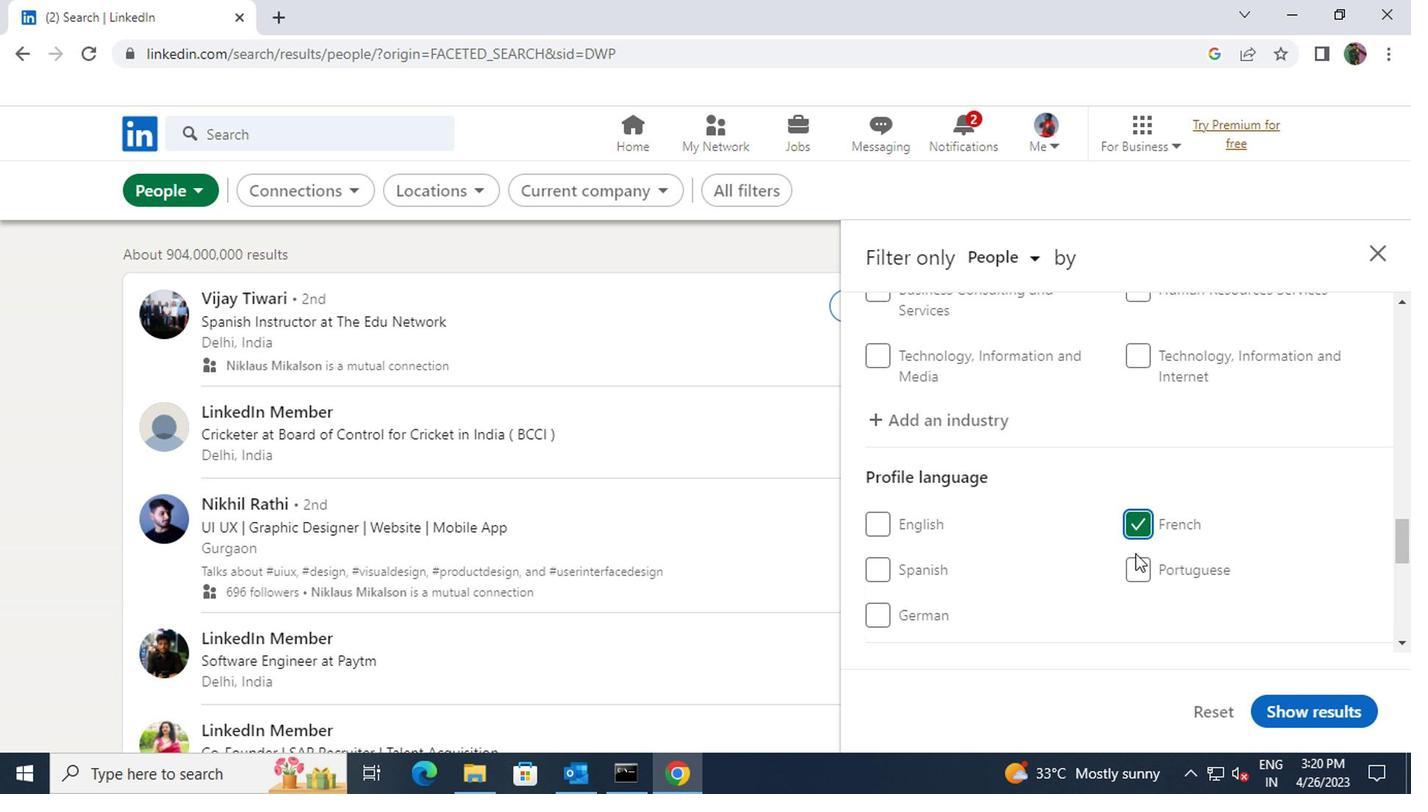 
Action: Mouse scrolled (1131, 554) with delta (0, -1)
Screenshot: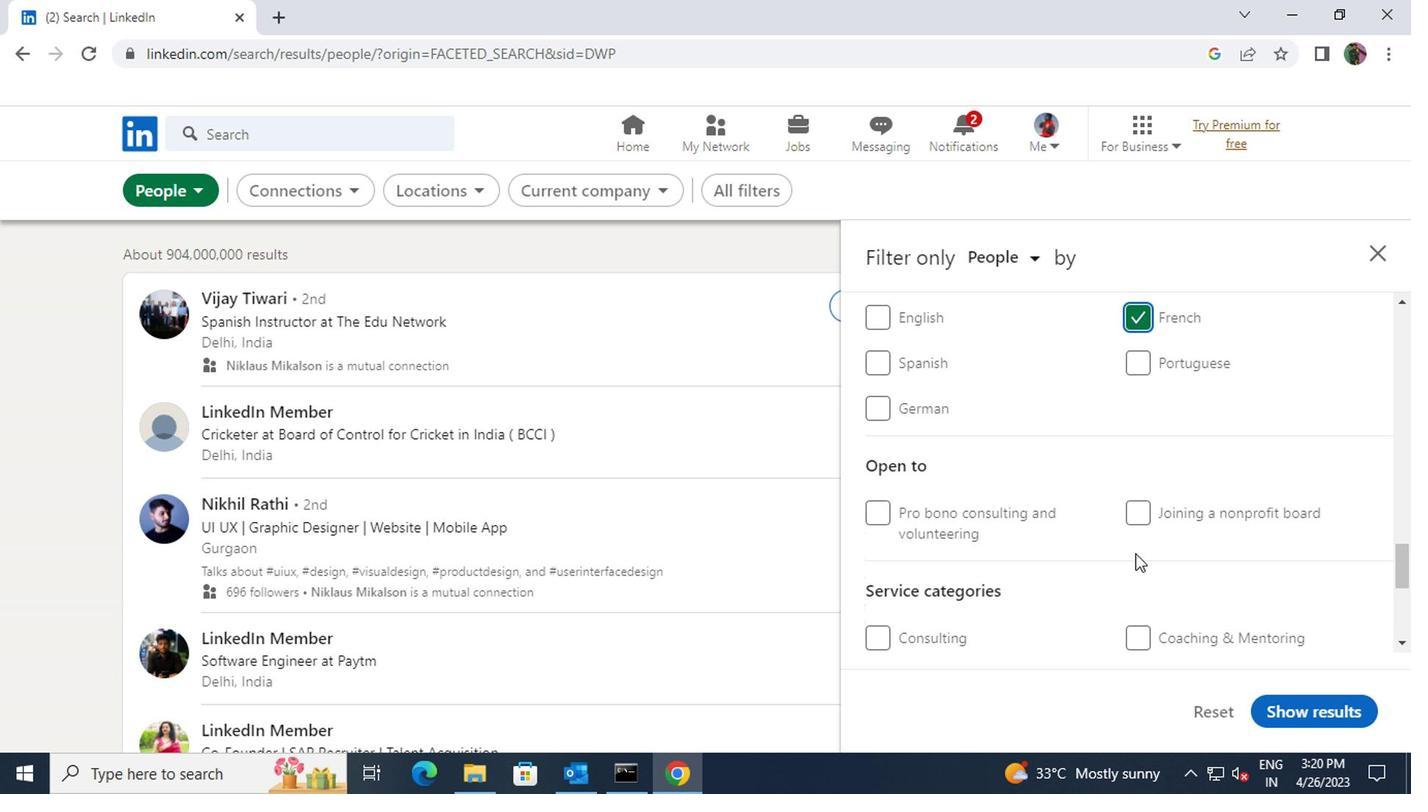 
Action: Mouse scrolled (1131, 554) with delta (0, -1)
Screenshot: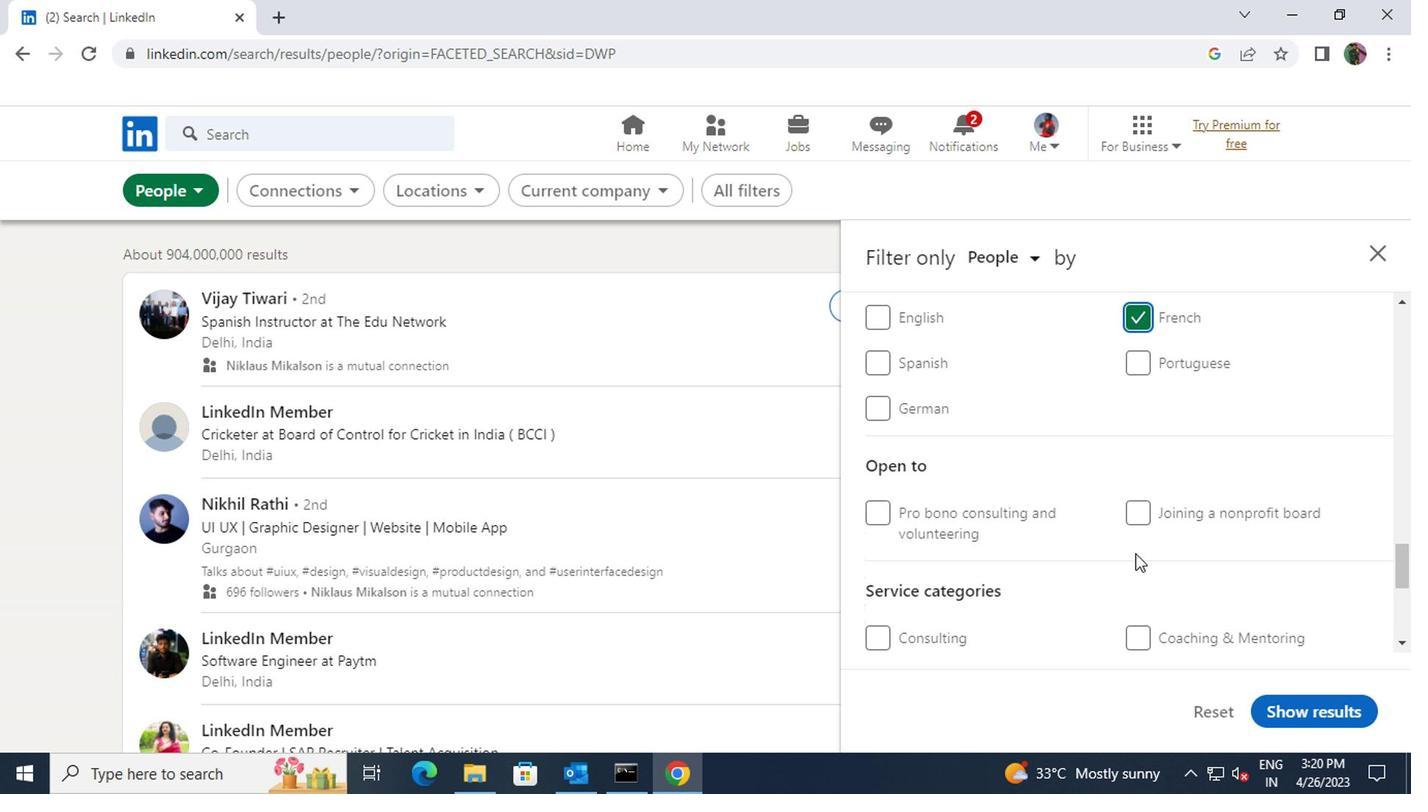 
Action: Mouse moved to (1134, 525)
Screenshot: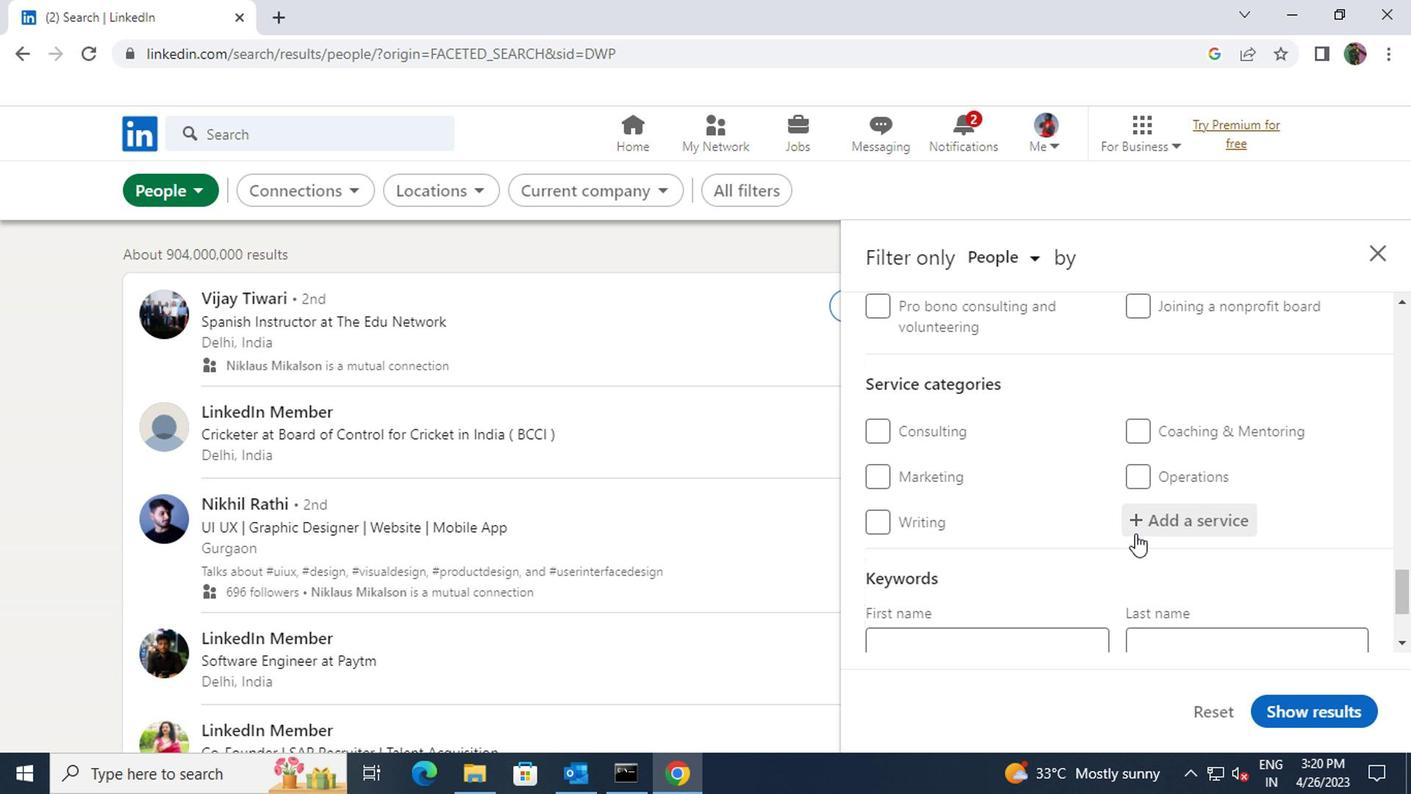 
Action: Mouse pressed left at (1134, 525)
Screenshot: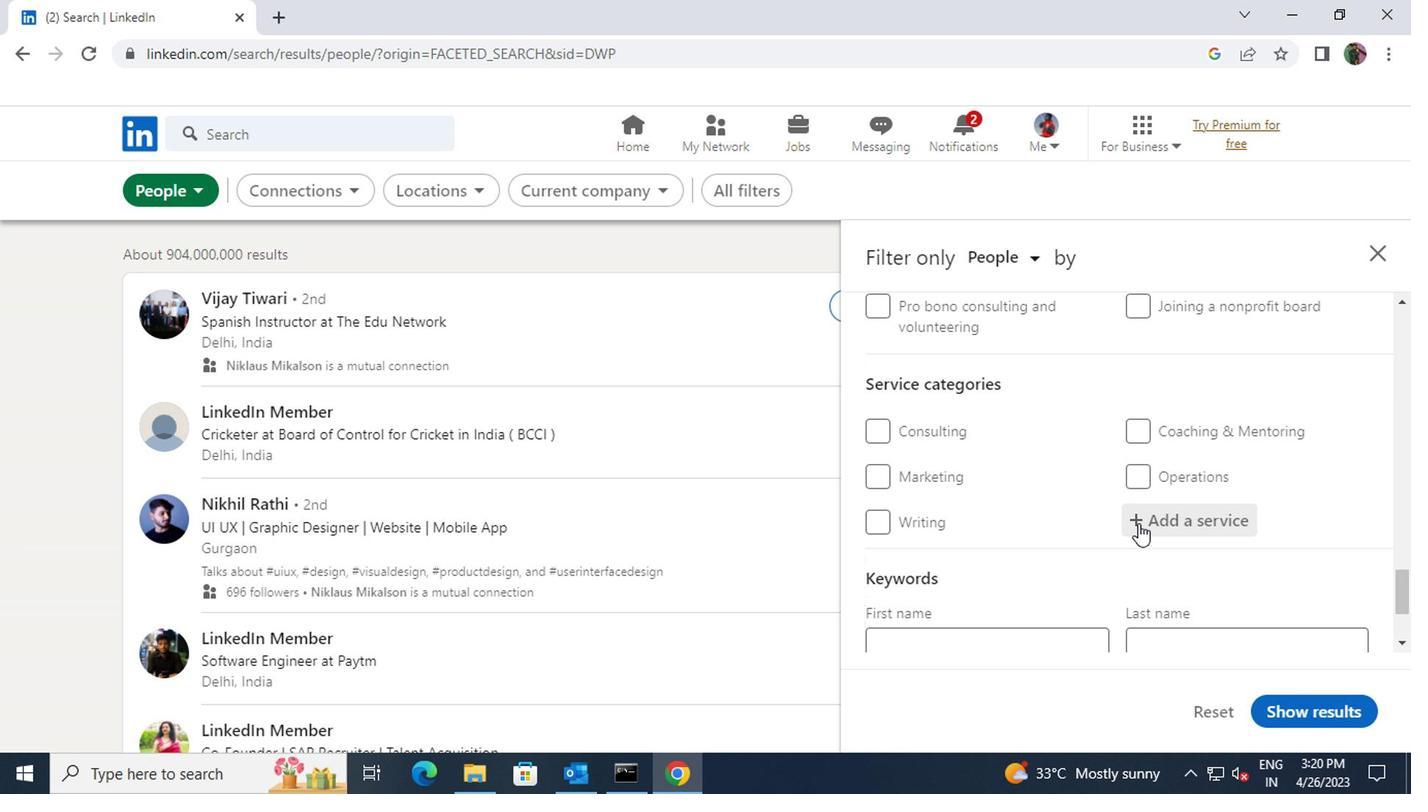 
Action: Key pressed <Key.shift>PORT
Screenshot: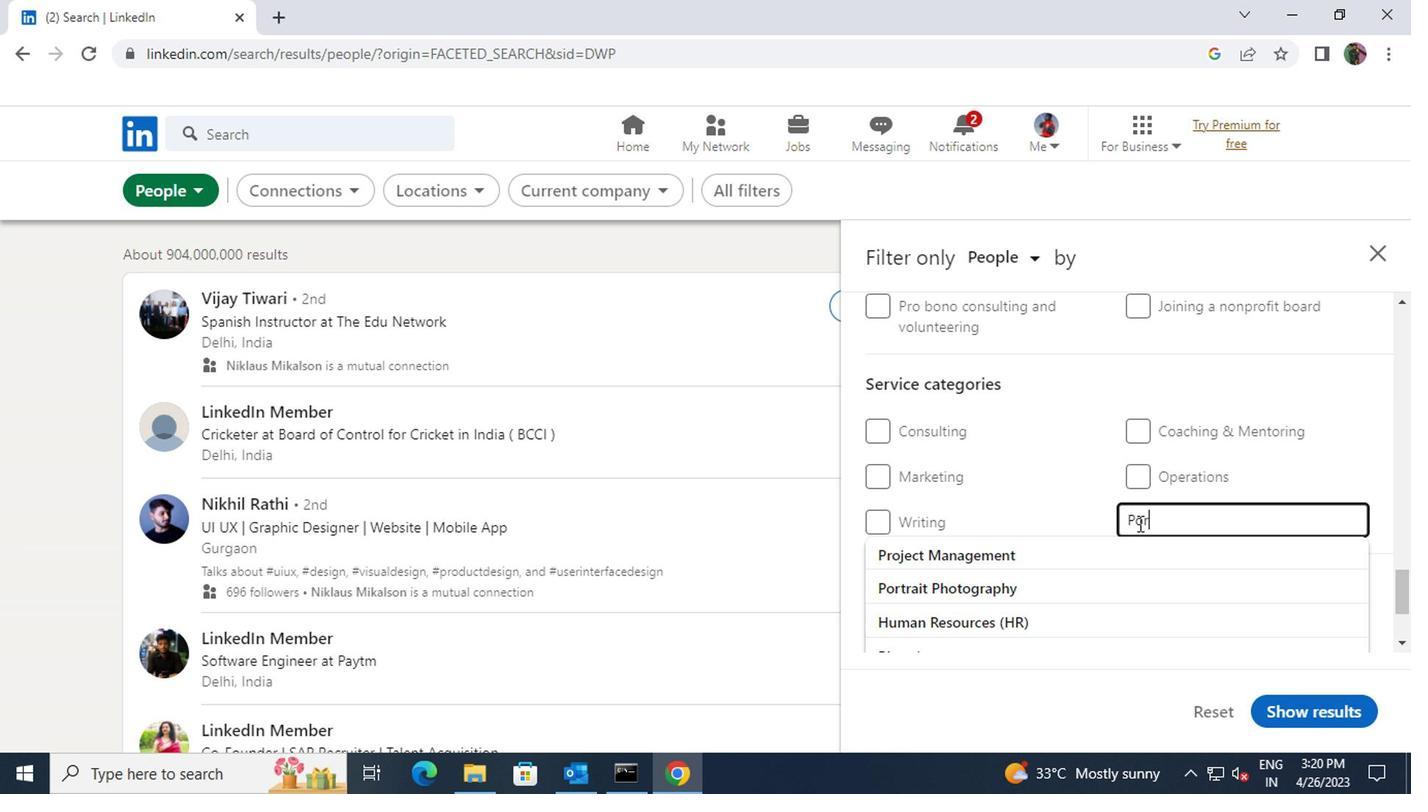 
Action: Mouse moved to (1092, 558)
Screenshot: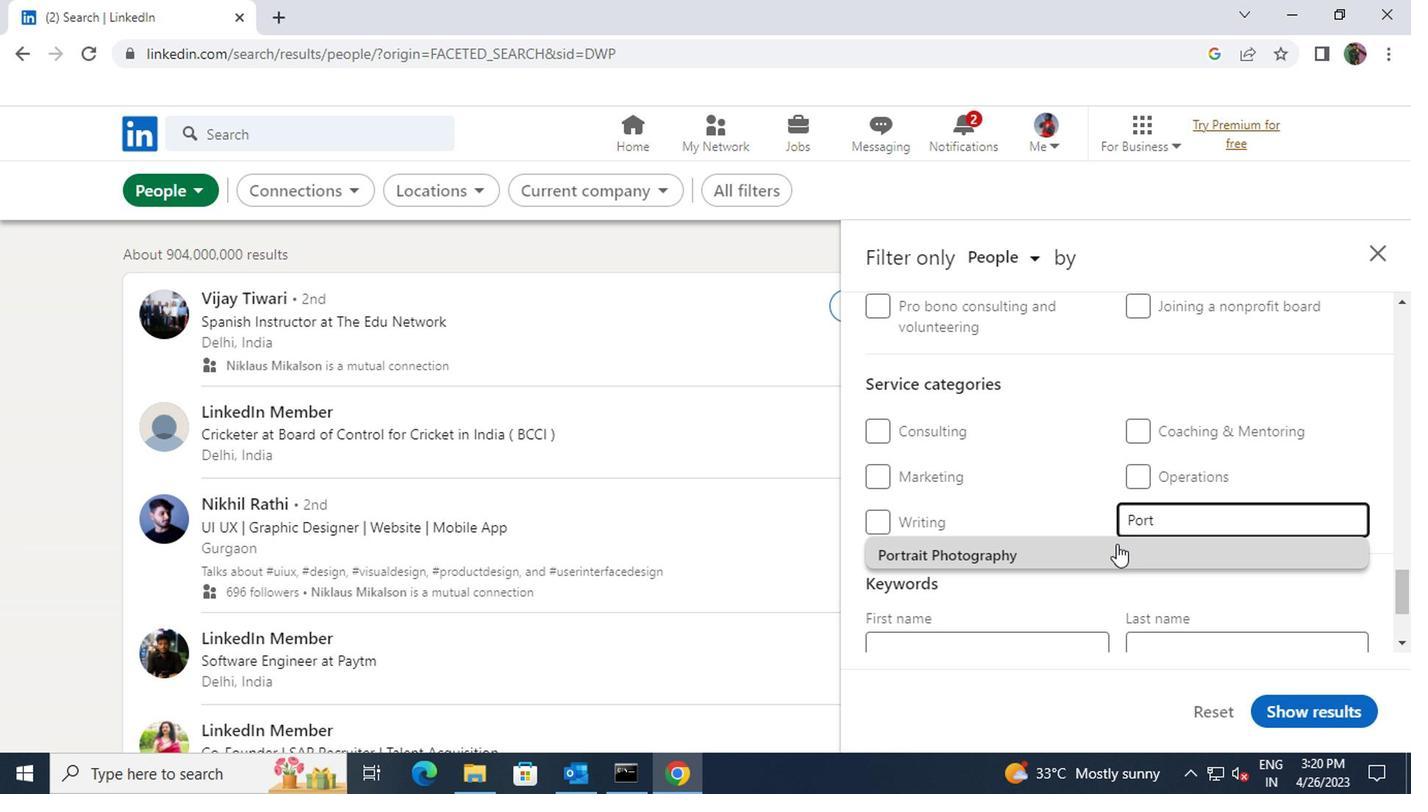 
Action: Mouse pressed left at (1092, 558)
Screenshot: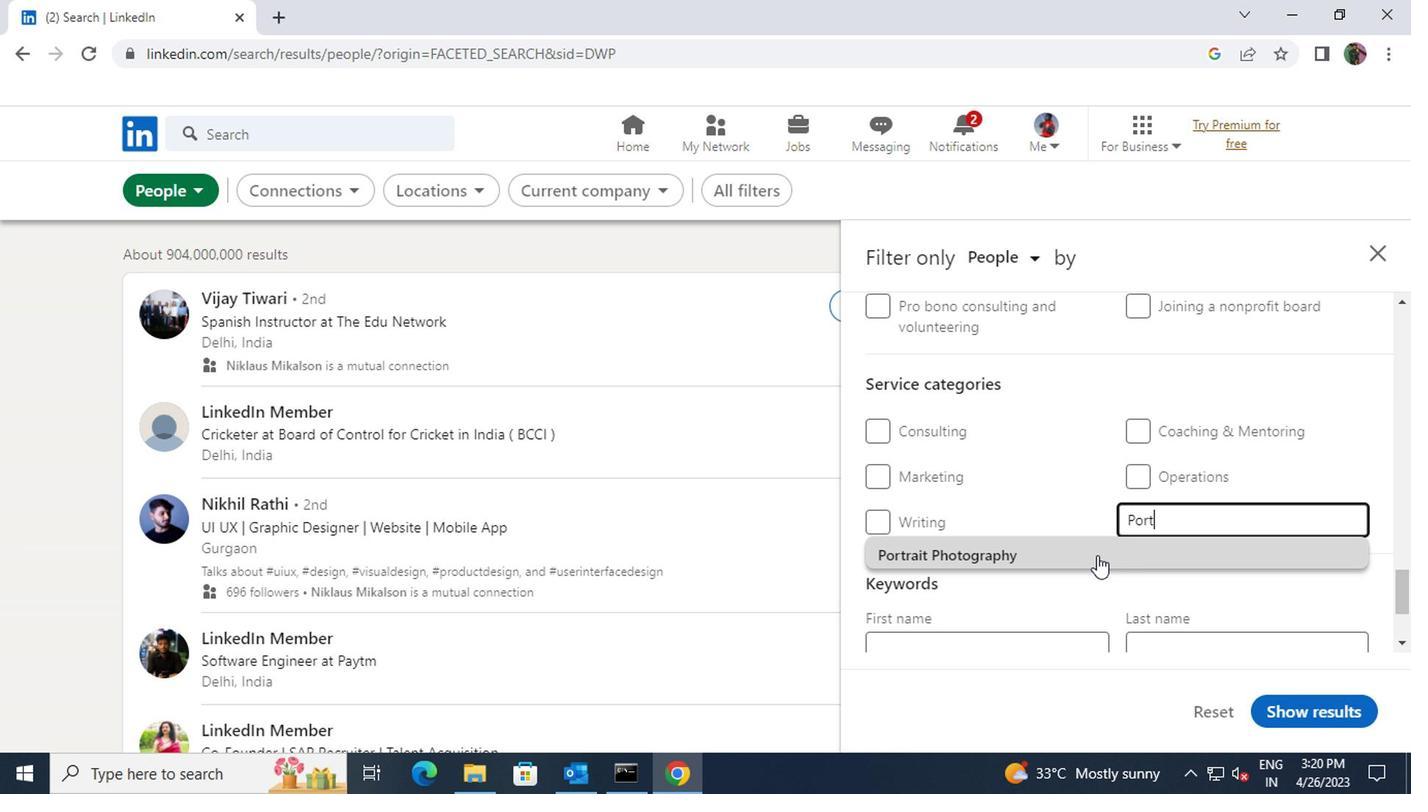 
Action: Mouse scrolled (1092, 556) with delta (0, -1)
Screenshot: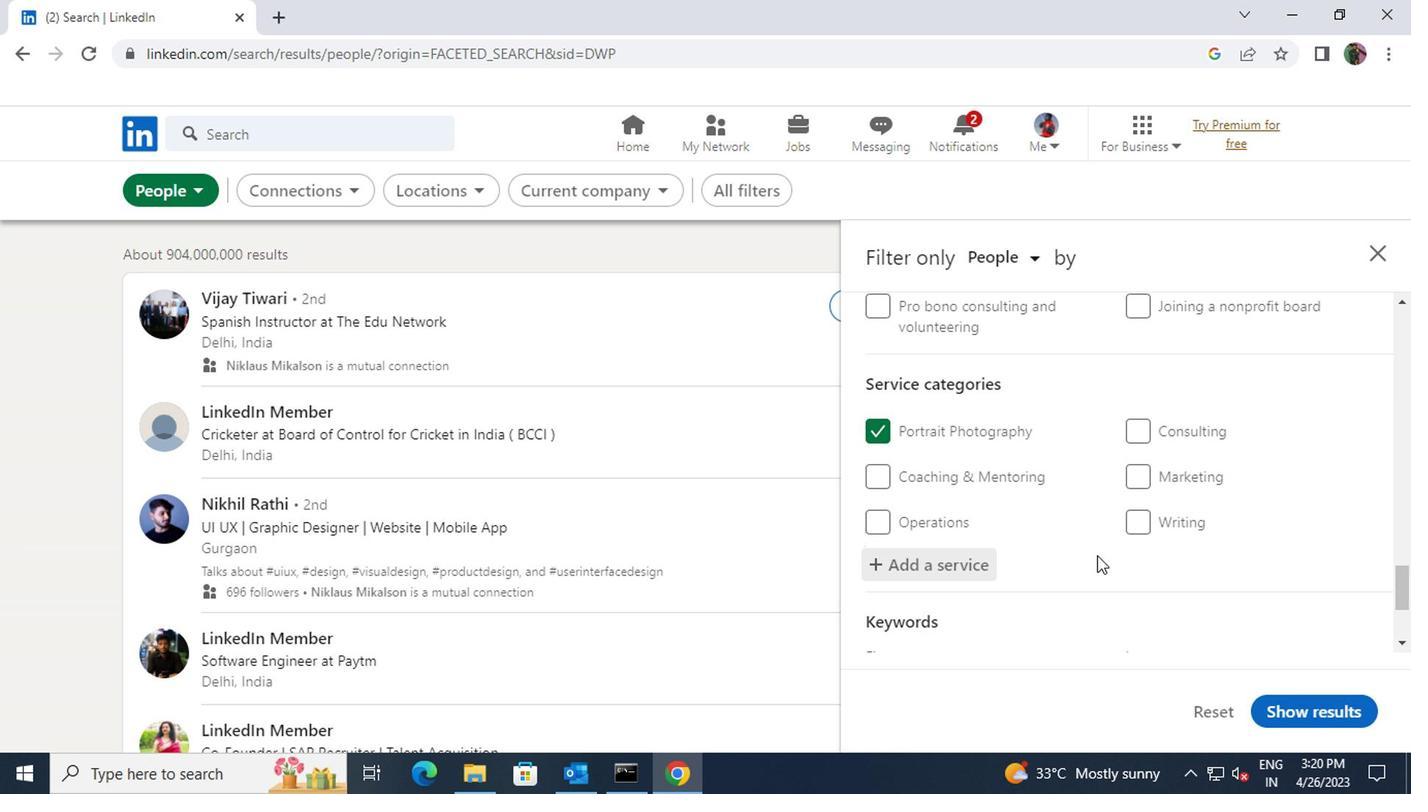 
Action: Mouse scrolled (1092, 556) with delta (0, -1)
Screenshot: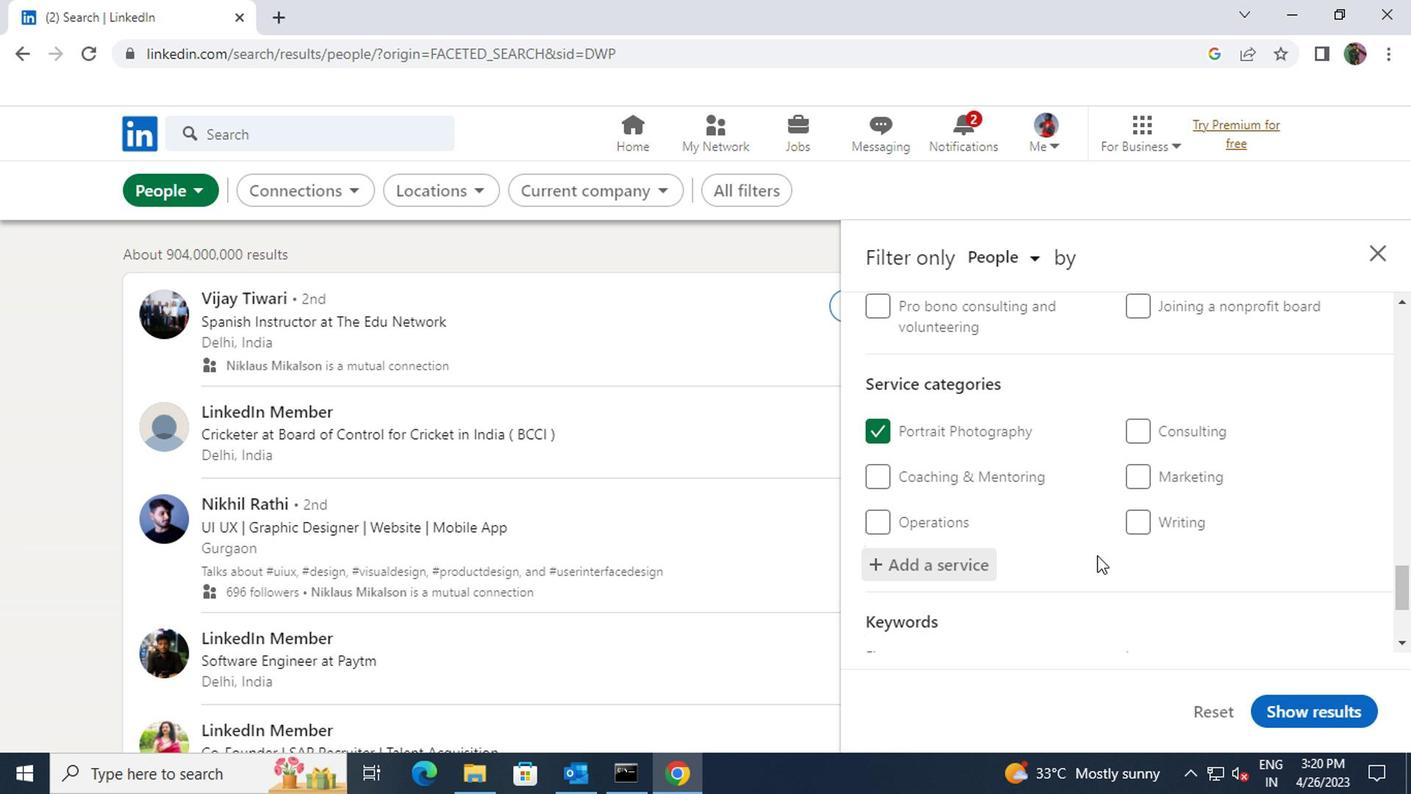 
Action: Mouse moved to (1087, 561)
Screenshot: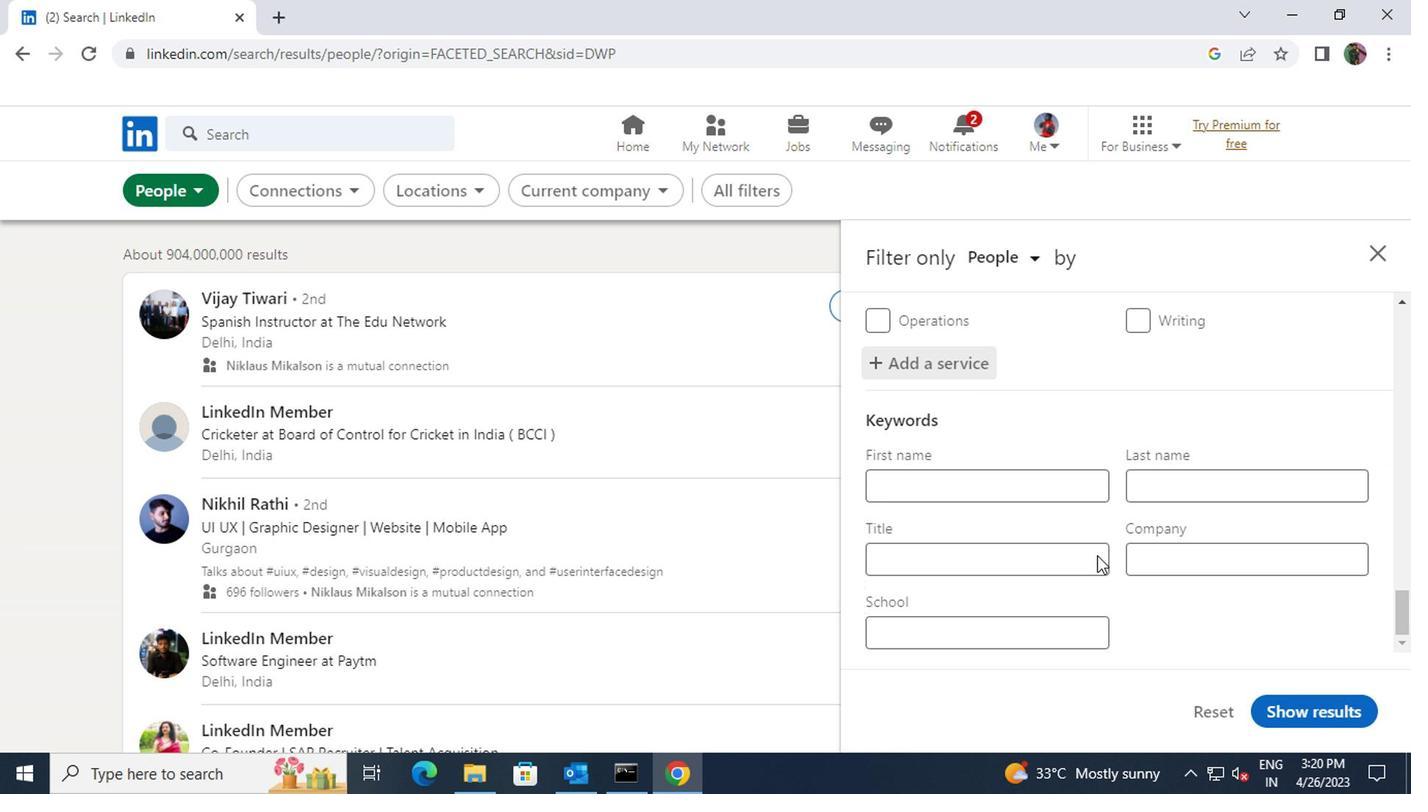 
Action: Mouse pressed left at (1087, 561)
Screenshot: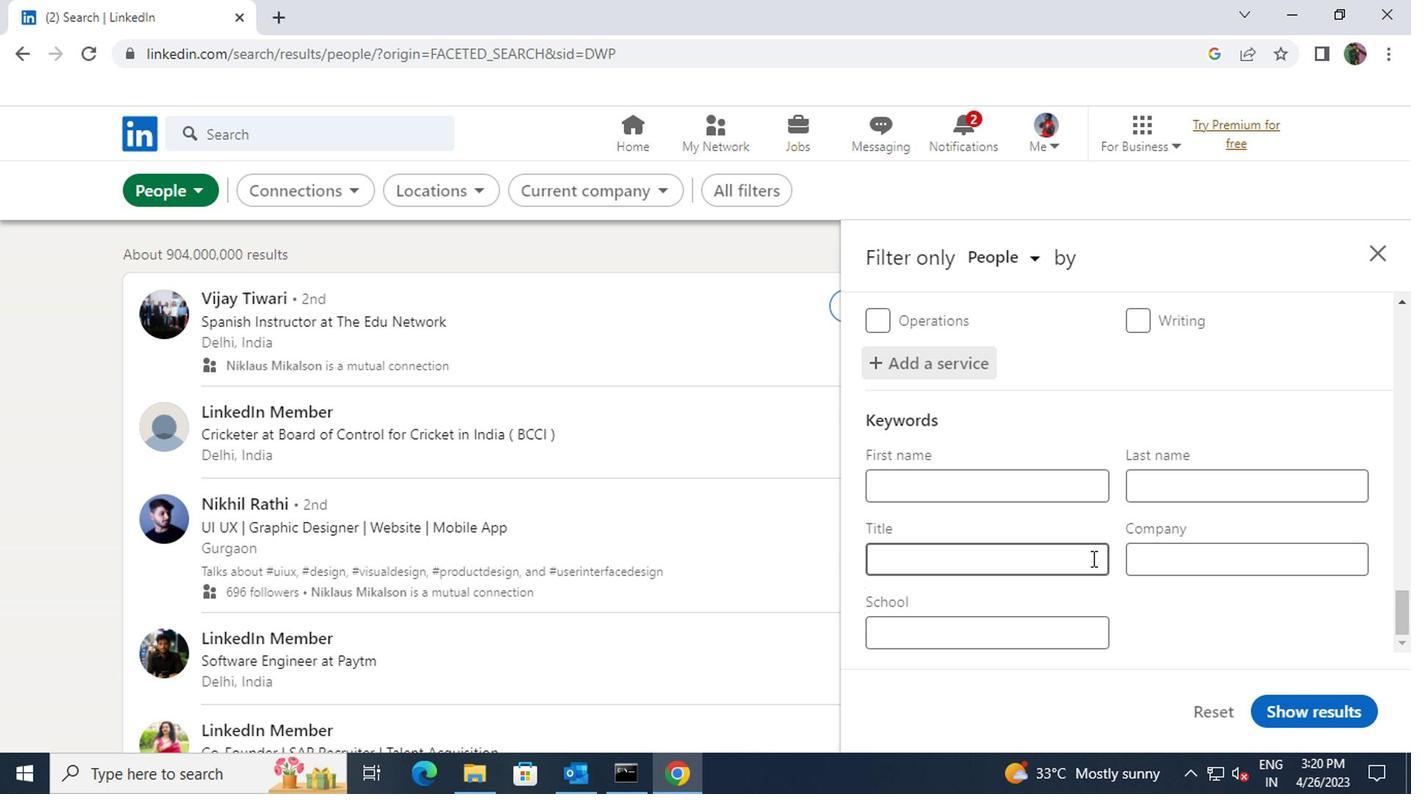 
Action: Mouse pressed left at (1087, 561)
Screenshot: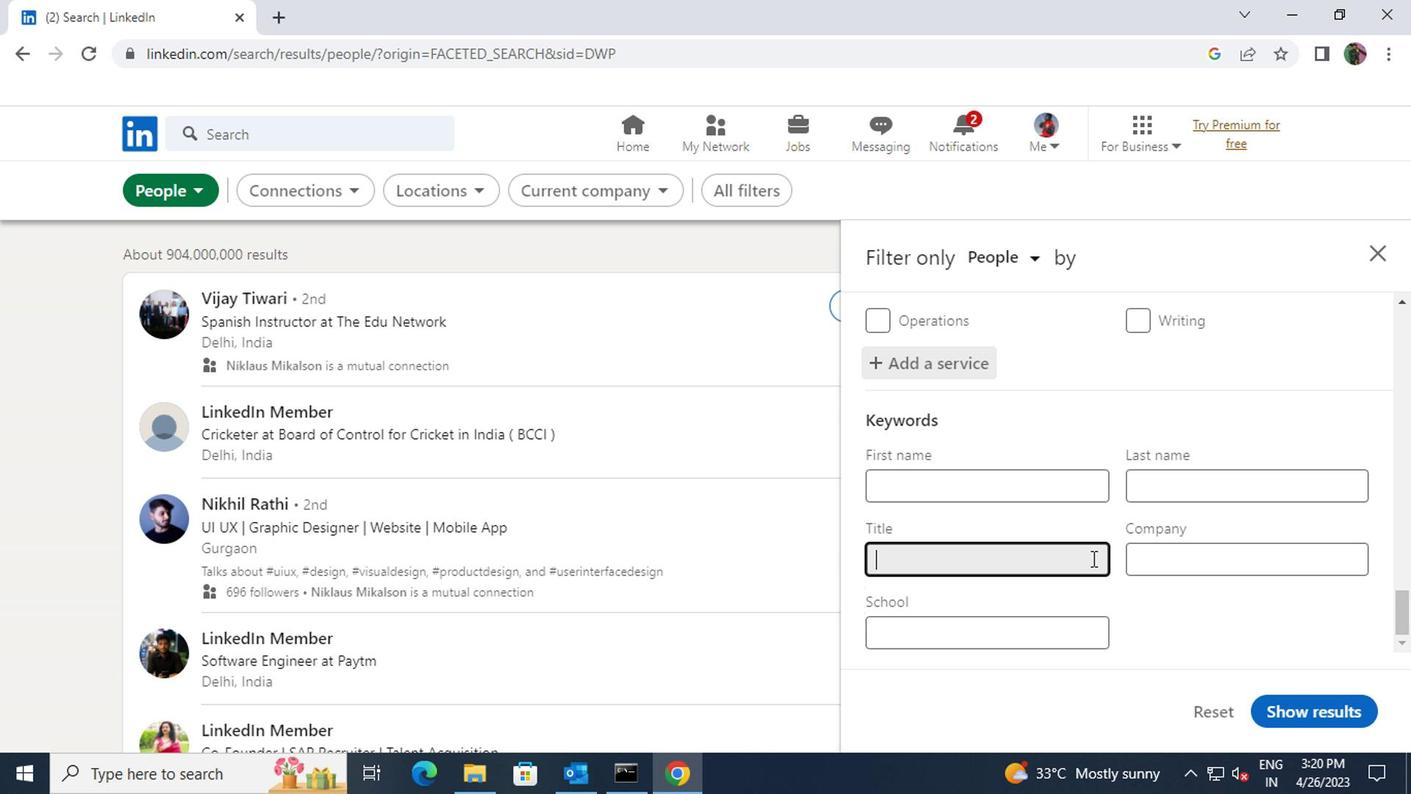 
Action: Key pressed <Key.shift>COMPUTER<Key.space>ANIMATOR
Screenshot: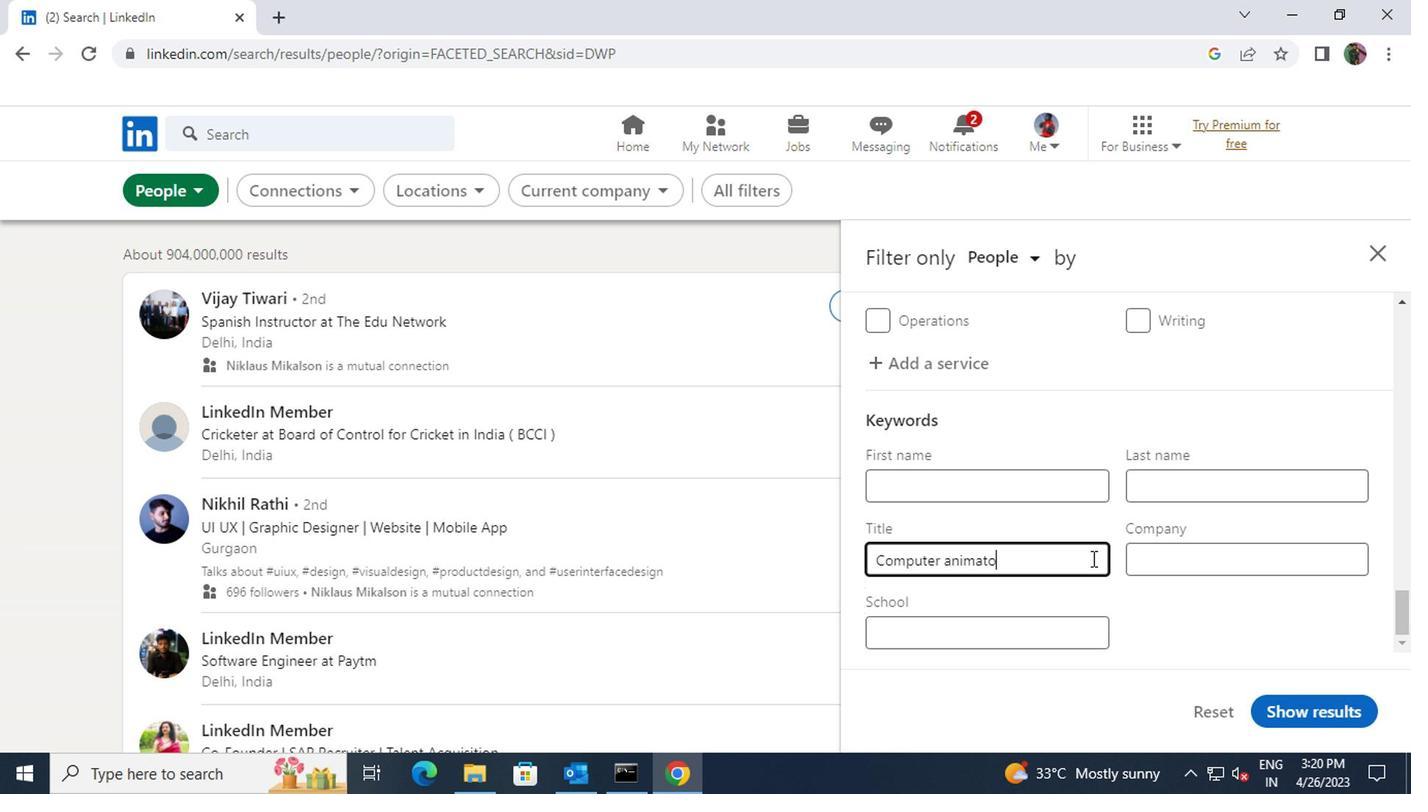 
Action: Mouse moved to (1263, 709)
Screenshot: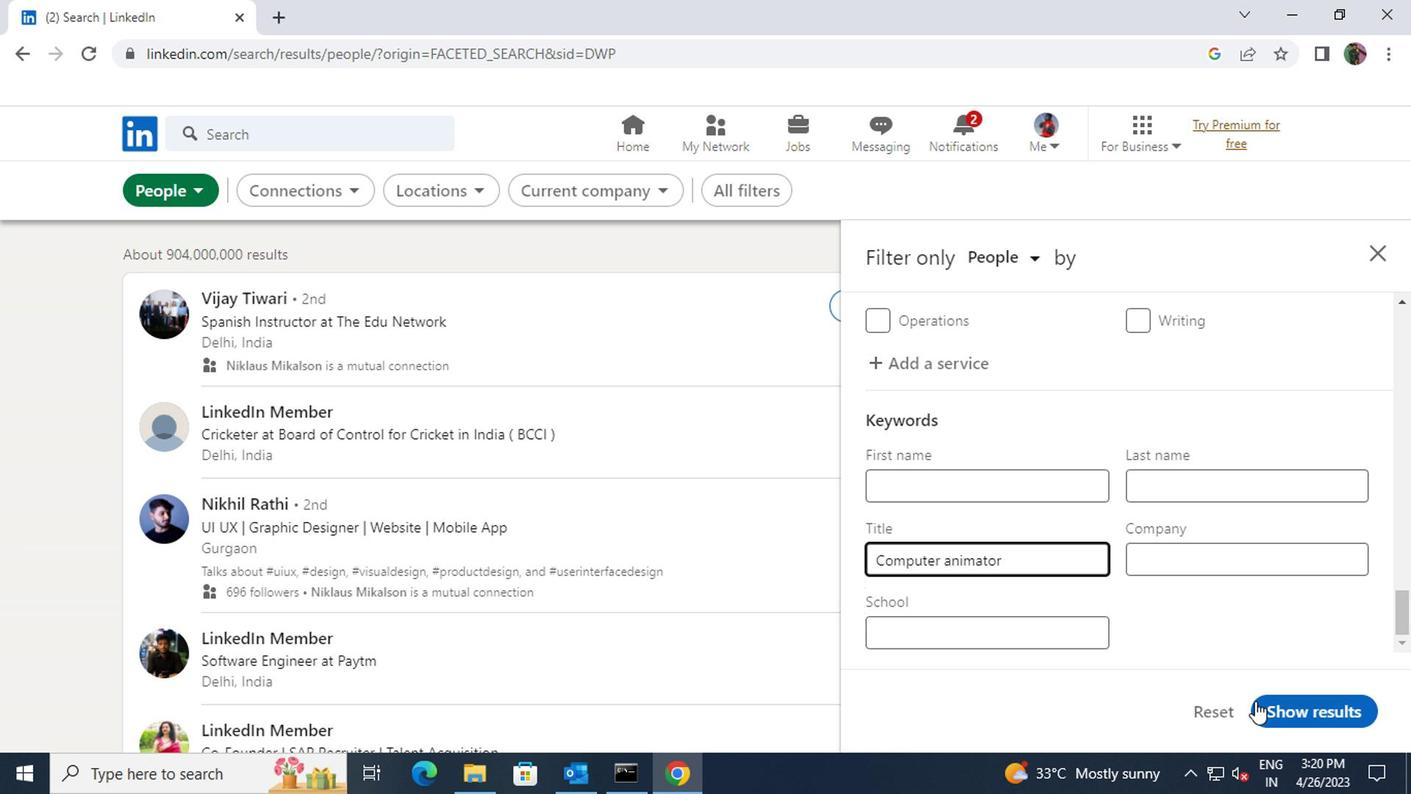
Action: Mouse pressed left at (1263, 709)
Screenshot: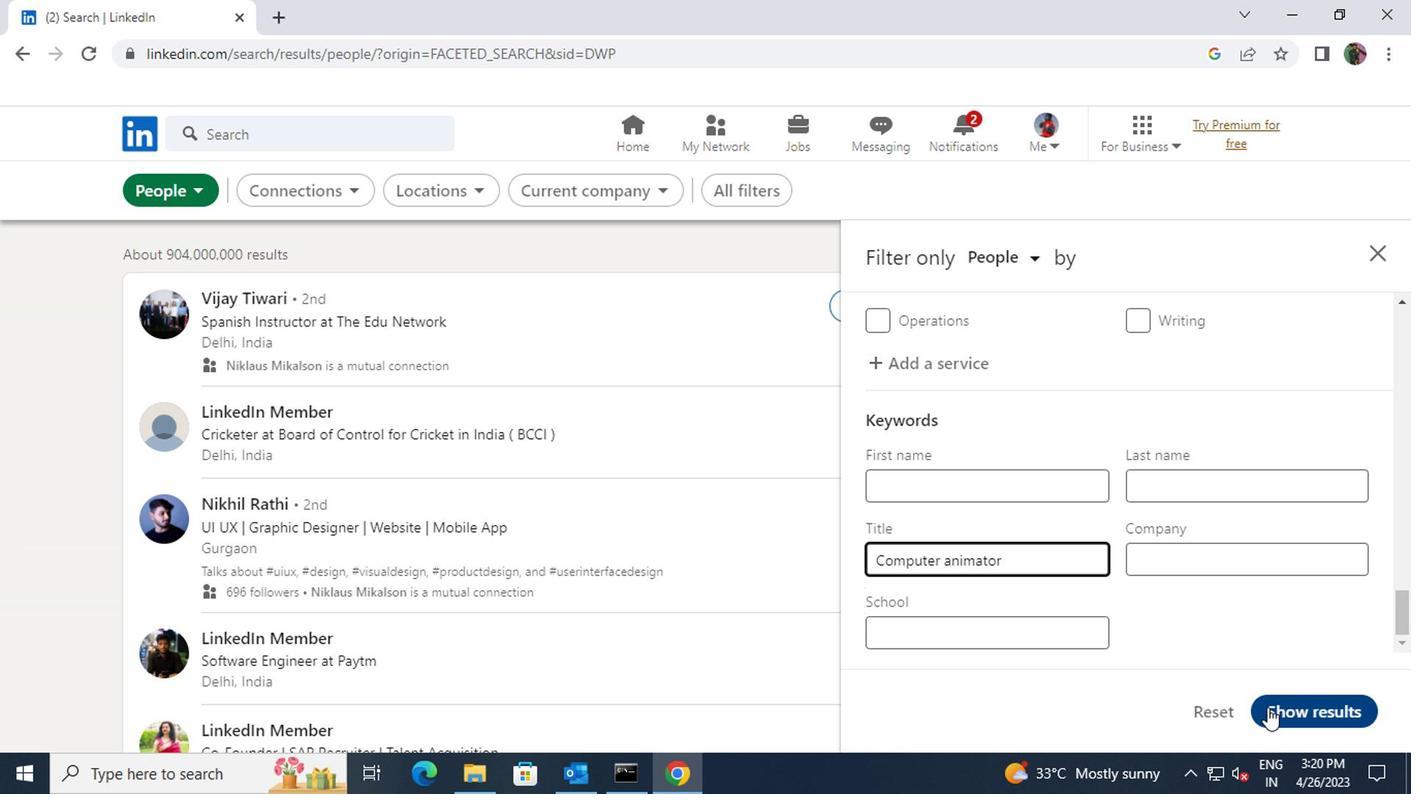 
